 Task: Look for space in Tāl, Pakistan from 1st August, 2023 to 5th August, 2023 for 1 adult in price range Rs.6000 to Rs.15000. Place can be entire place with 1  bedroom having 1 bed and 1 bathroom. Property type can be house, flat, guest house. Amenities needed are: wifi. Booking option can be shelf check-in. Required host language is English.
Action: Mouse moved to (683, 469)
Screenshot: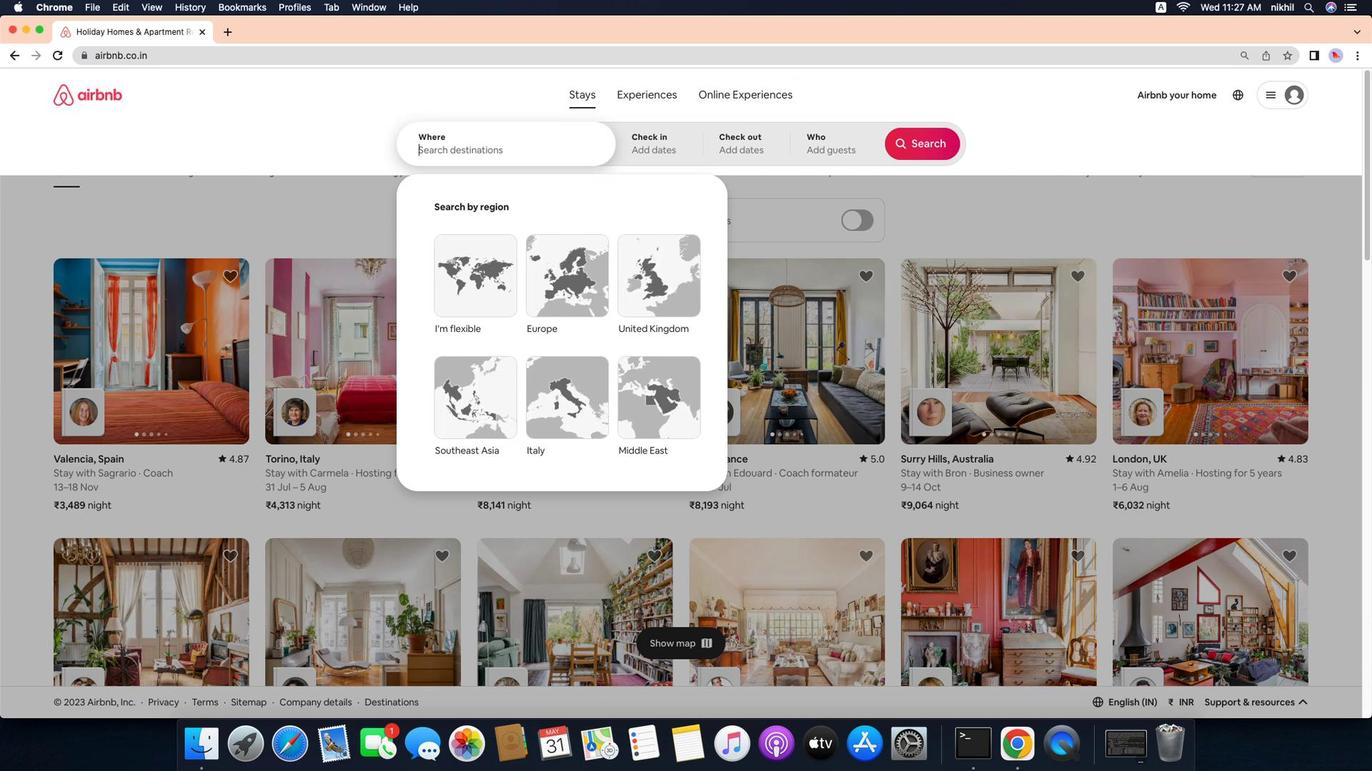 
Action: Mouse pressed left at (683, 469)
Screenshot: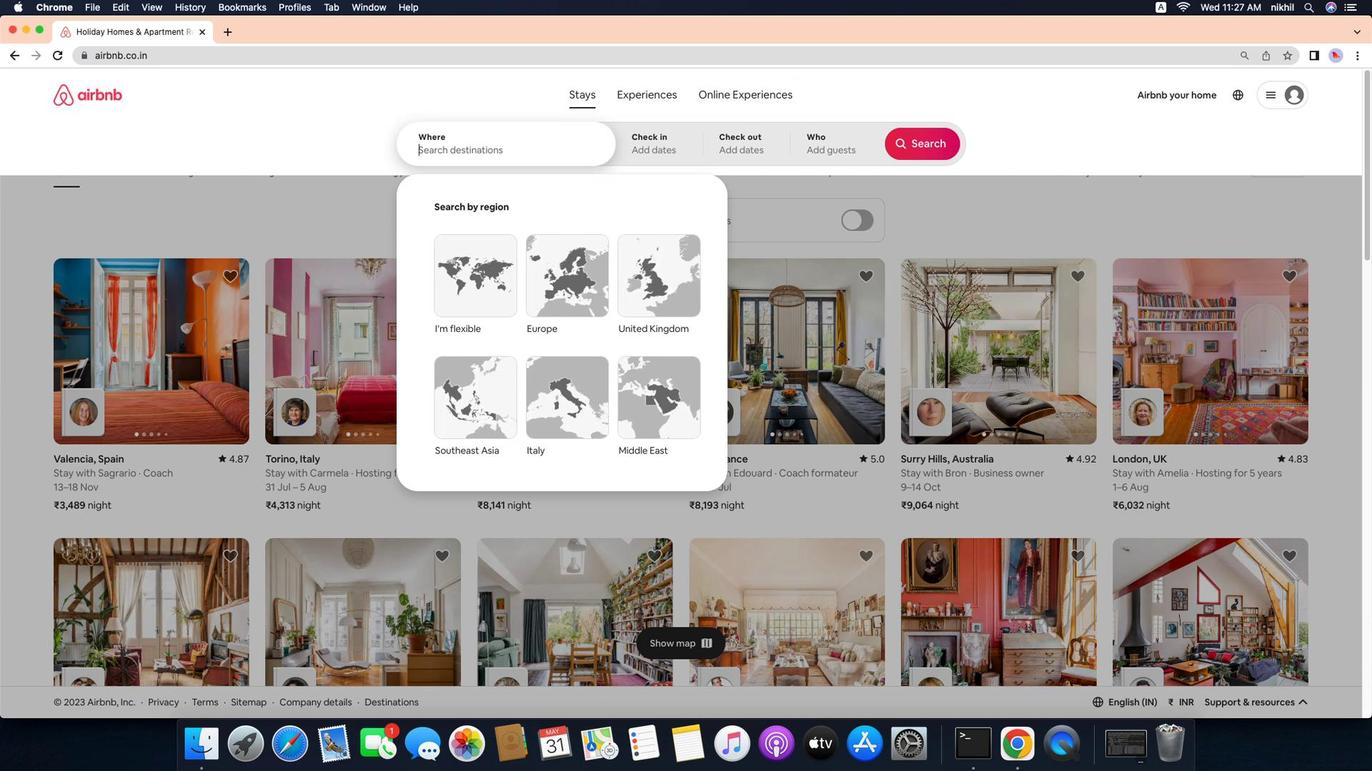 
Action: Mouse moved to (688, 468)
Screenshot: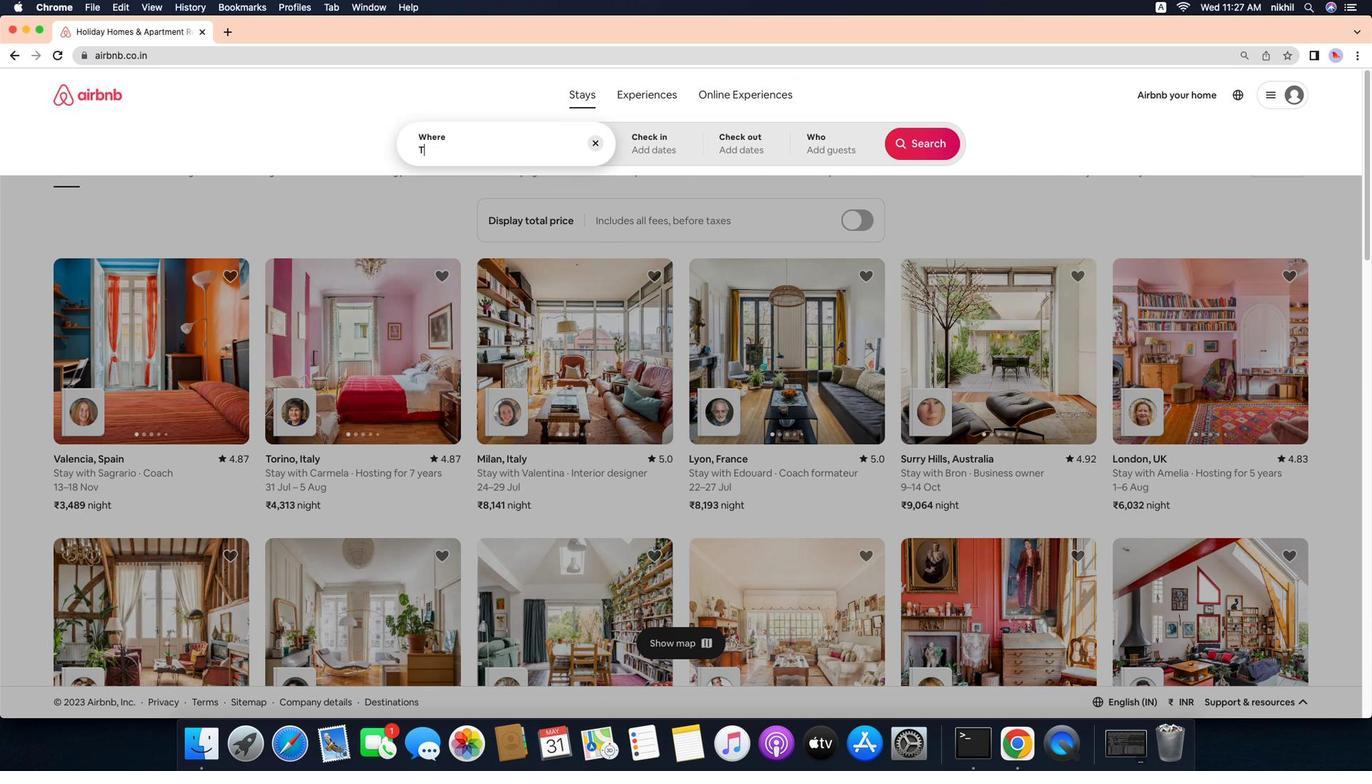 
Action: Mouse pressed left at (688, 468)
Screenshot: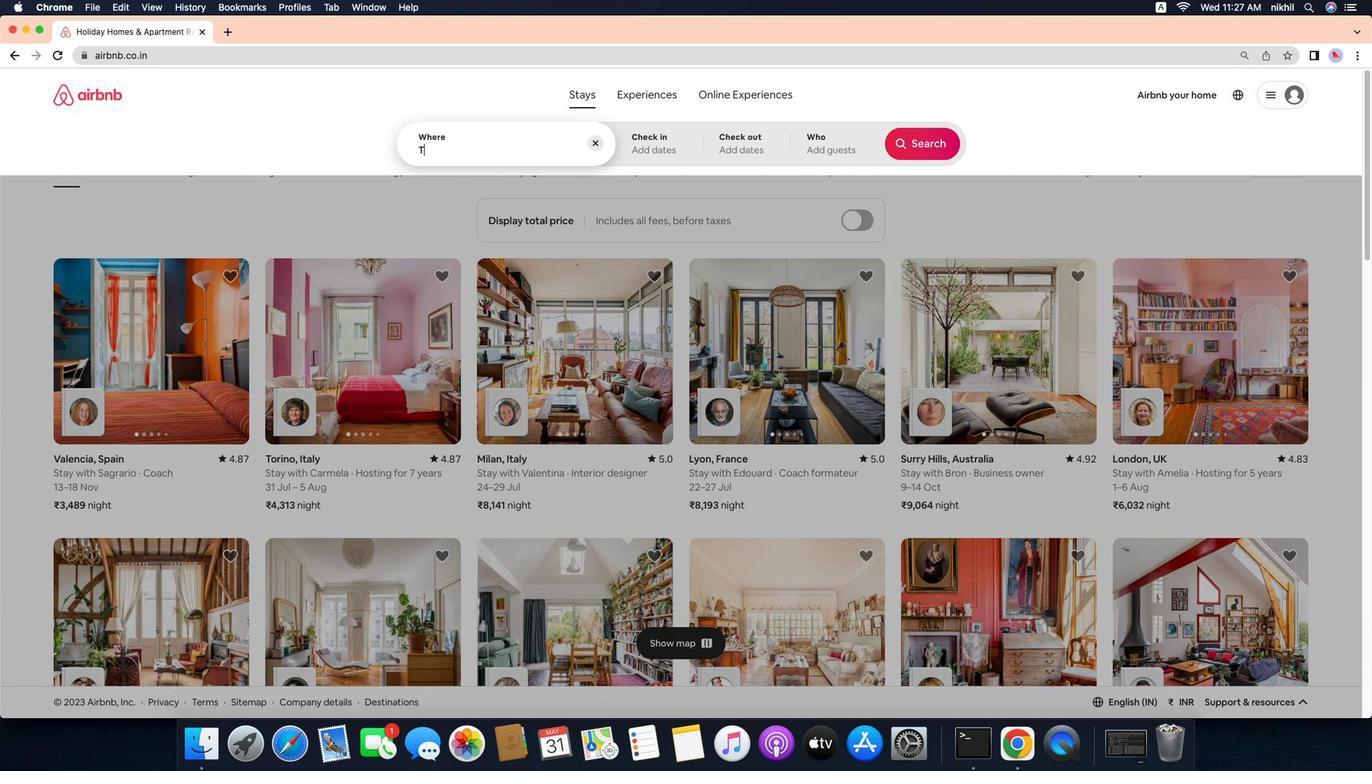 
Action: Mouse moved to (724, 476)
Screenshot: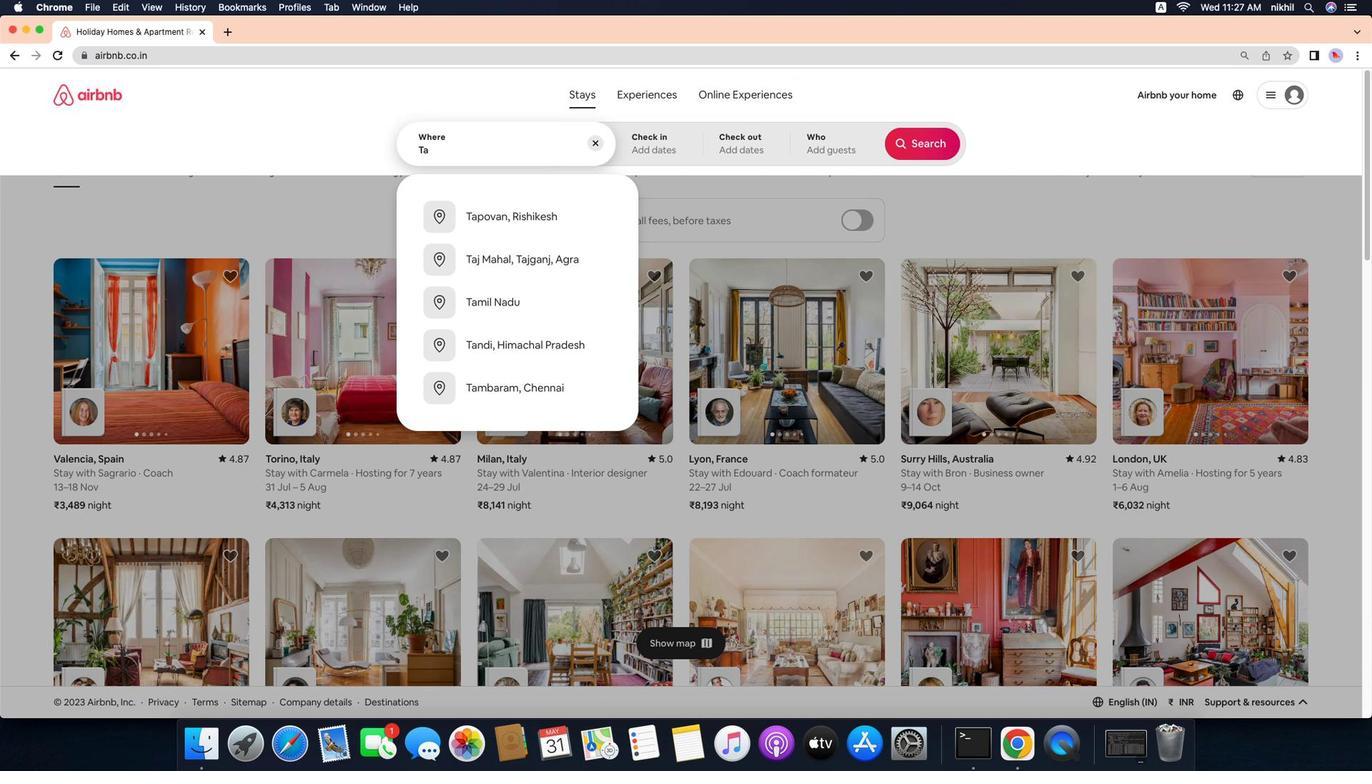 
Action: Mouse pressed left at (724, 476)
Screenshot: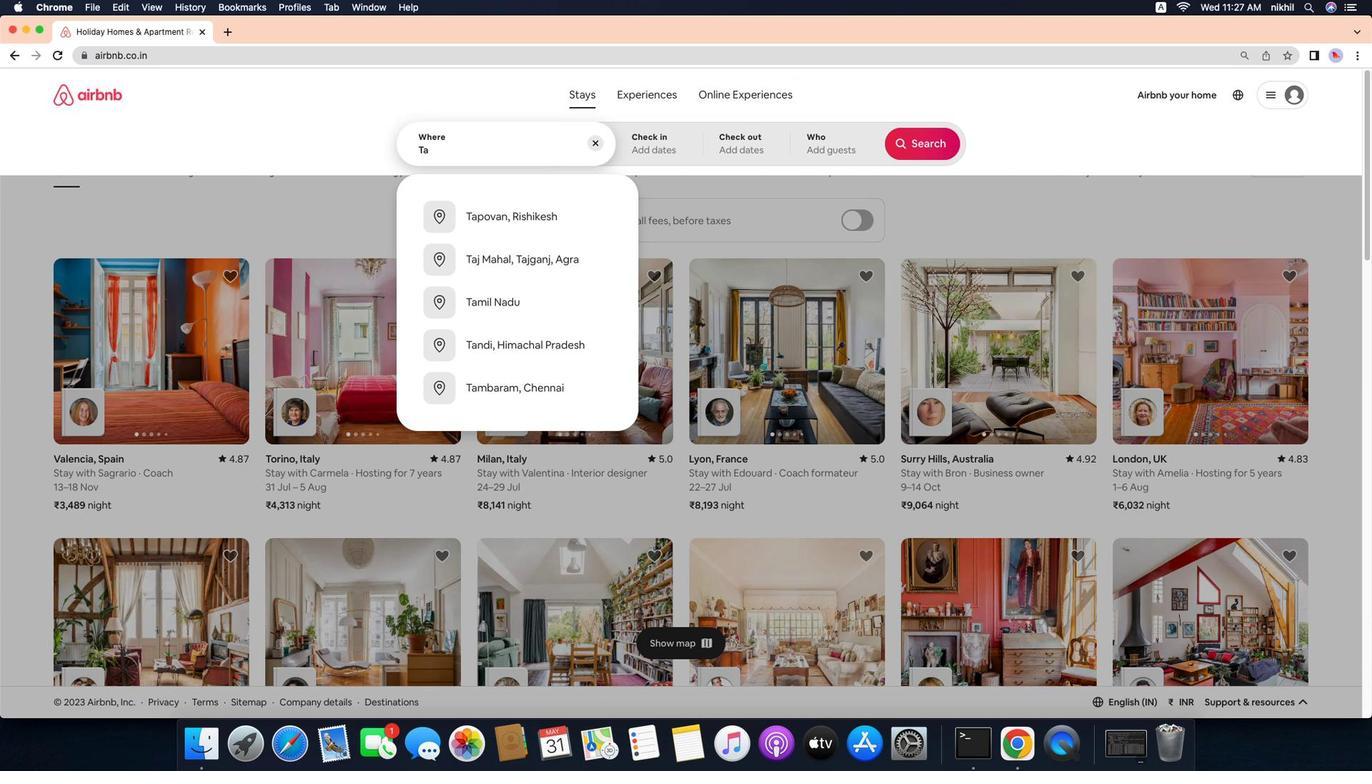 
Action: Mouse moved to (724, 476)
Screenshot: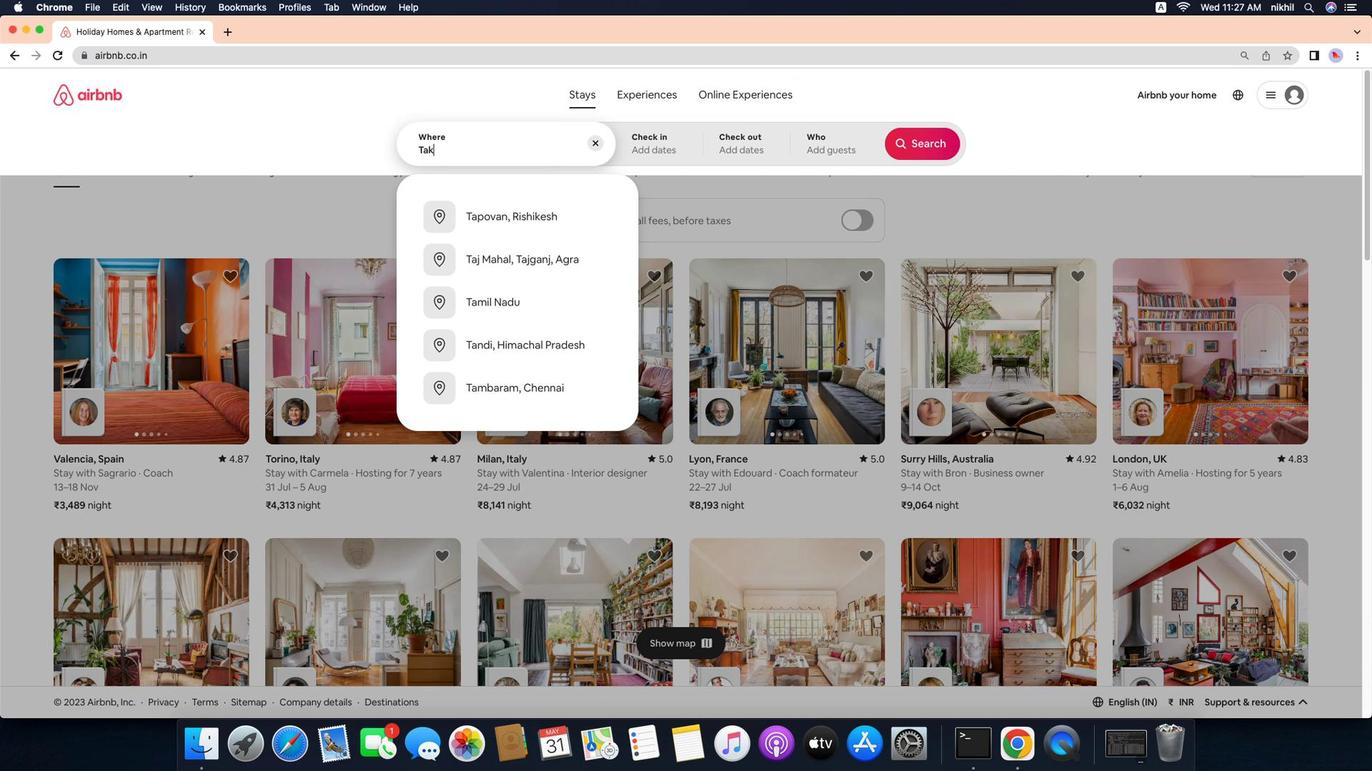 
Action: Key pressed Key.caps_lock'Y'Key.backspace'T'Key.caps_lock'a''k'Key.backspace'l'','Key.spaceKey.caps_lock'P'Key.caps_lock'a''k''i''s''t''a''n'
Screenshot: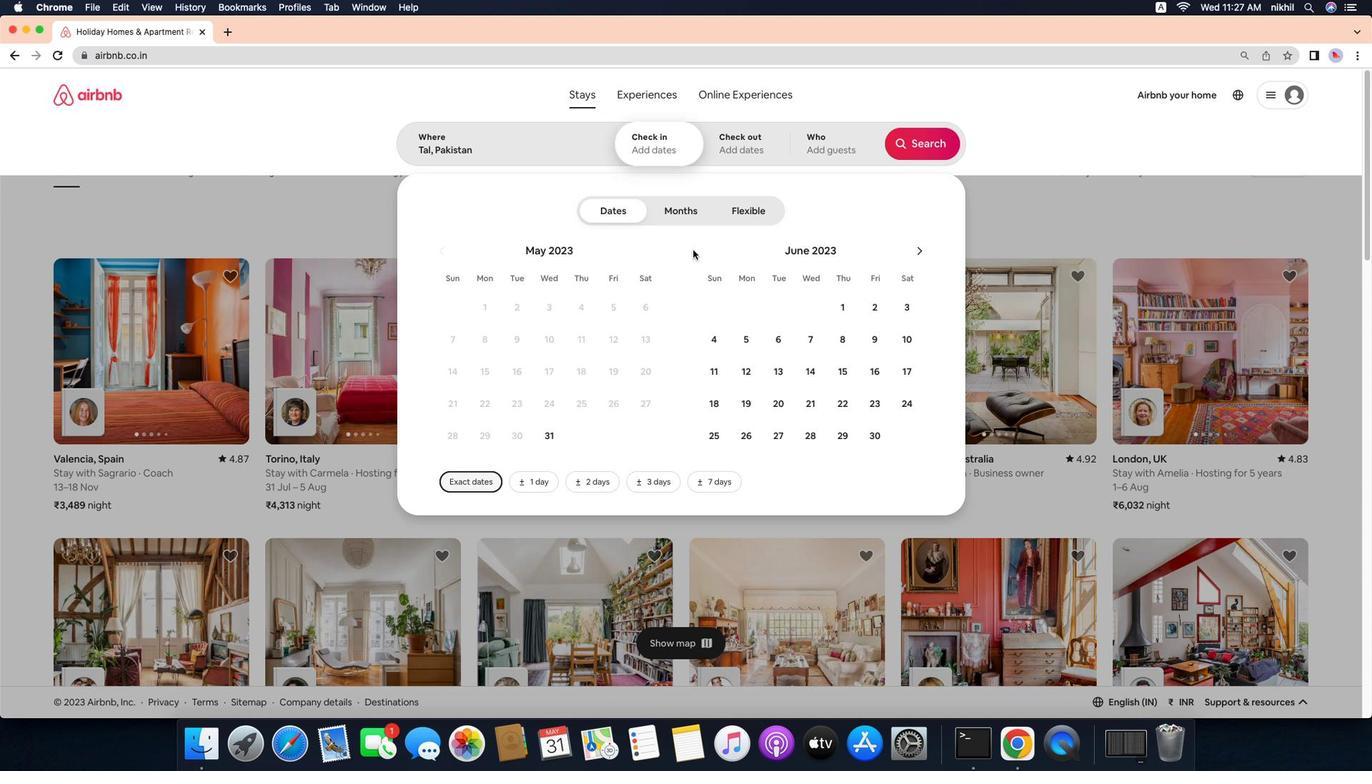 
Action: Mouse moved to (711, 486)
Screenshot: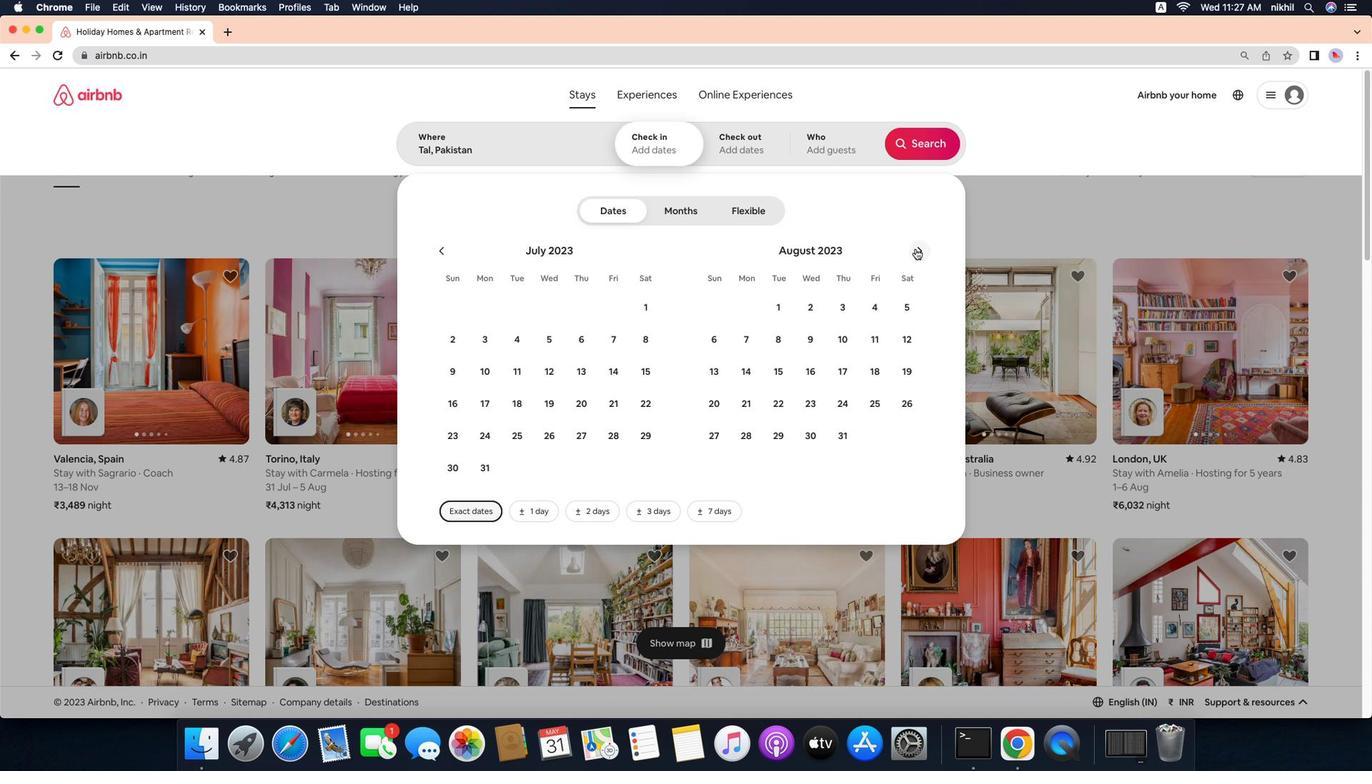 
Action: Mouse pressed left at (711, 486)
Screenshot: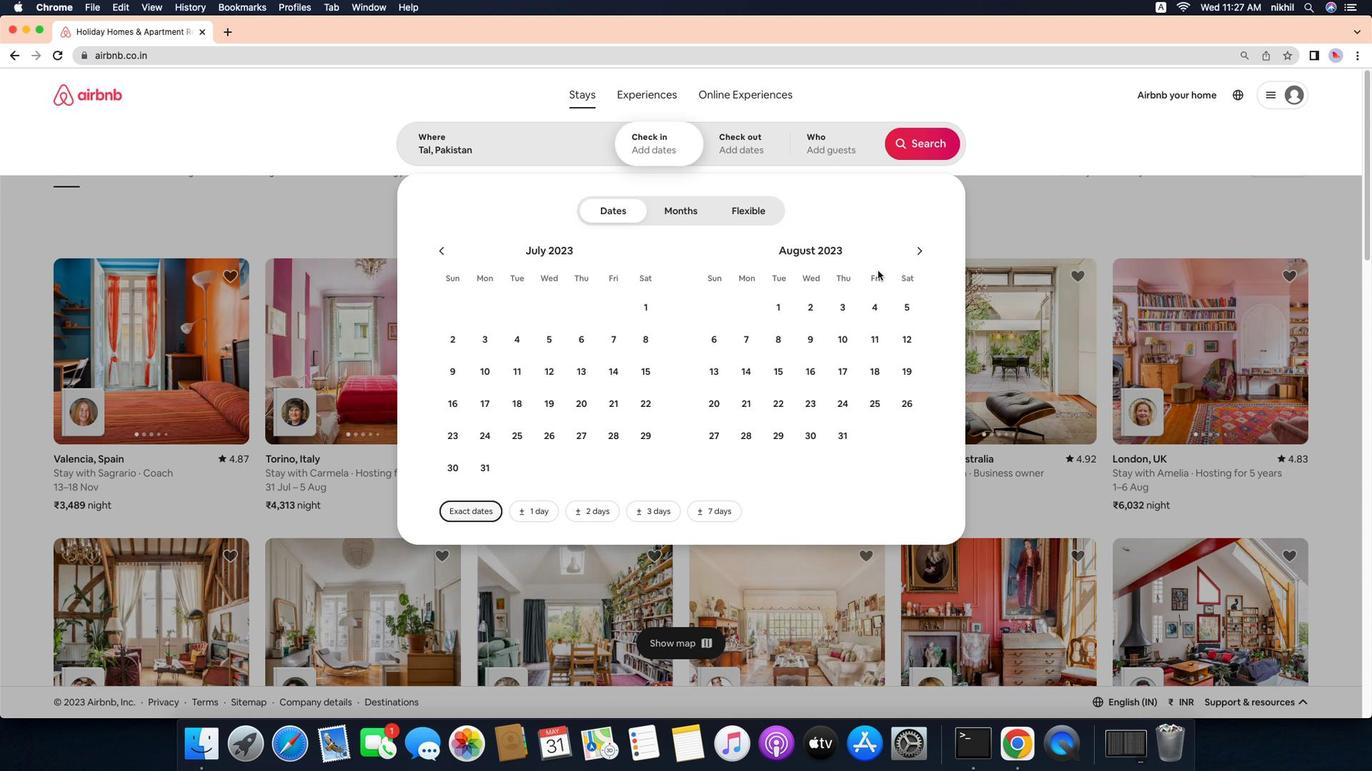 
Action: Mouse moved to (539, 490)
Screenshot: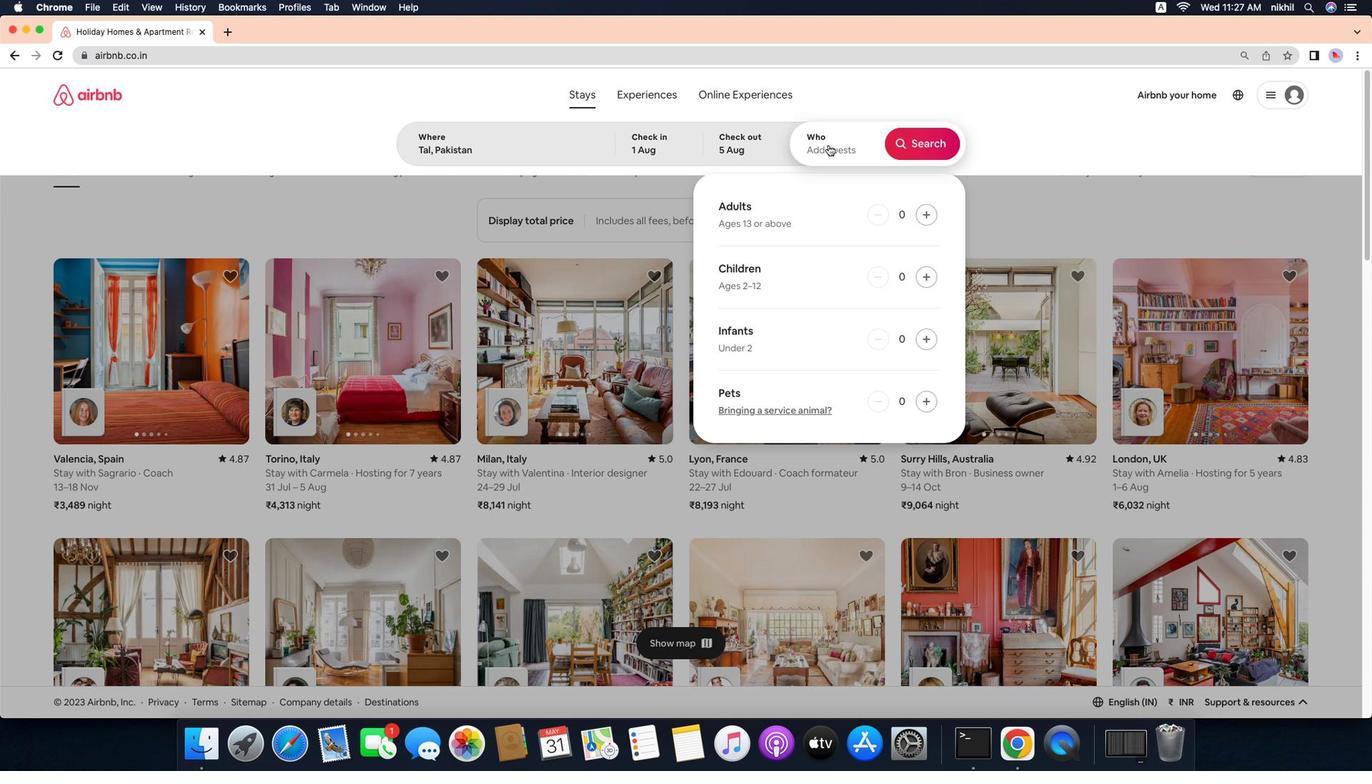 
Action: Mouse pressed left at (539, 490)
Screenshot: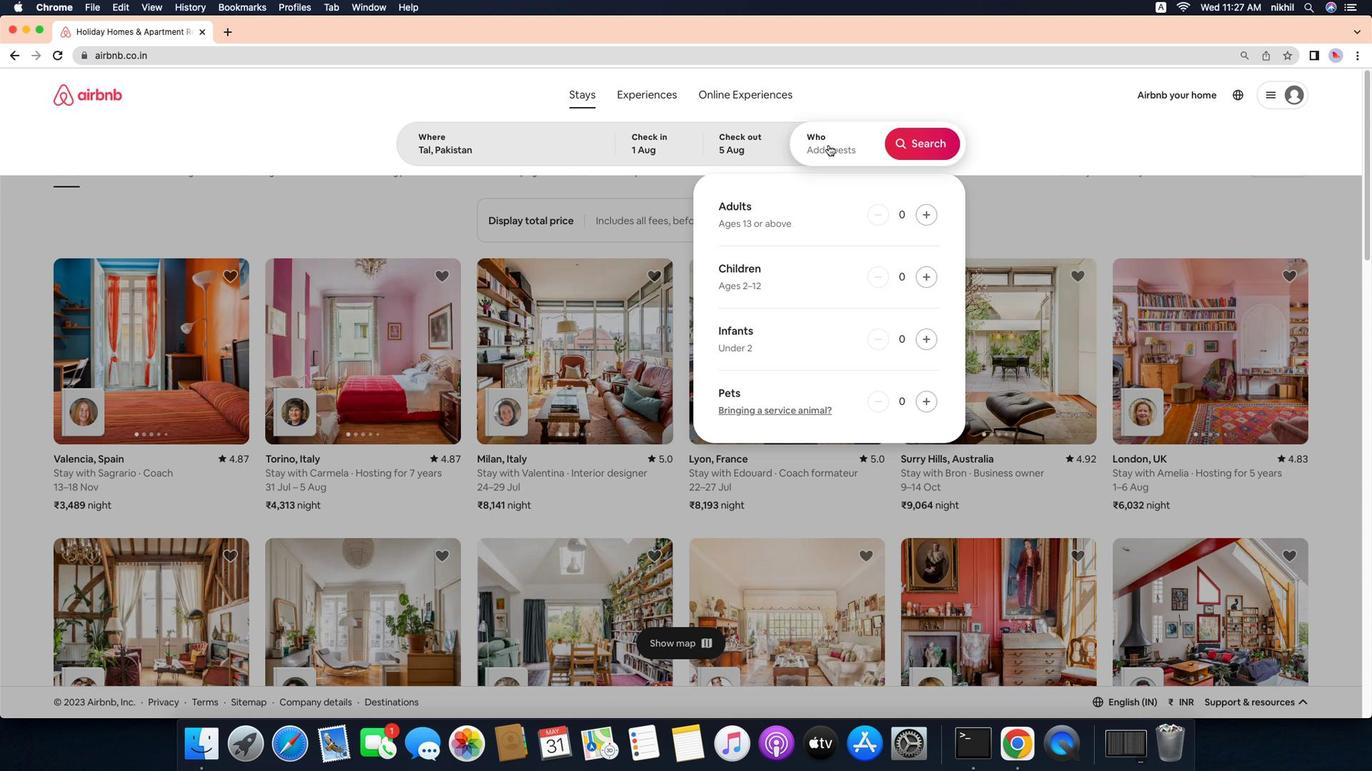 
Action: Mouse pressed left at (539, 490)
Screenshot: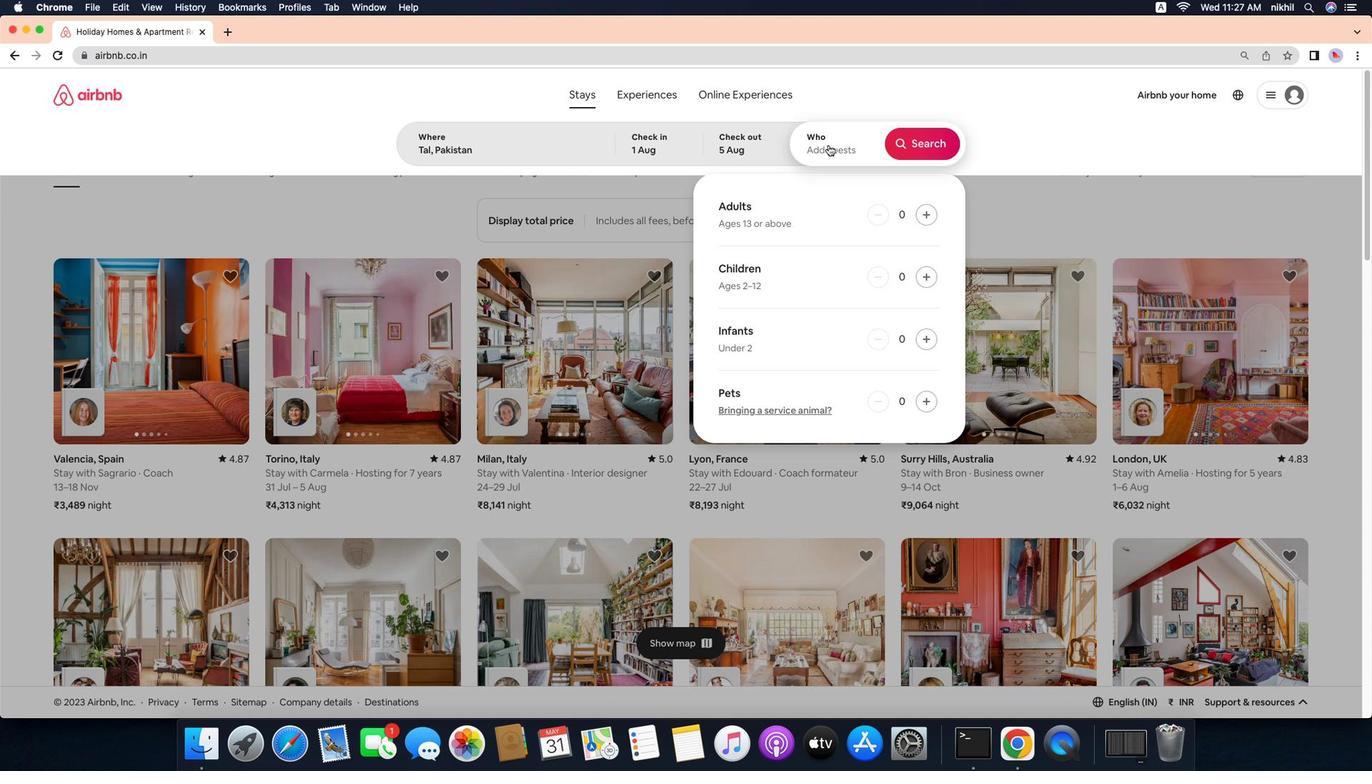 
Action: Mouse moved to (603, 497)
Screenshot: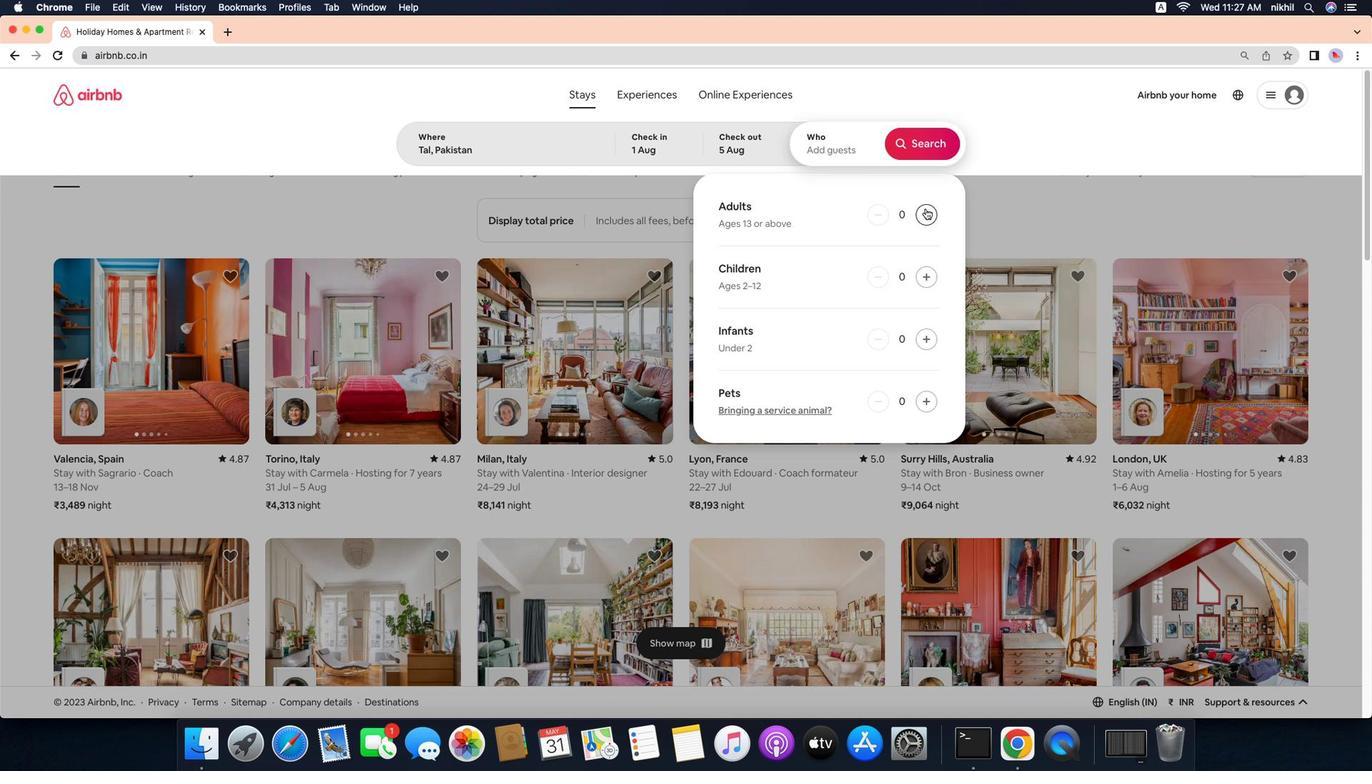 
Action: Mouse pressed left at (603, 497)
Screenshot: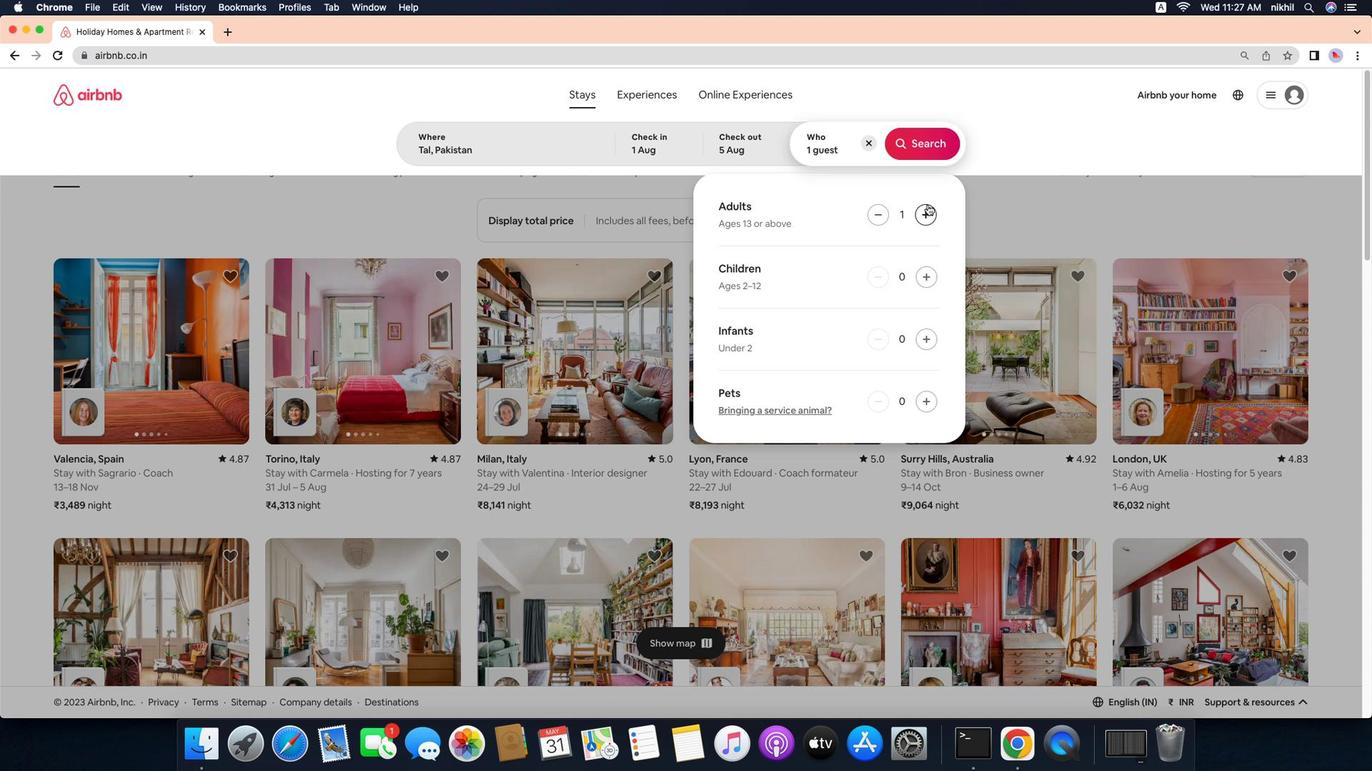 
Action: Mouse moved to (540, 498)
Screenshot: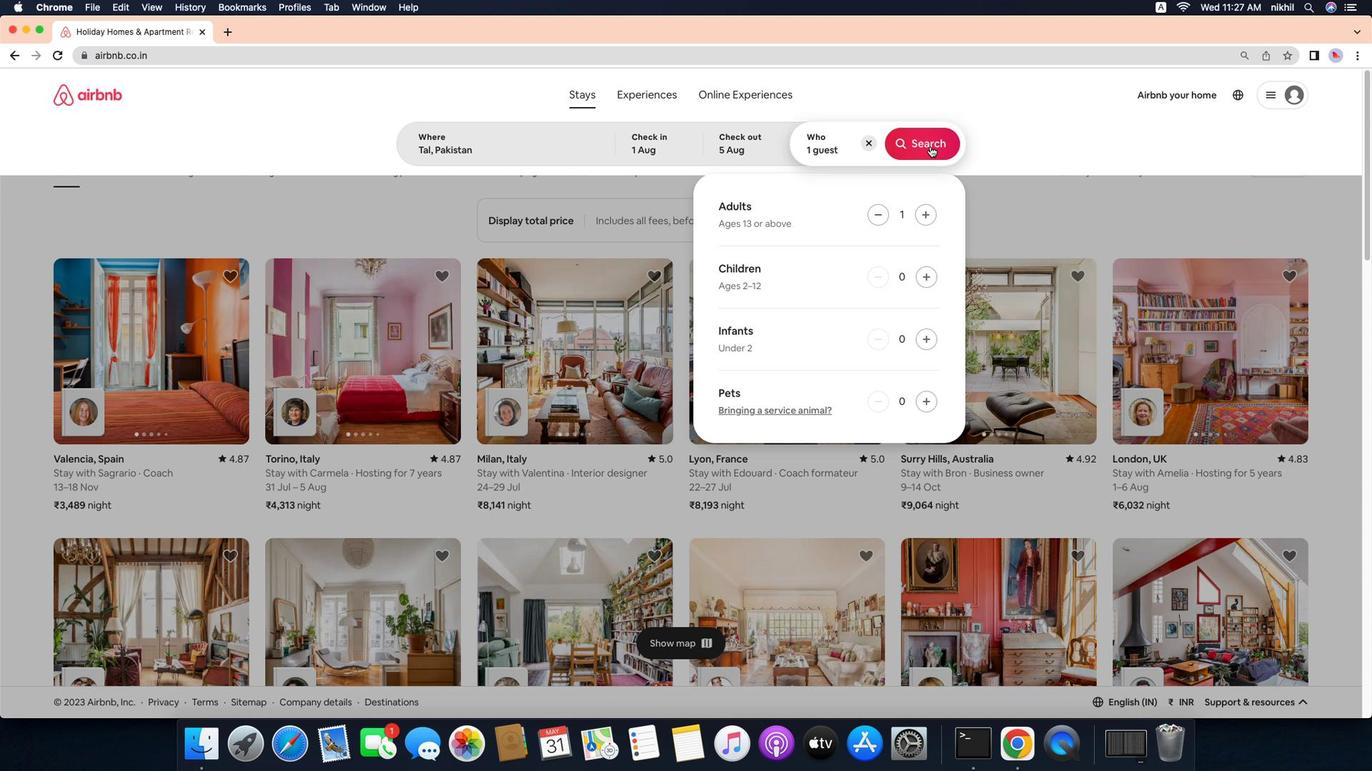 
Action: Mouse pressed left at (540, 498)
Screenshot: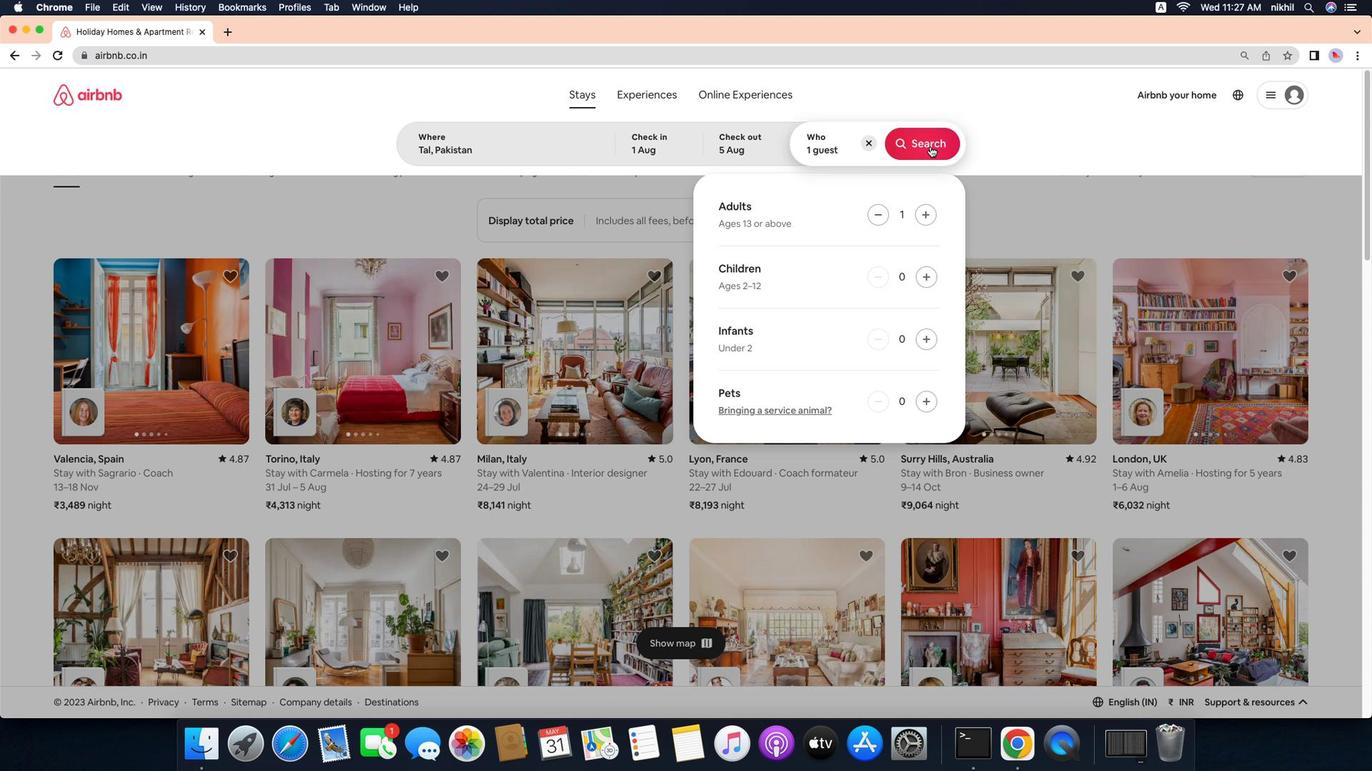 
Action: Mouse moved to (580, 476)
Screenshot: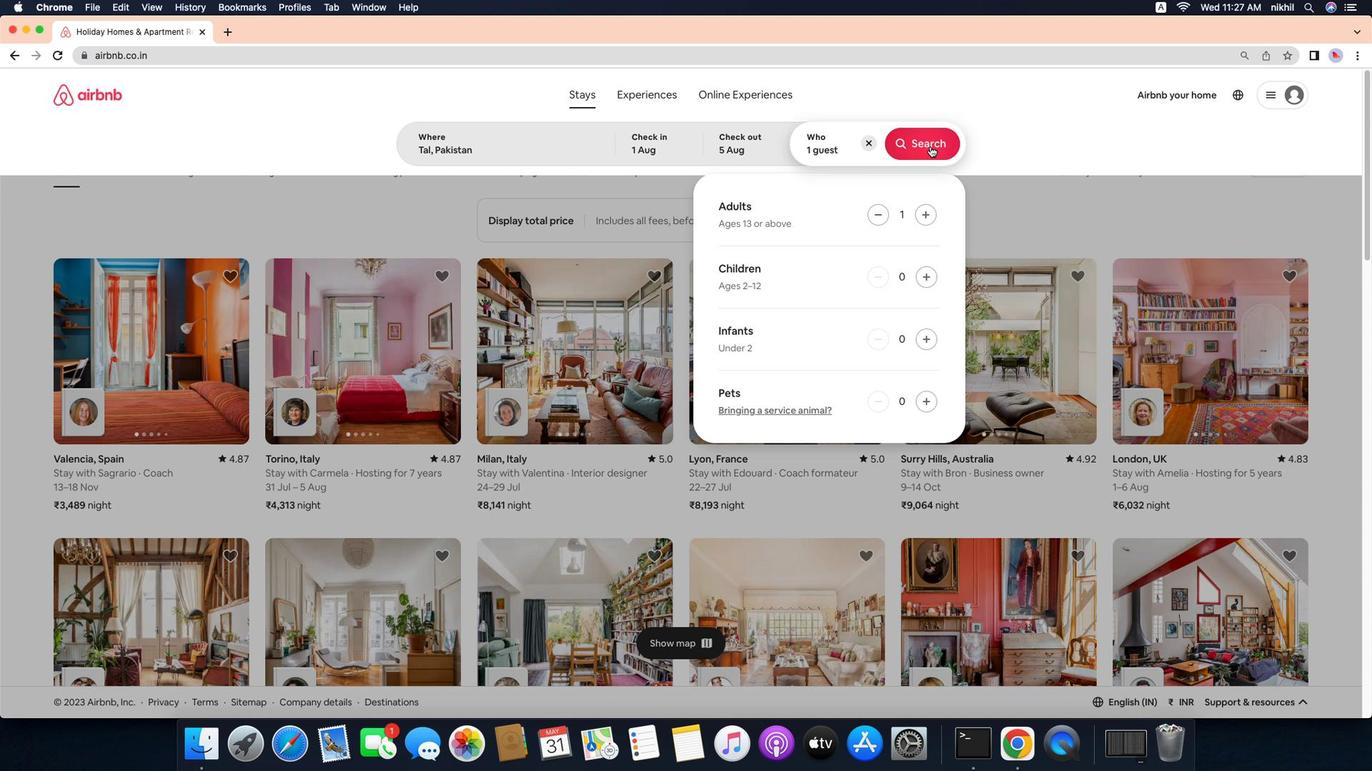 
Action: Mouse pressed left at (580, 476)
Screenshot: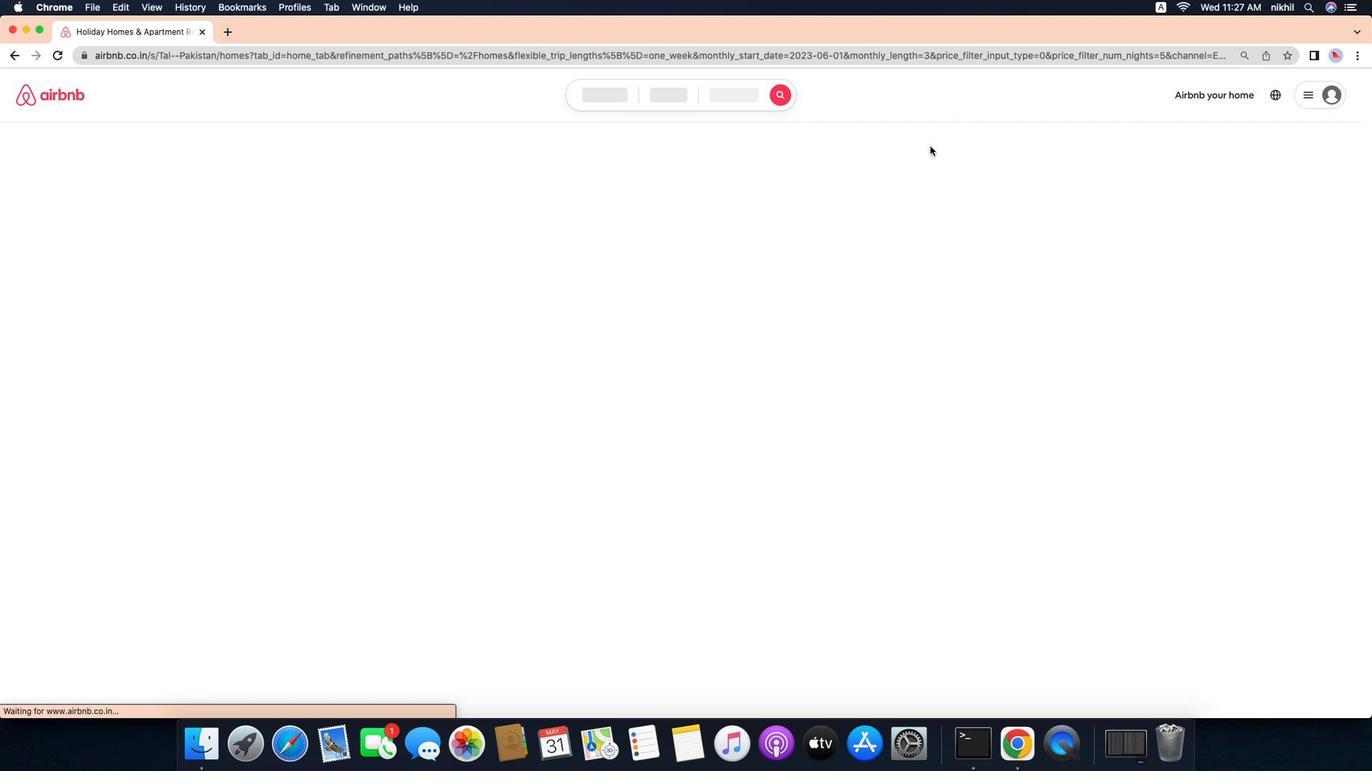 
Action: Mouse moved to (534, 484)
Screenshot: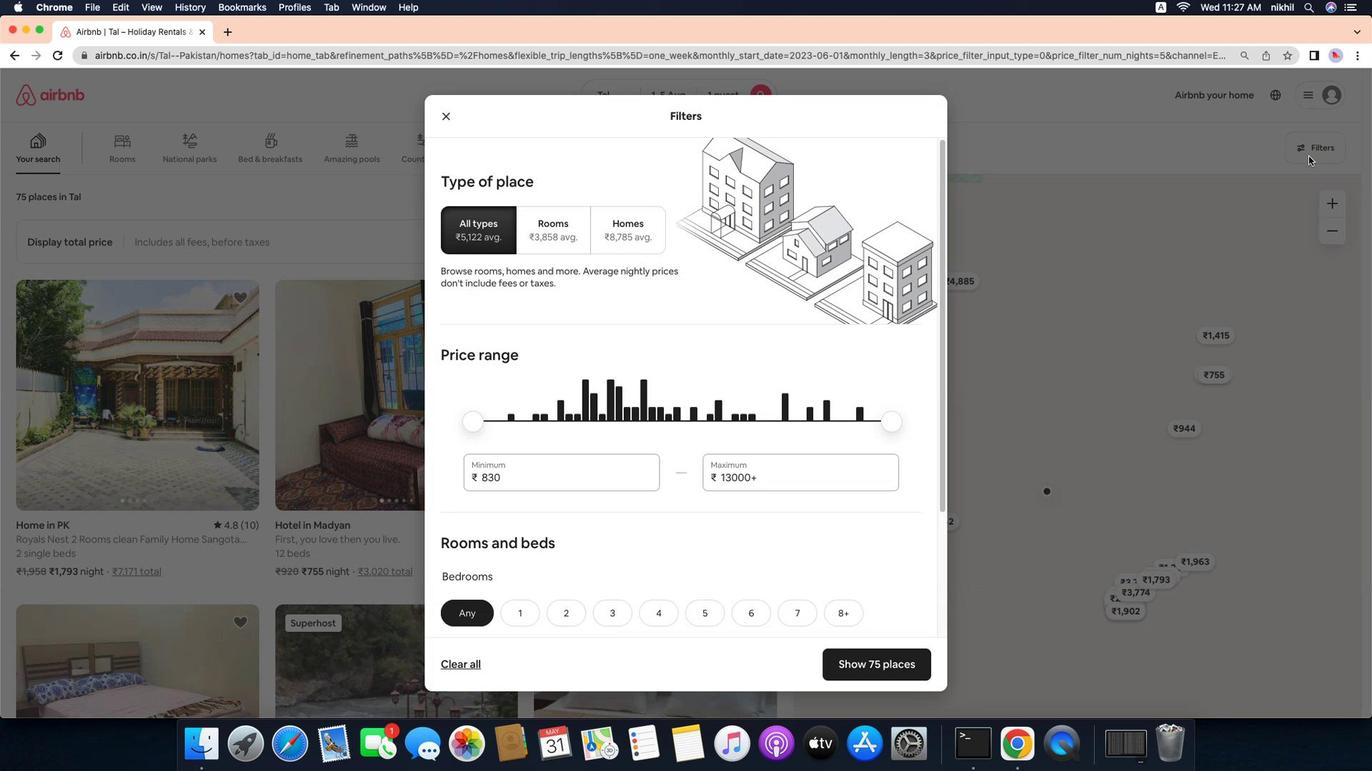 
Action: Mouse pressed left at (534, 484)
Screenshot: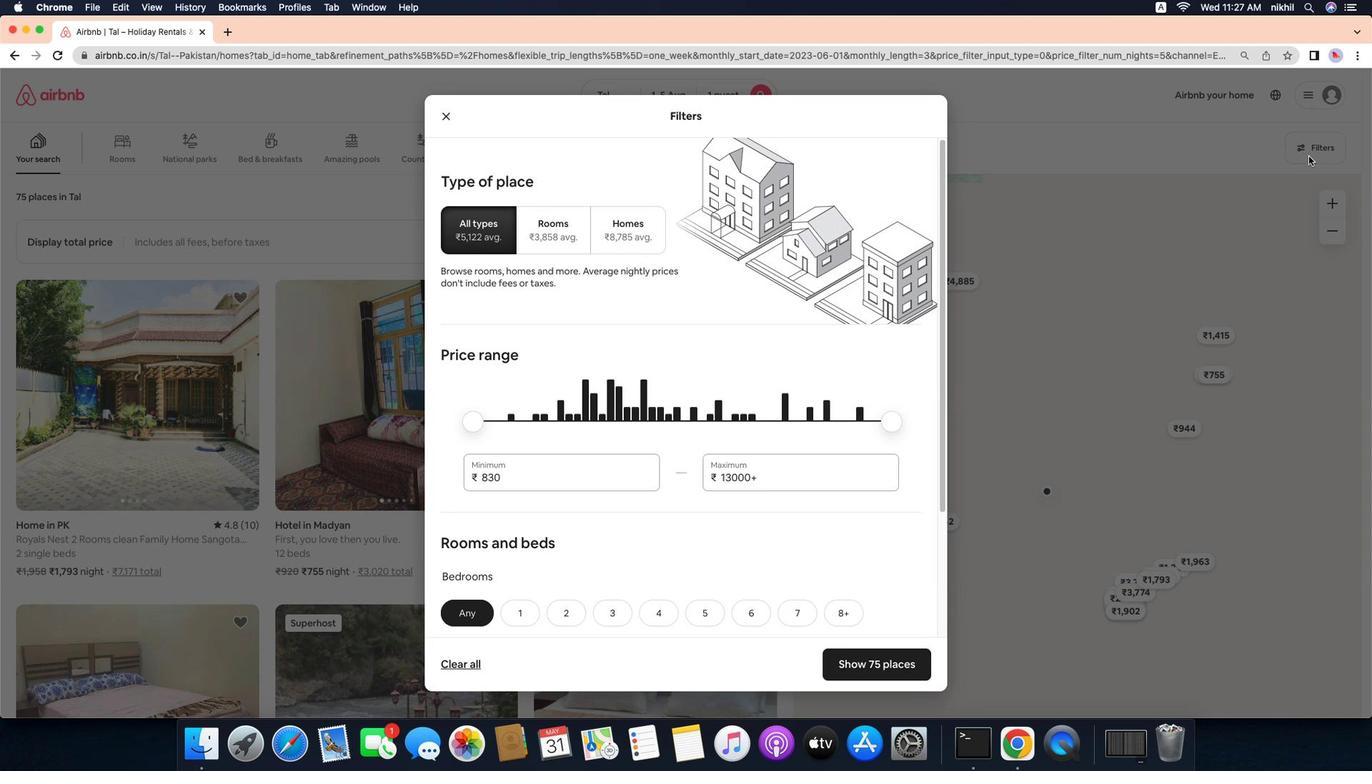 
Action: Mouse moved to (533, 476)
Screenshot: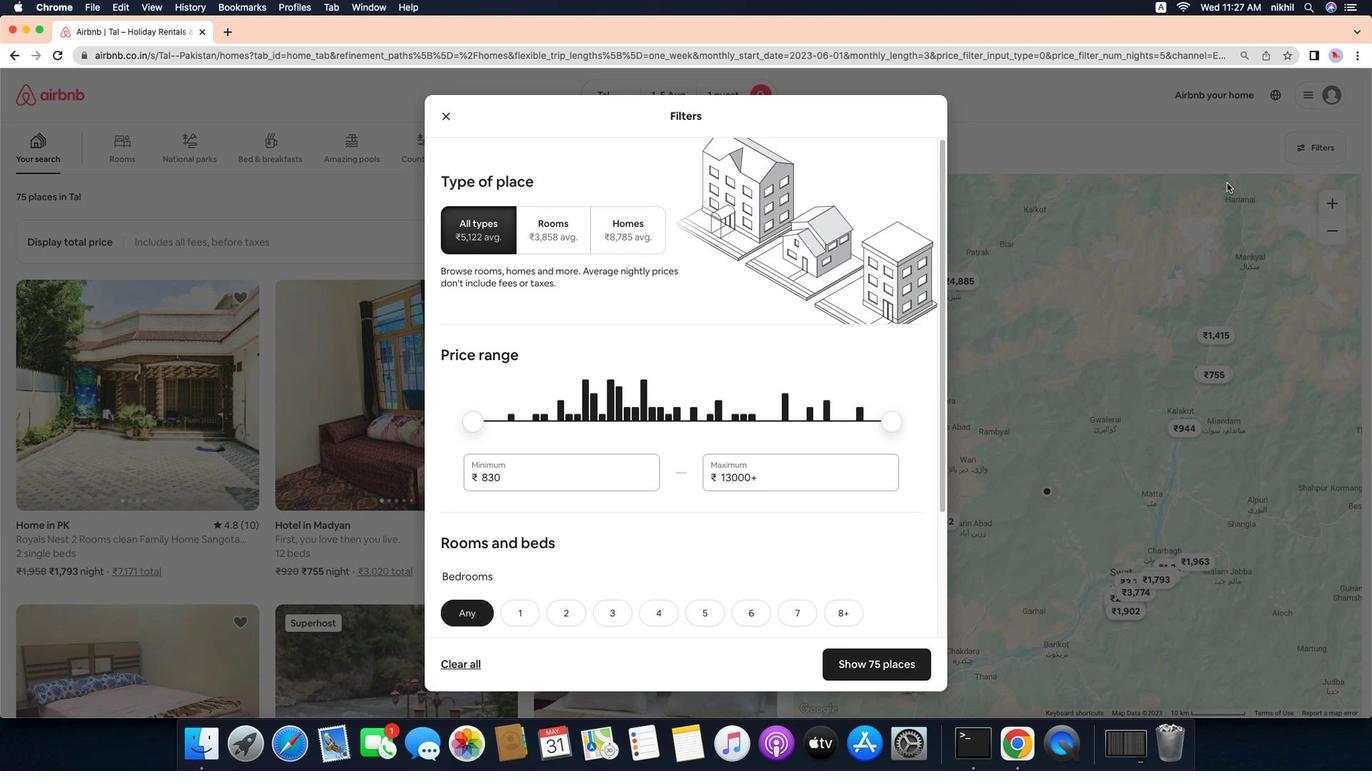 
Action: Mouse pressed left at (533, 476)
Screenshot: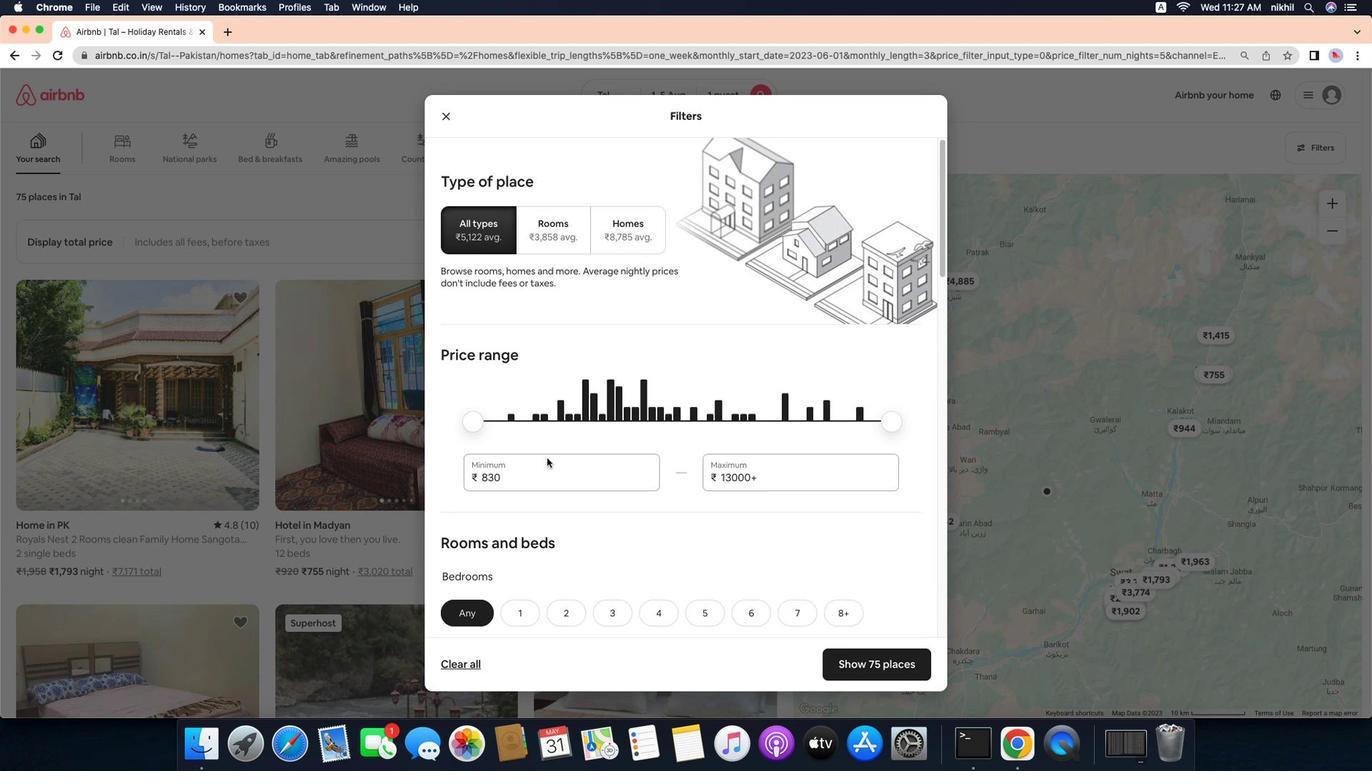 
Action: Mouse moved to (355, 477)
Screenshot: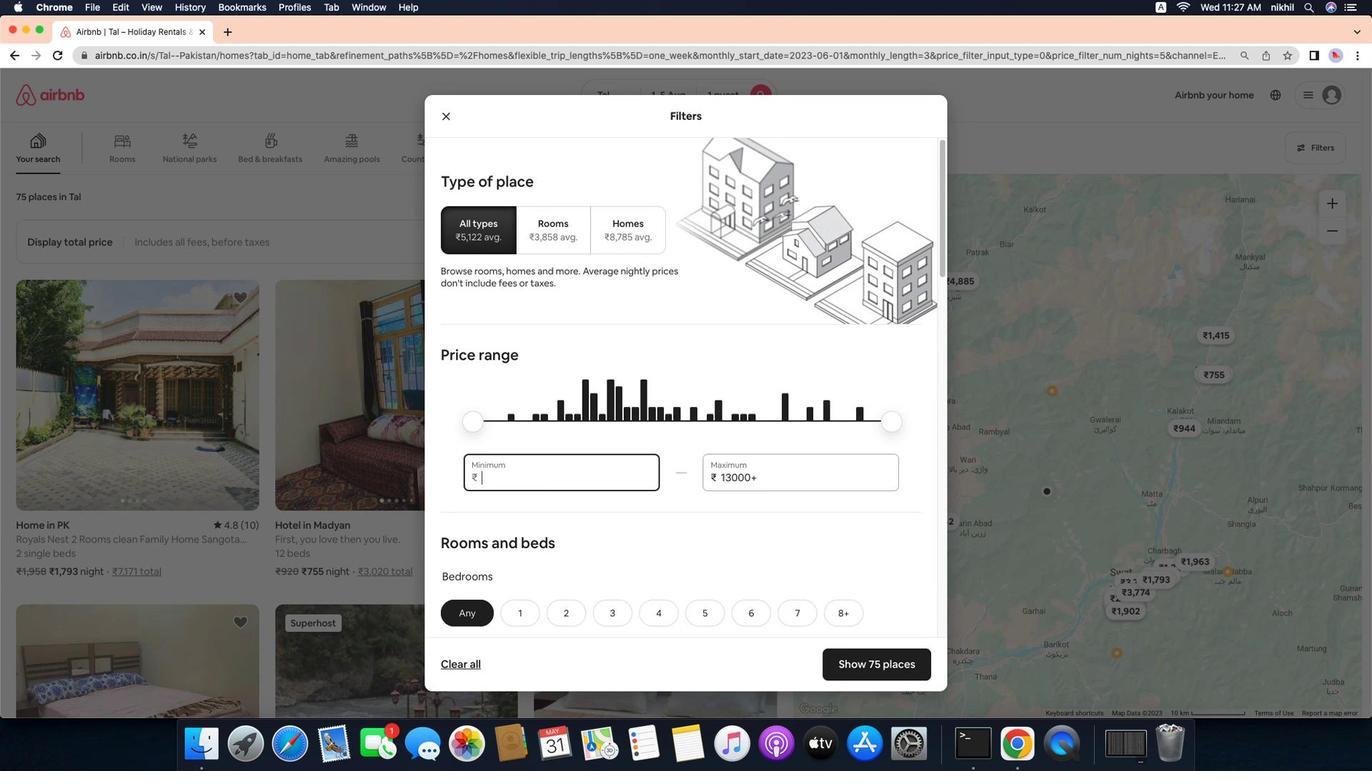 
Action: Mouse pressed left at (355, 477)
Screenshot: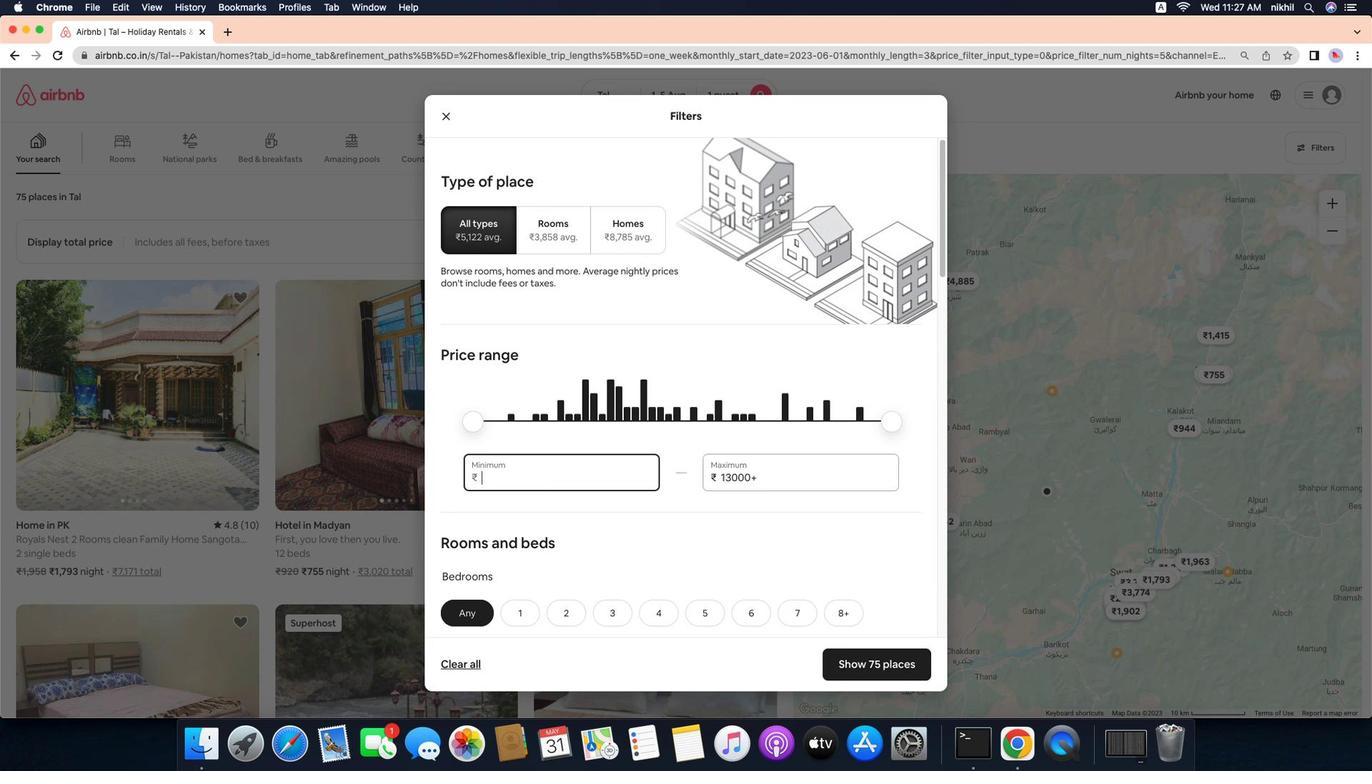 
Action: Mouse moved to (716, 522)
Screenshot: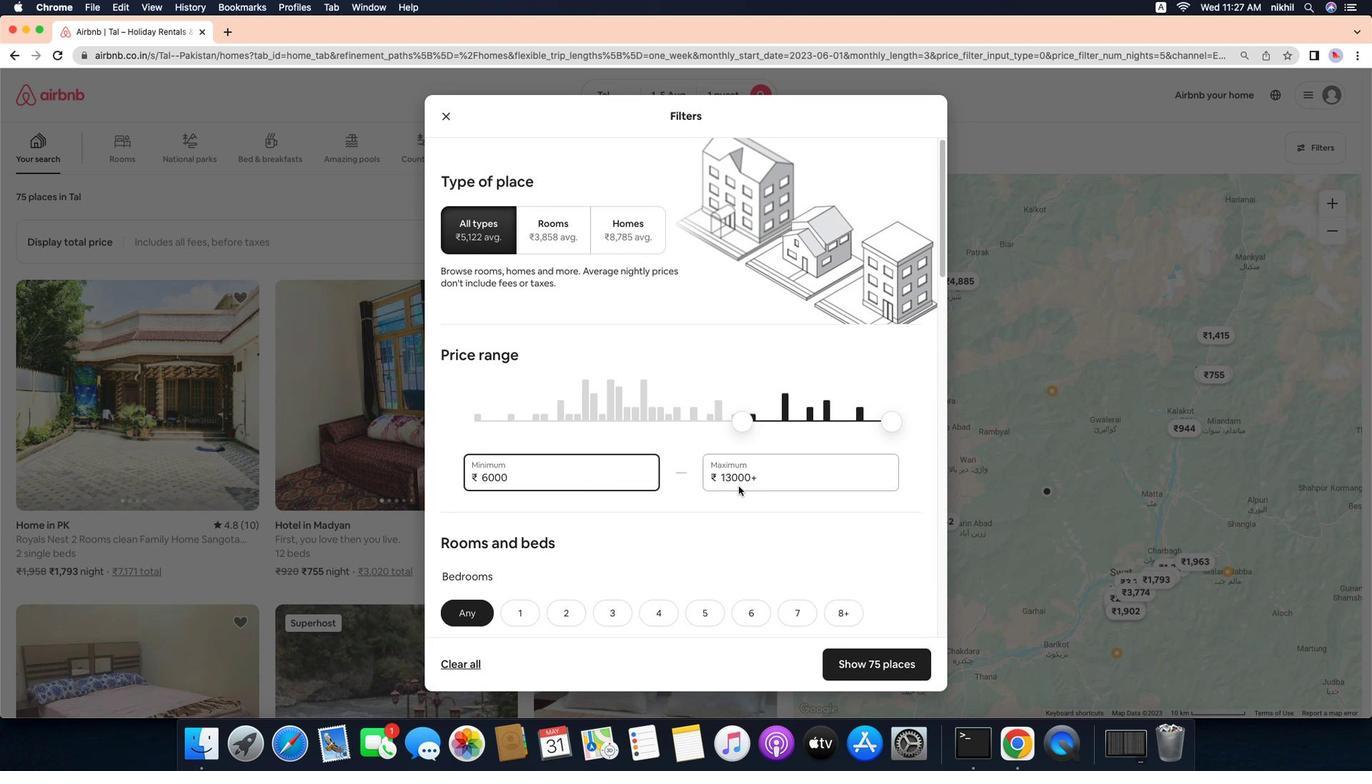 
Action: Mouse pressed left at (716, 522)
Screenshot: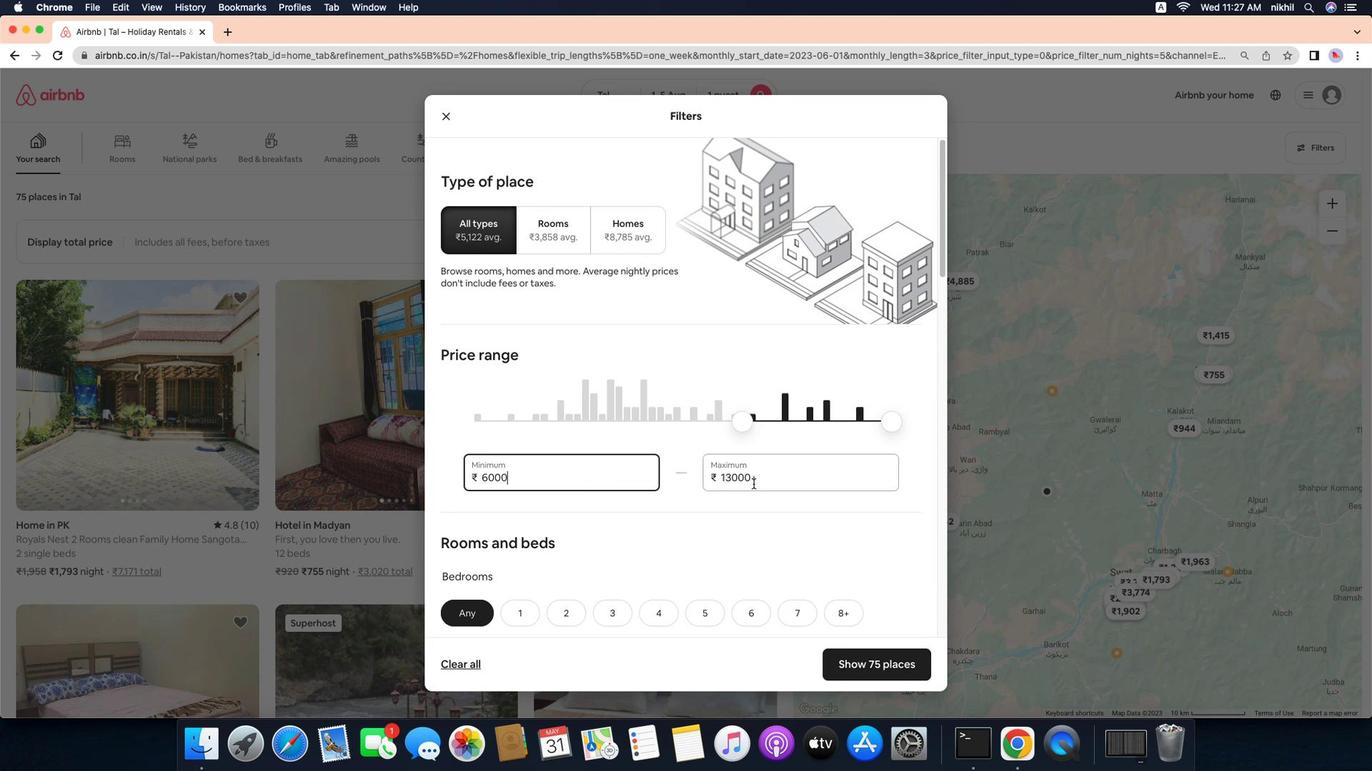 
Action: Mouse moved to (716, 522)
Screenshot: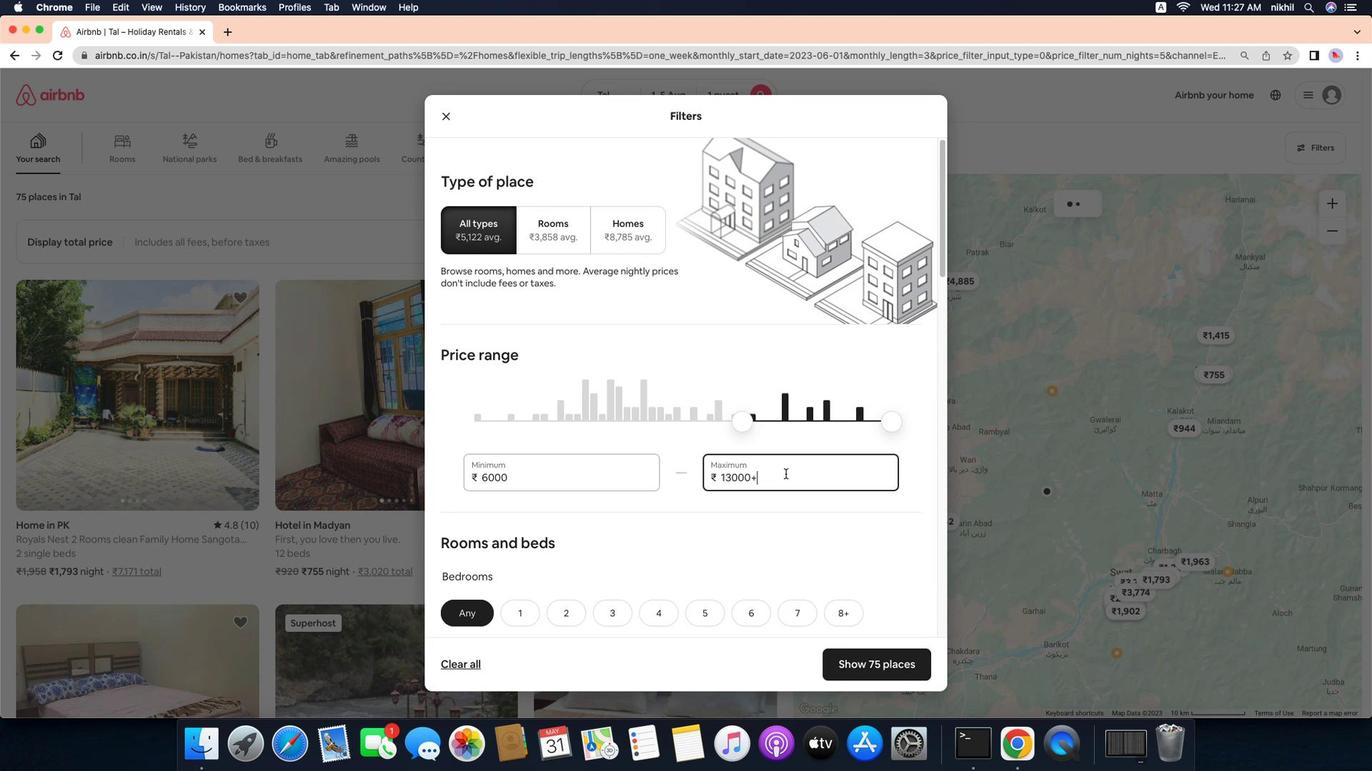
Action: Key pressed Key.backspaceKey.backspaceKey.backspaceKey.backspace'6''0''0''0'
Screenshot: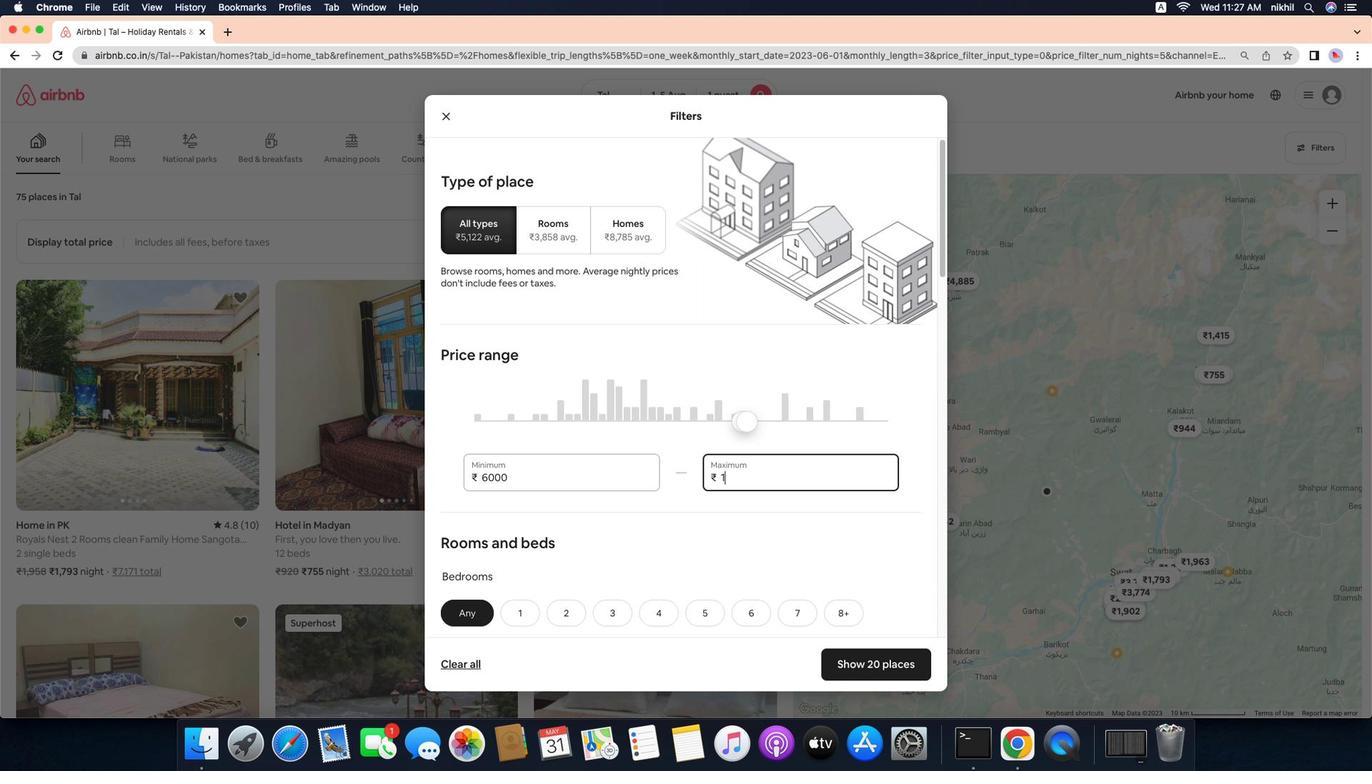 
Action: Mouse moved to (600, 521)
Screenshot: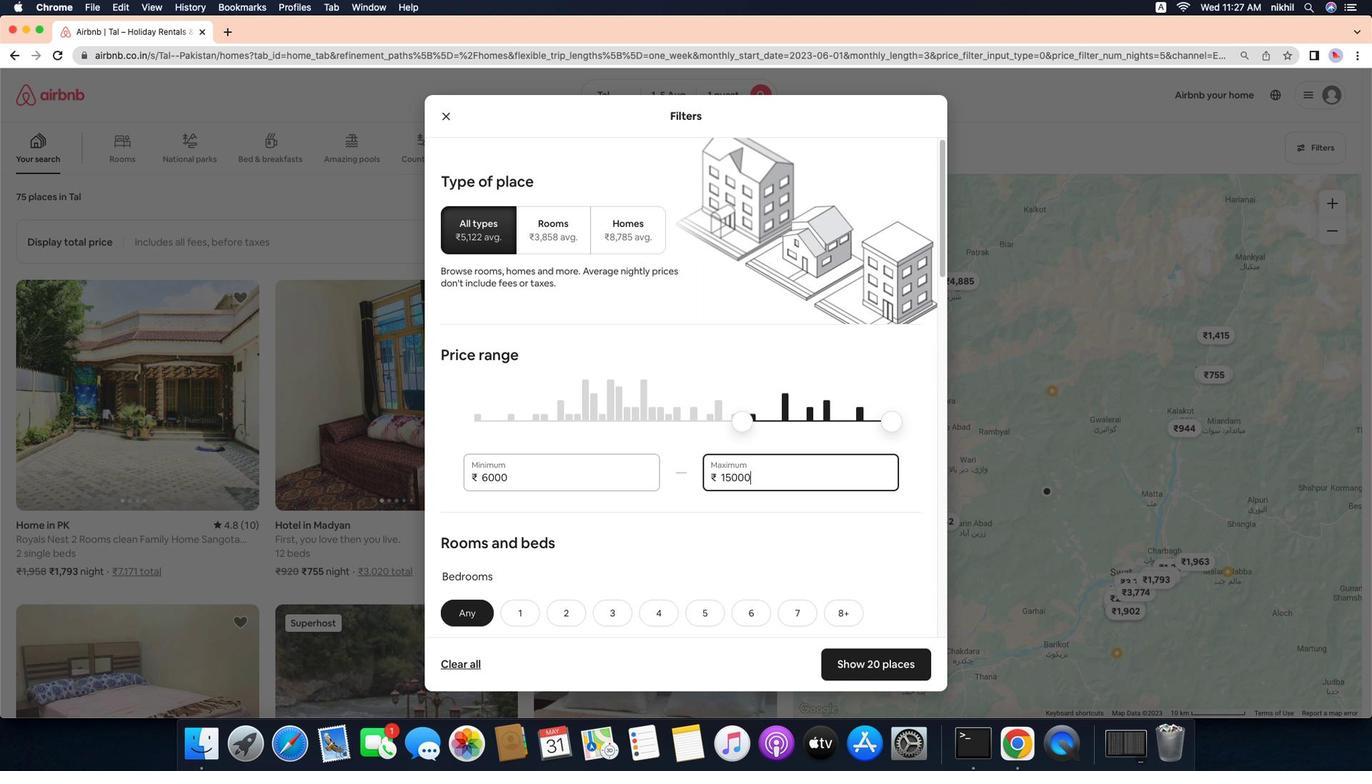 
Action: Mouse pressed left at (600, 521)
Screenshot: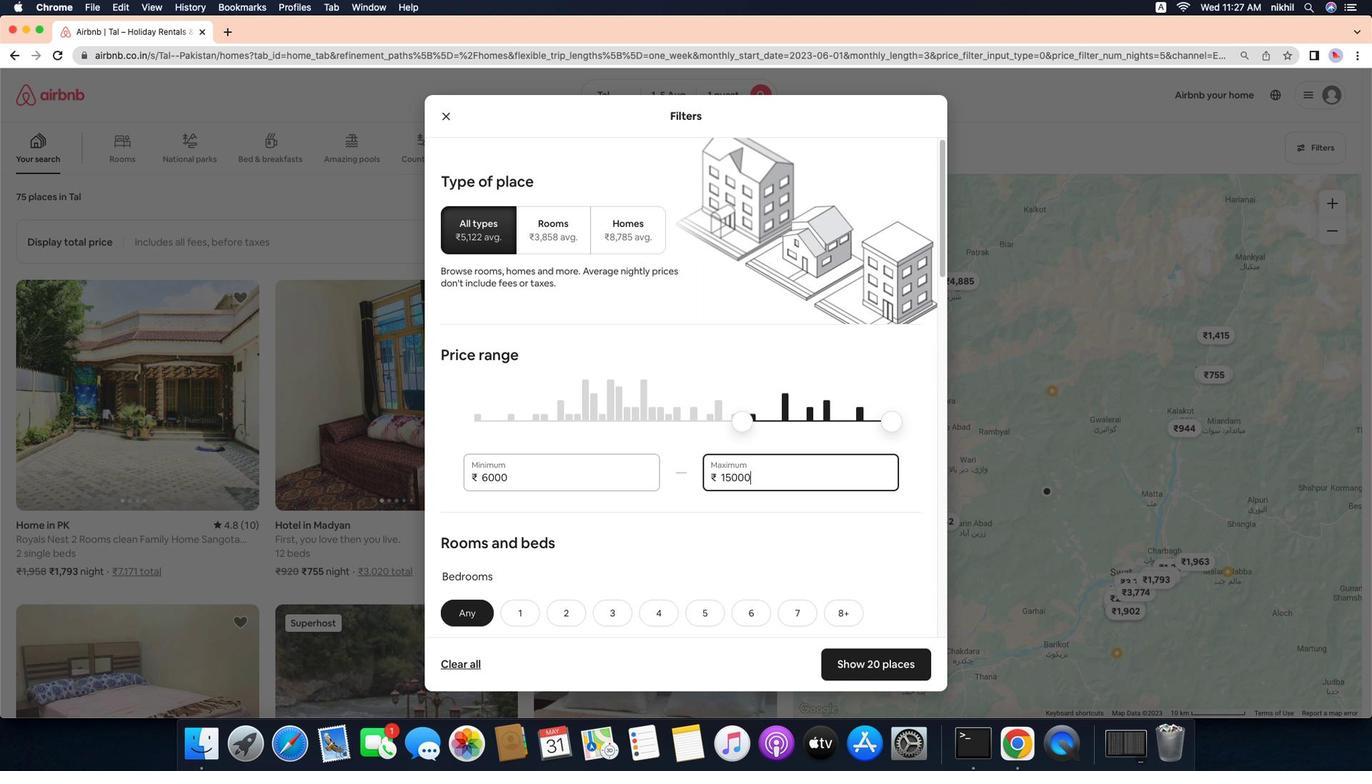 
Action: Key pressed Key.backspaceKey.backspaceKey.backspaceKey.backspaceKey.backspaceKey.backspaceKey.backspaceKey.backspace'1''5''0''0''0'
Screenshot: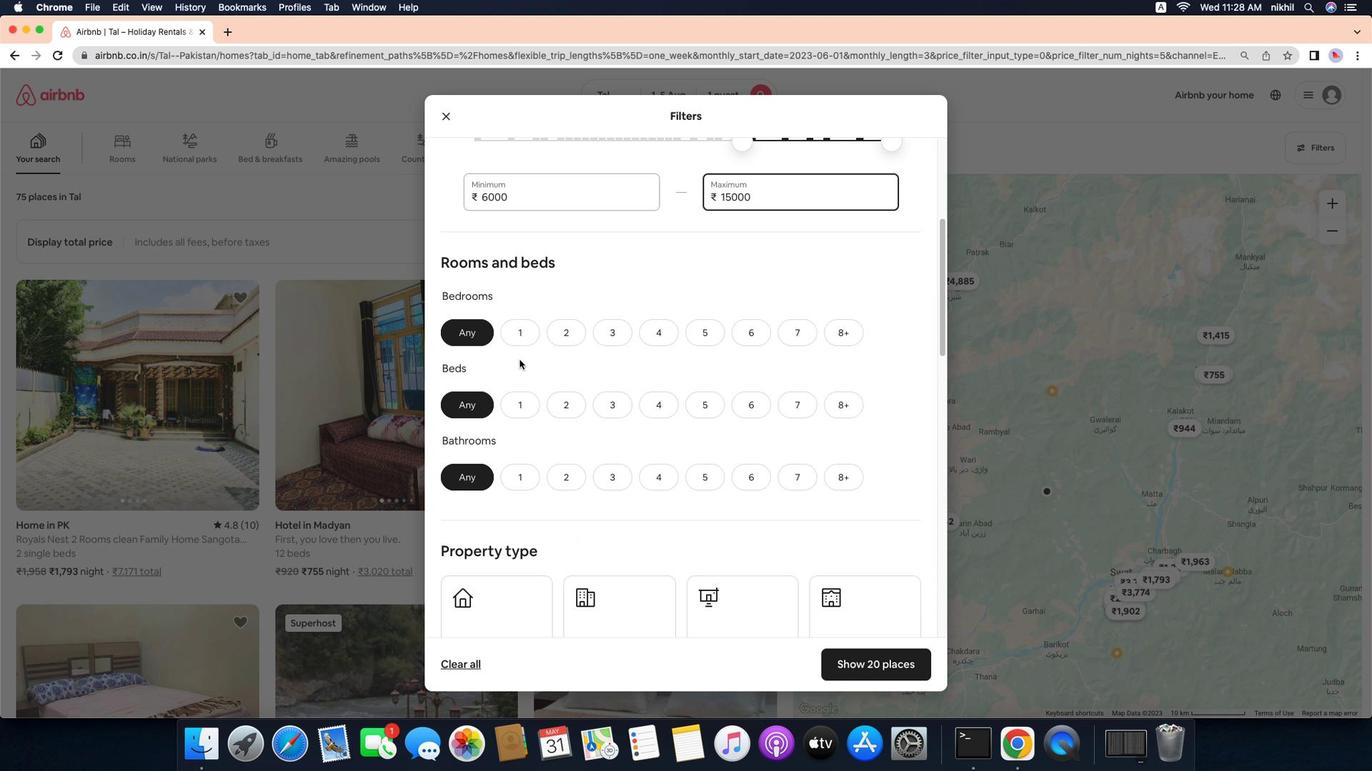 
Action: Mouse moved to (652, 524)
Screenshot: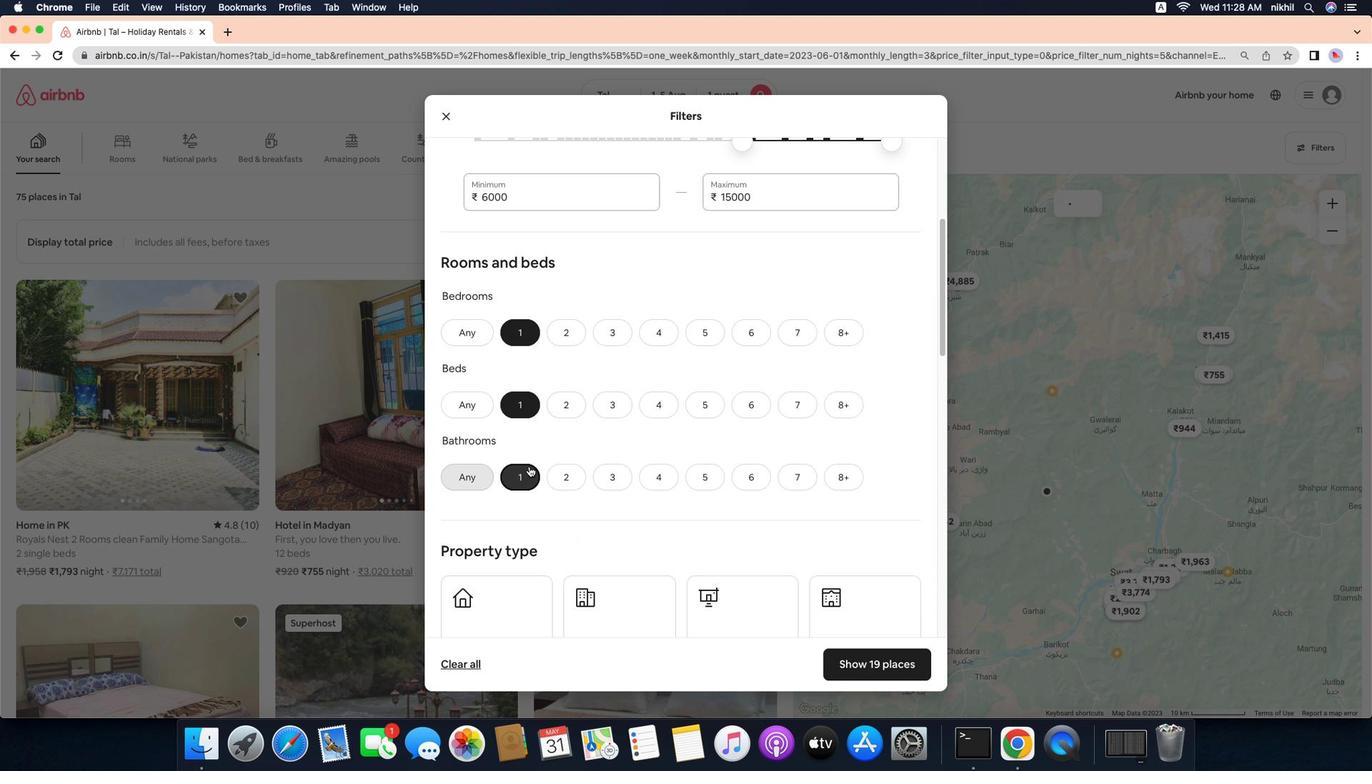 
Action: Mouse scrolled (652, 524) with delta (967, 455)
Screenshot: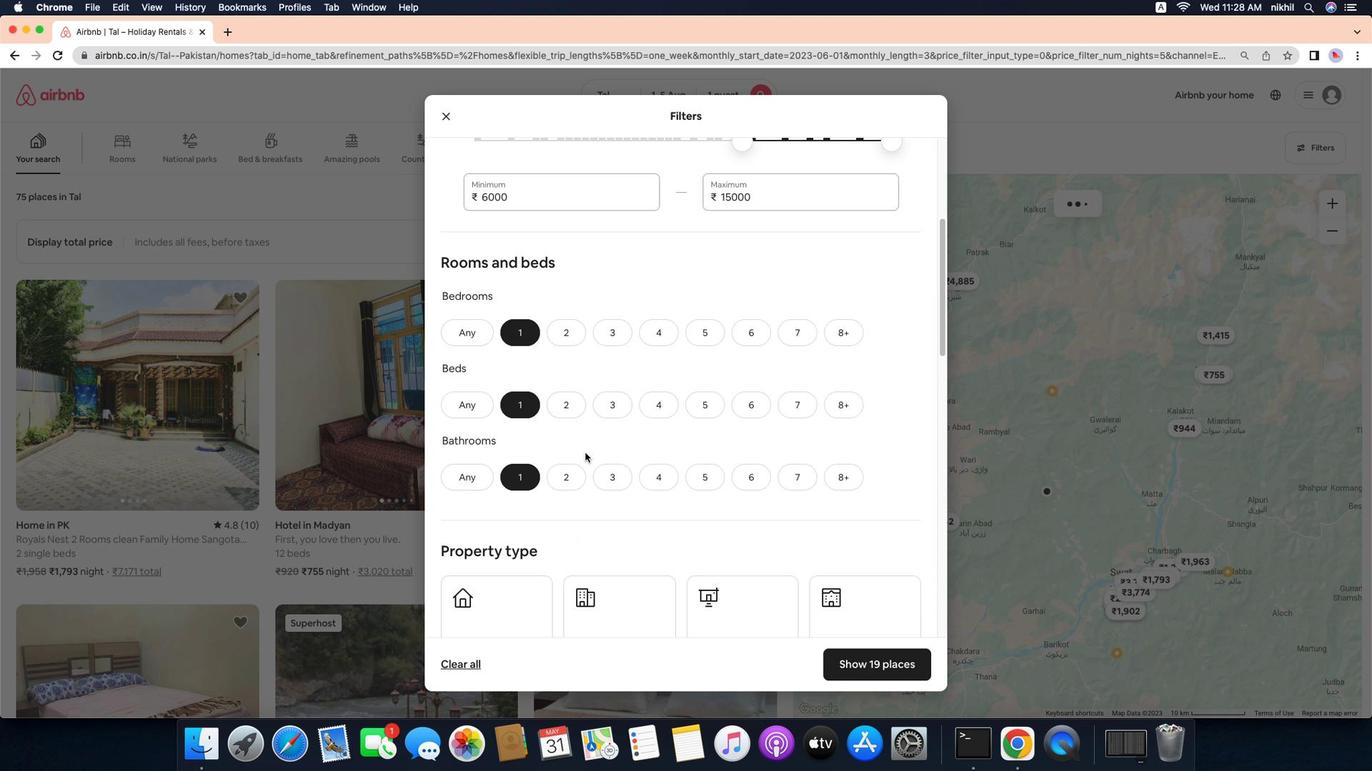 
Action: Mouse scrolled (652, 524) with delta (967, 455)
Screenshot: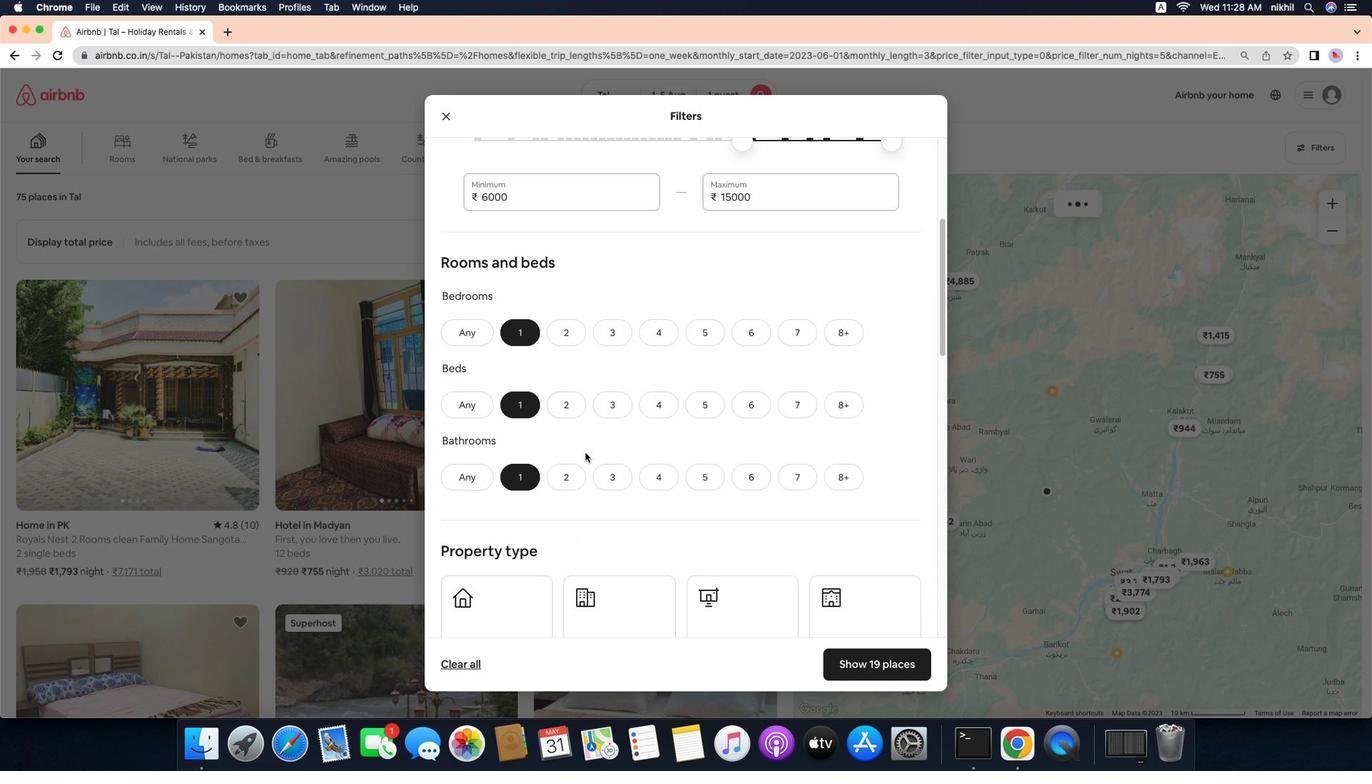 
Action: Mouse scrolled (652, 524) with delta (967, 455)
Screenshot: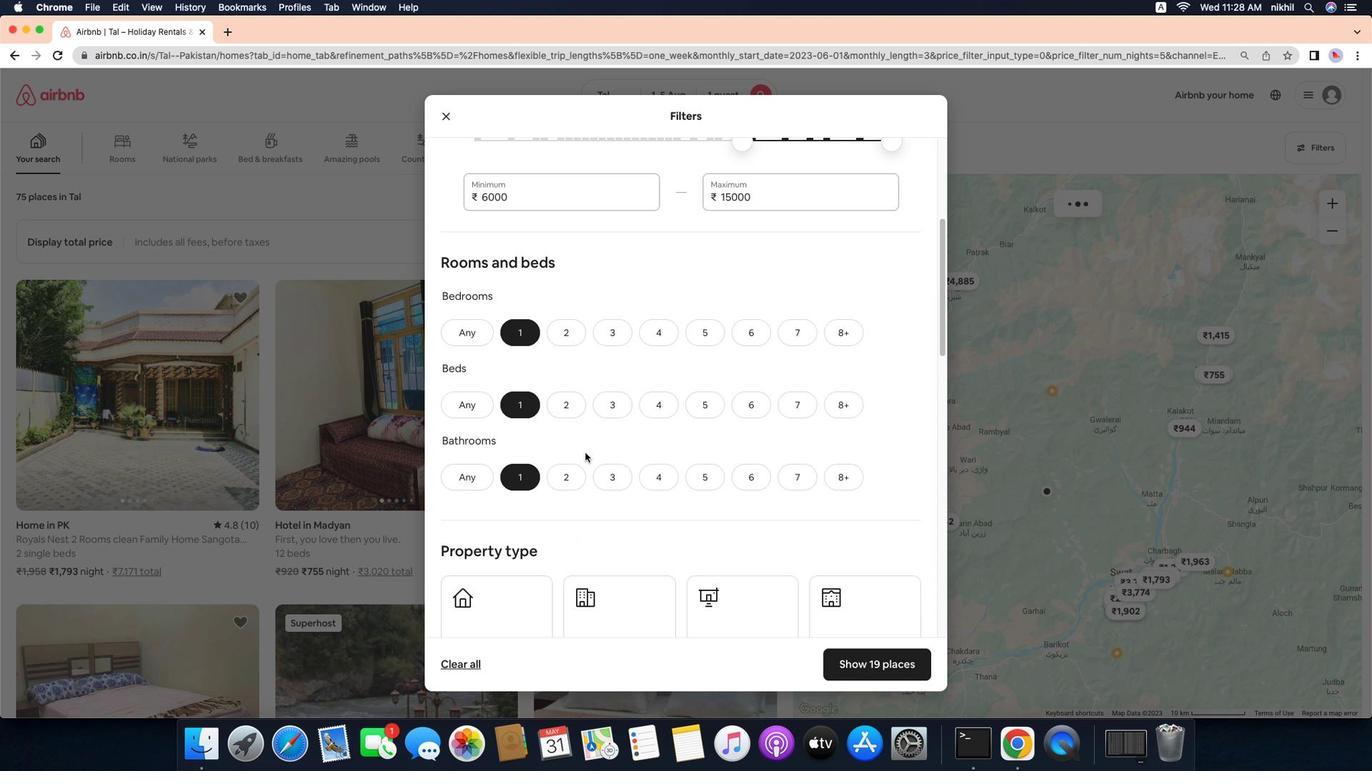 
Action: Mouse scrolled (652, 524) with delta (967, 455)
Screenshot: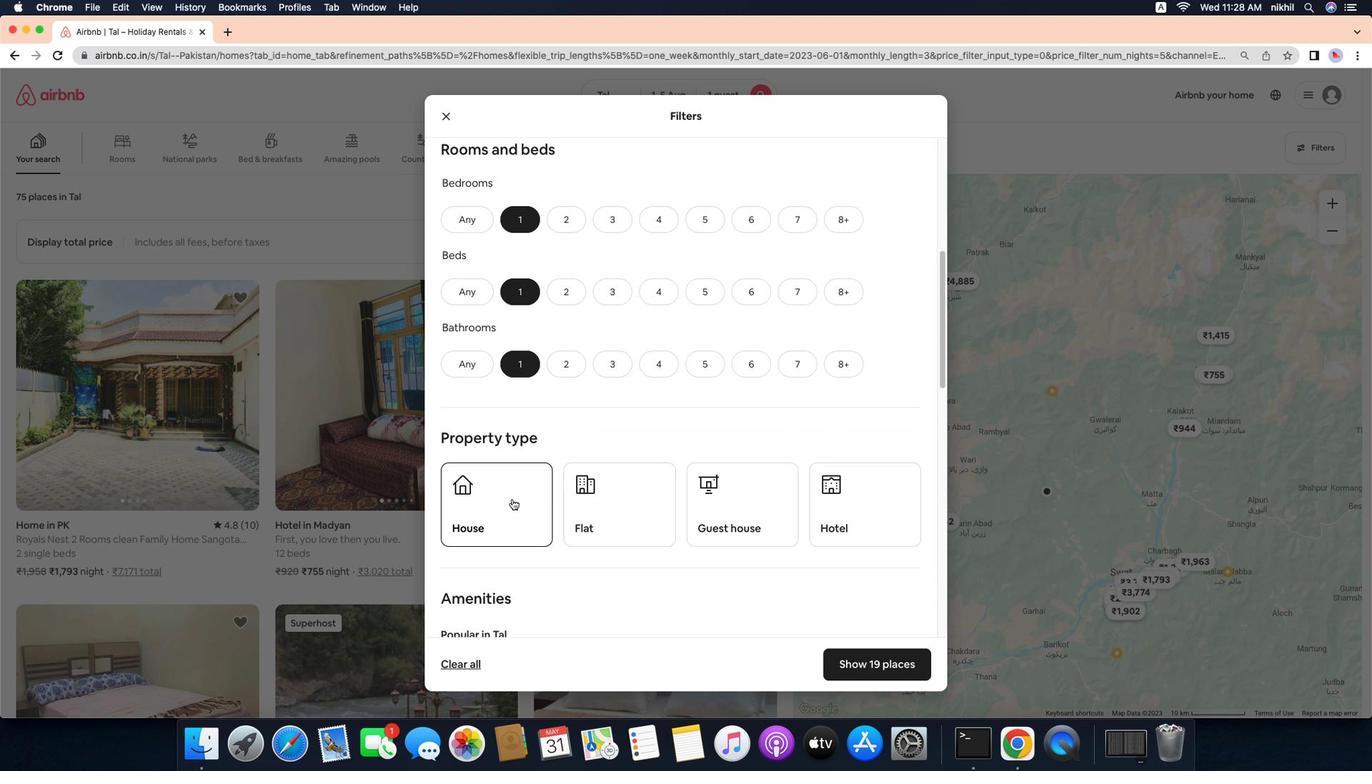 
Action: Mouse scrolled (652, 524) with delta (967, 455)
Screenshot: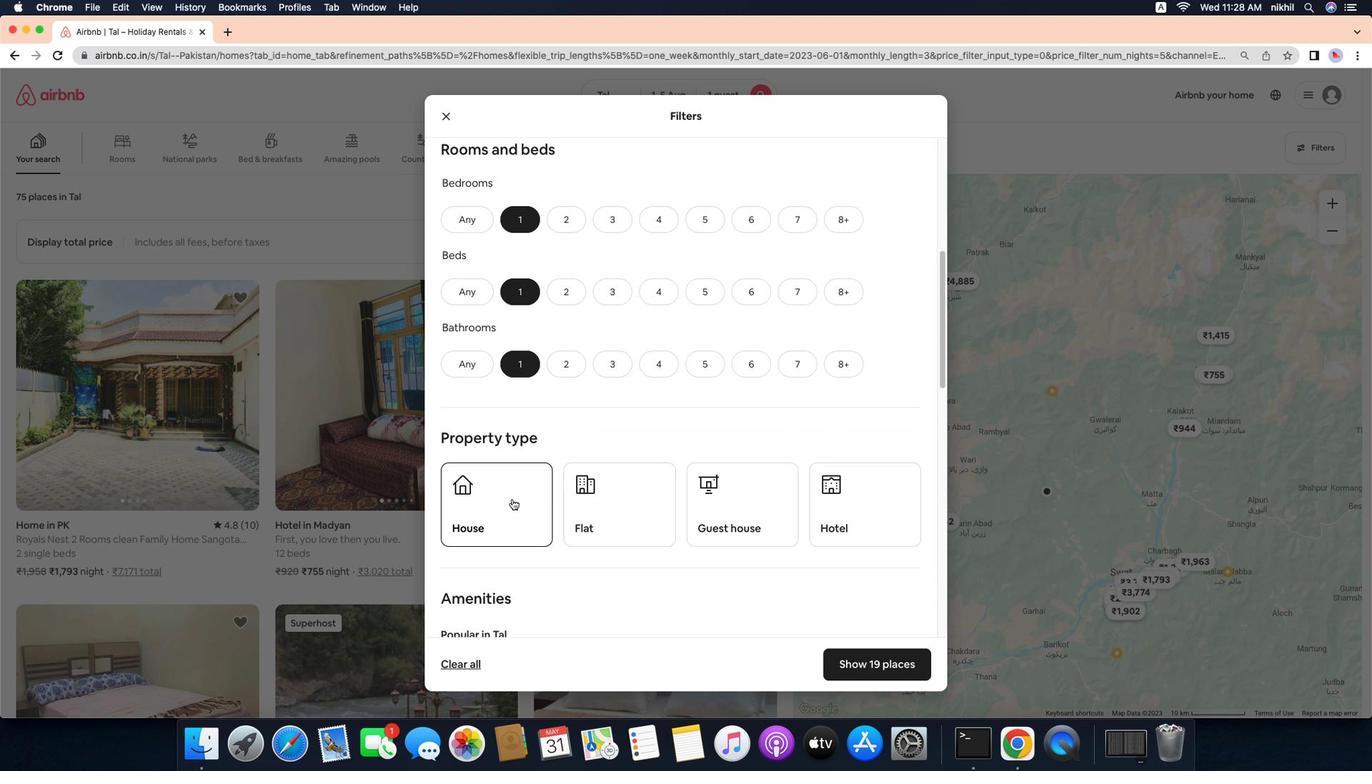 
Action: Mouse scrolled (652, 524) with delta (967, 455)
Screenshot: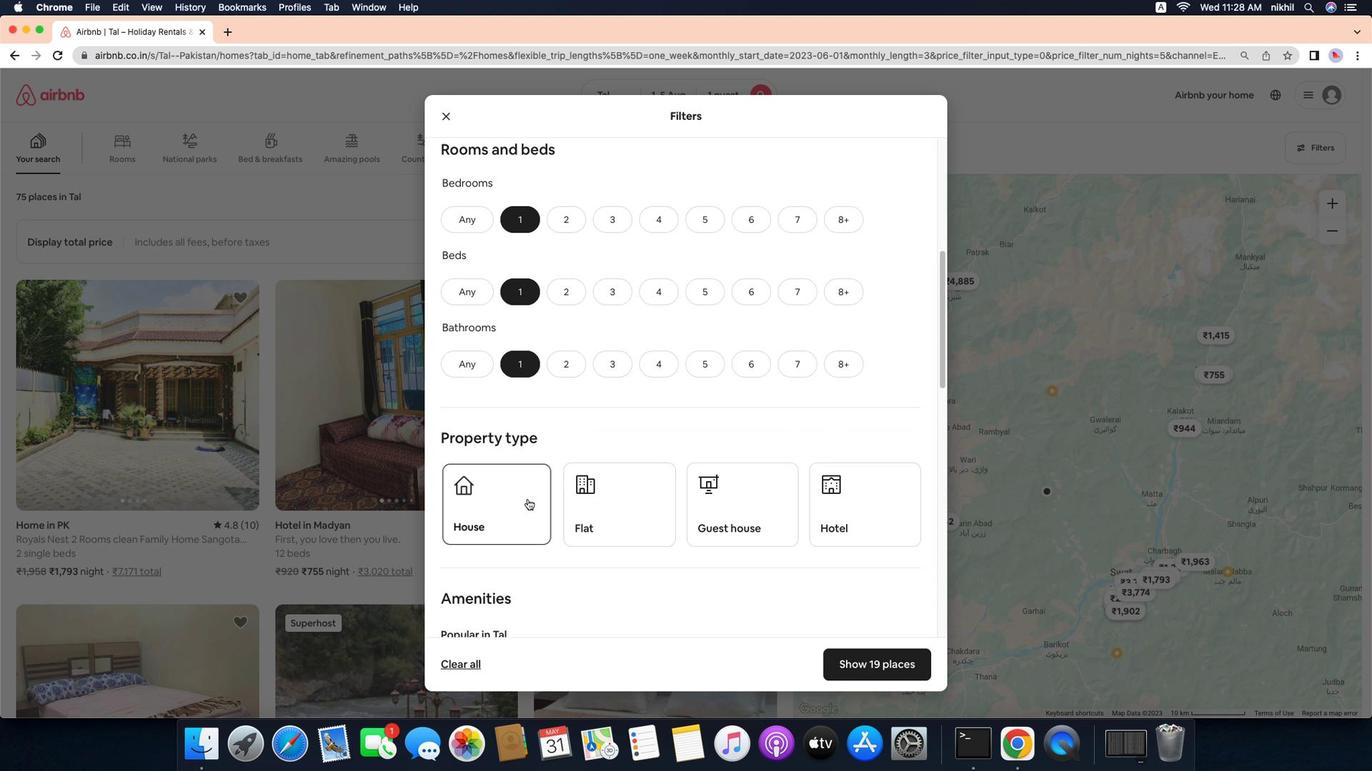 
Action: Mouse scrolled (652, 524) with delta (967, 455)
Screenshot: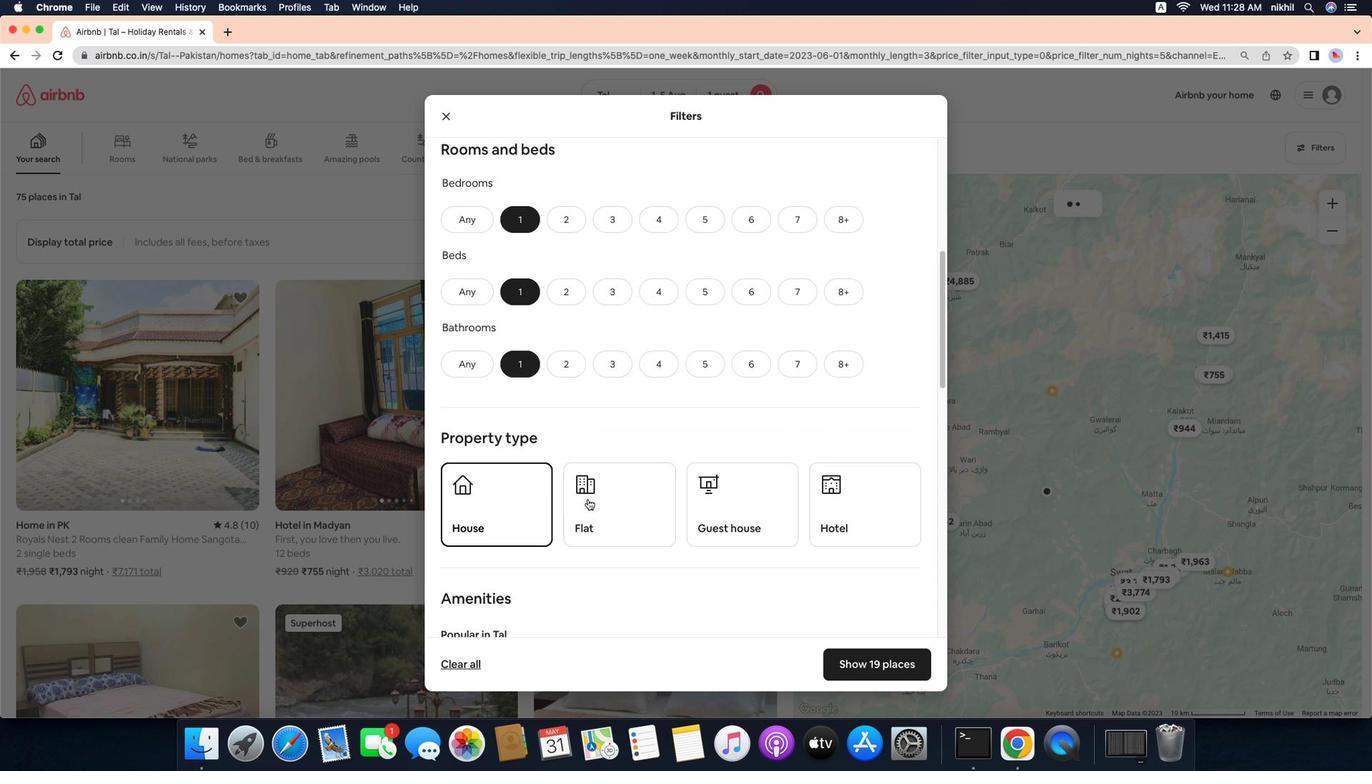 
Action: Mouse moved to (726, 502)
Screenshot: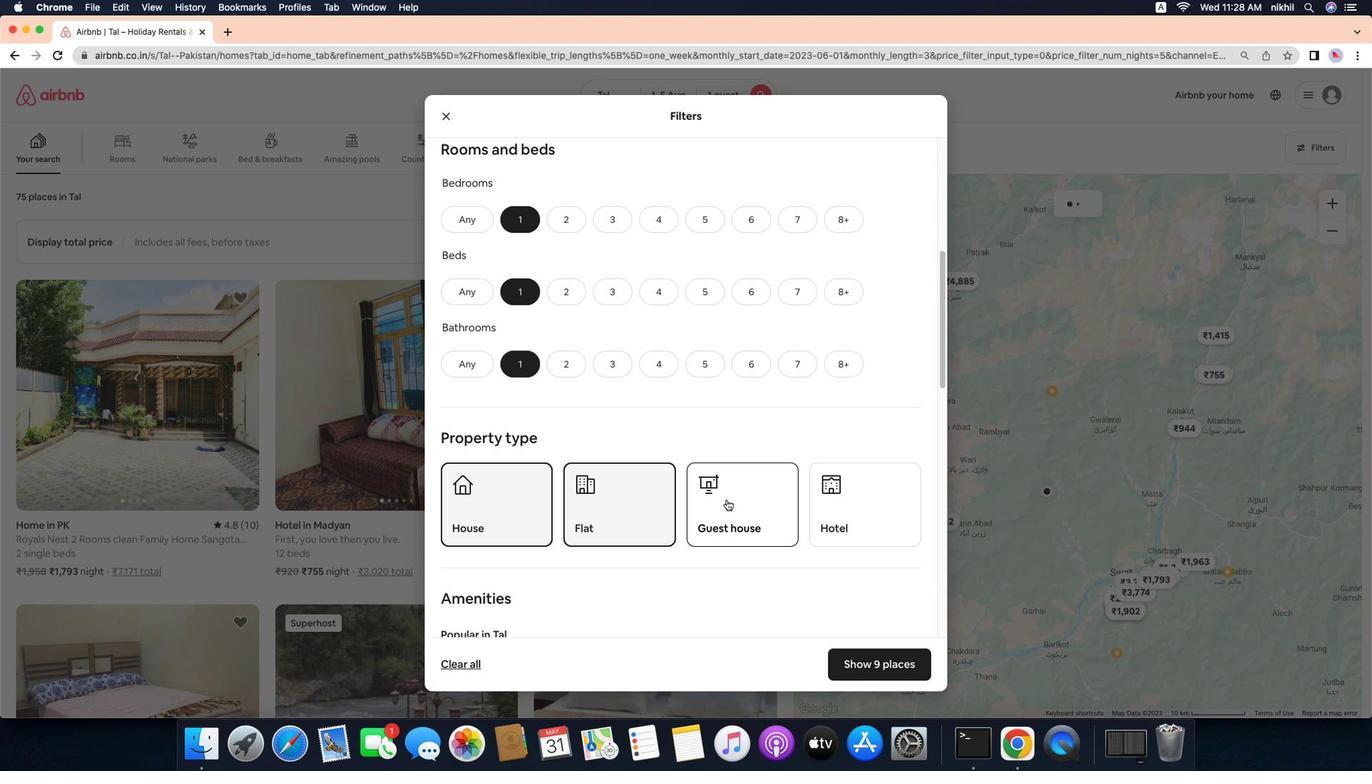 
Action: Mouse pressed left at (726, 502)
Screenshot: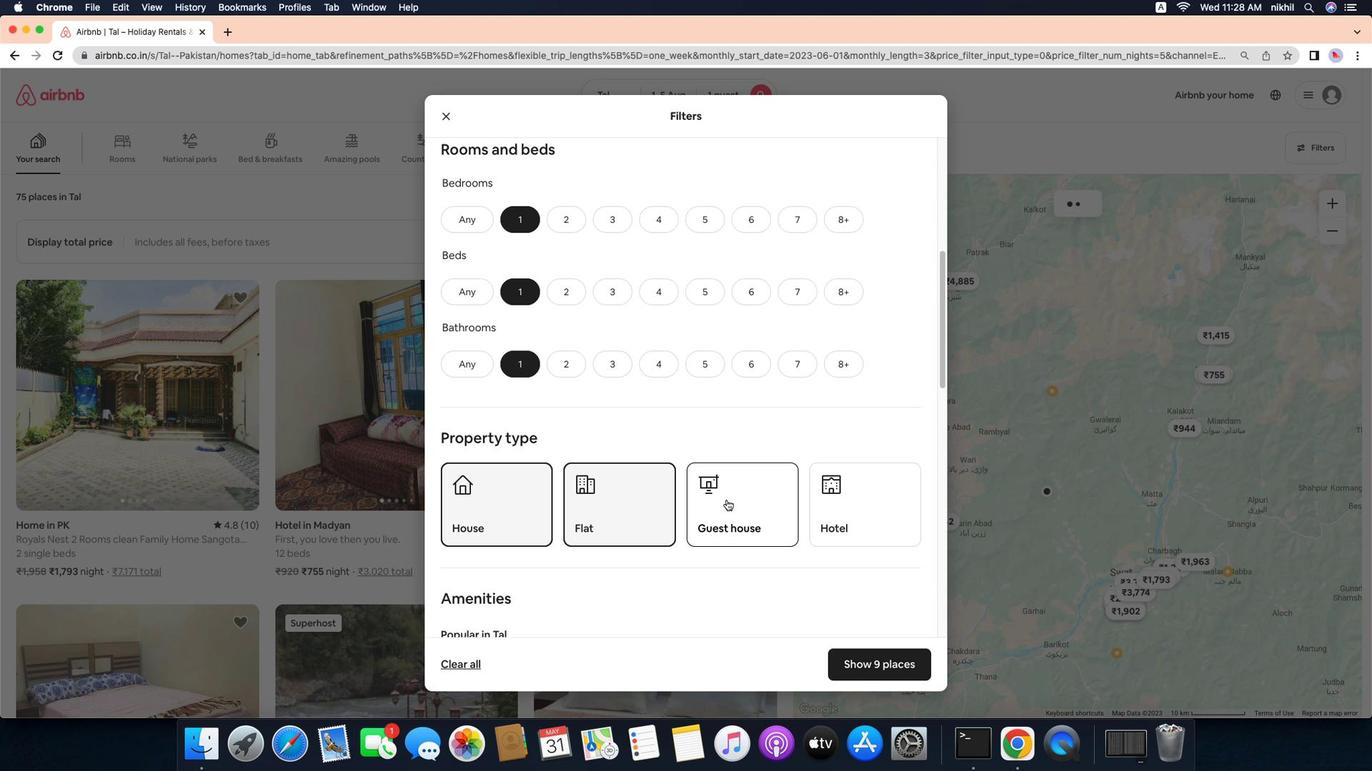
Action: Mouse moved to (724, 511)
Screenshot: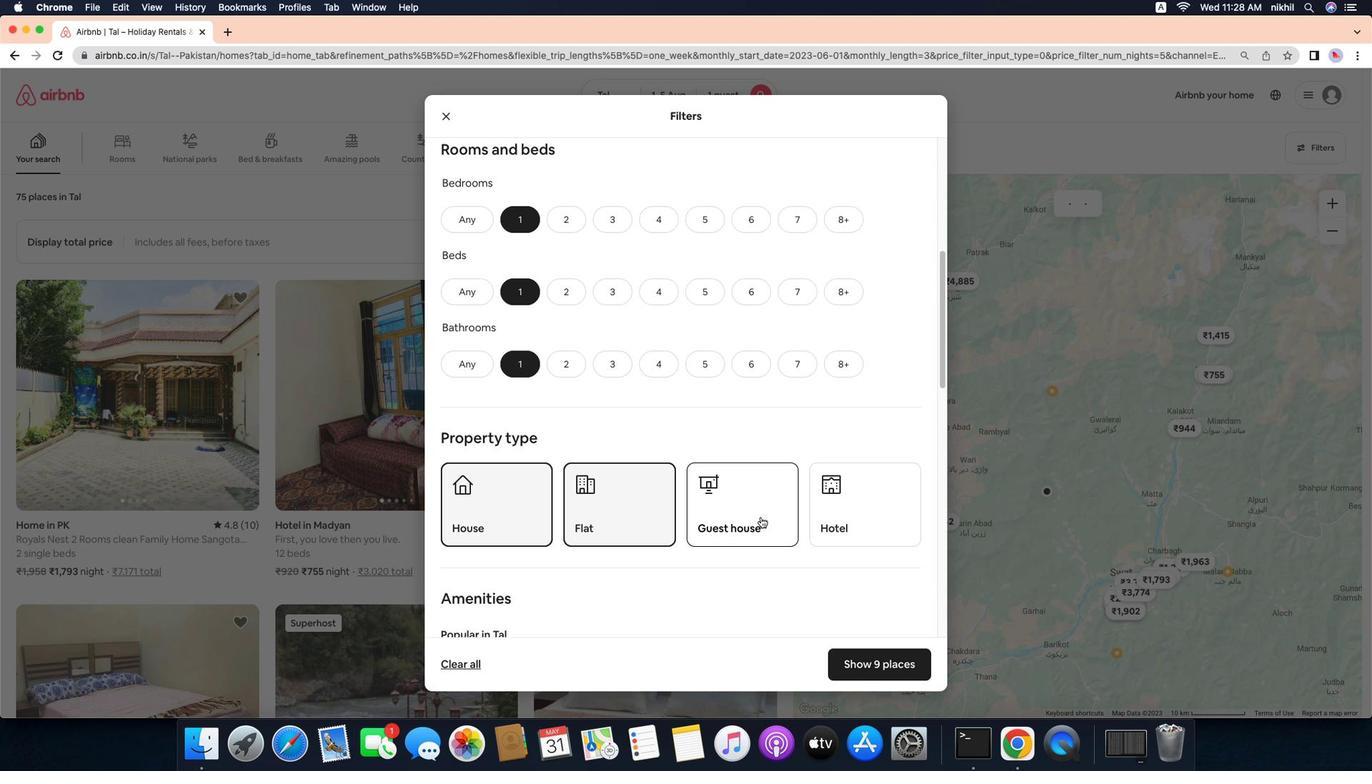 
Action: Mouse pressed left at (724, 511)
Screenshot: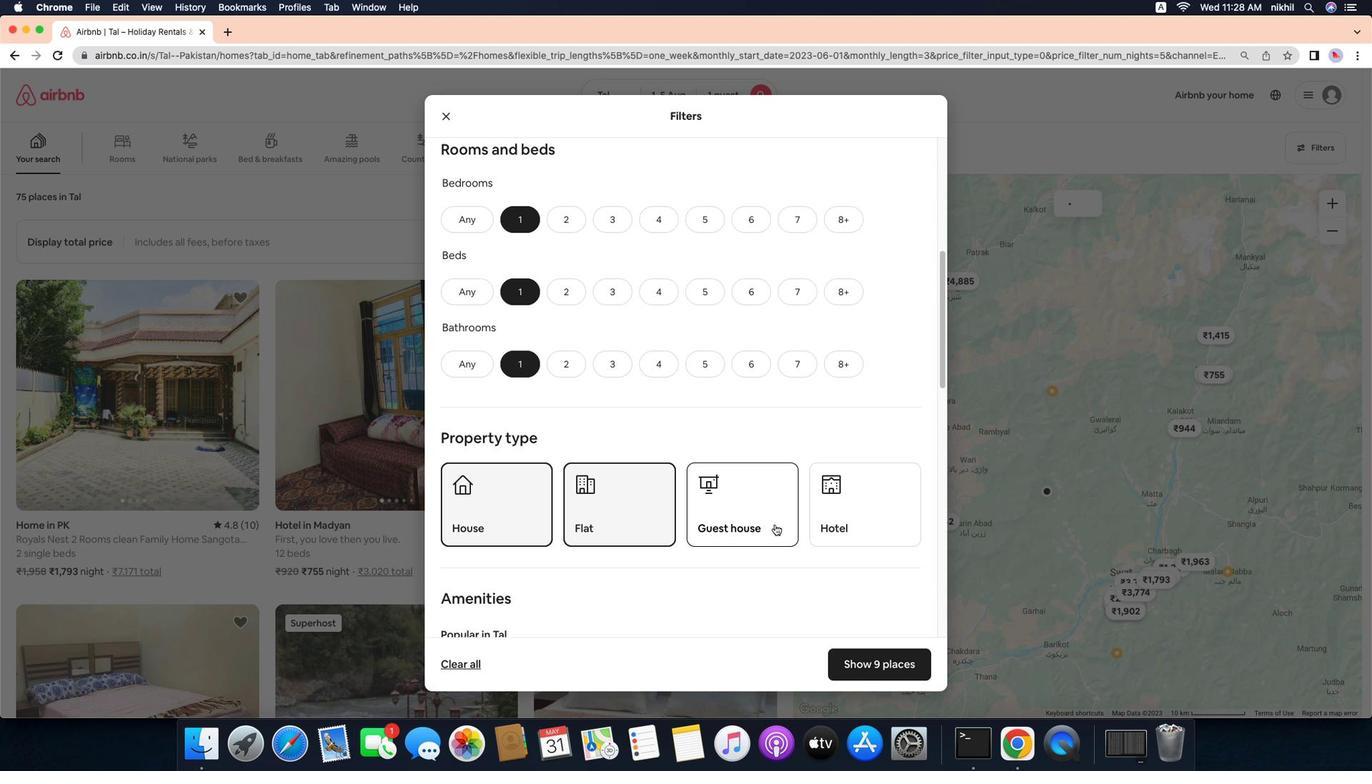 
Action: Mouse moved to (726, 521)
Screenshot: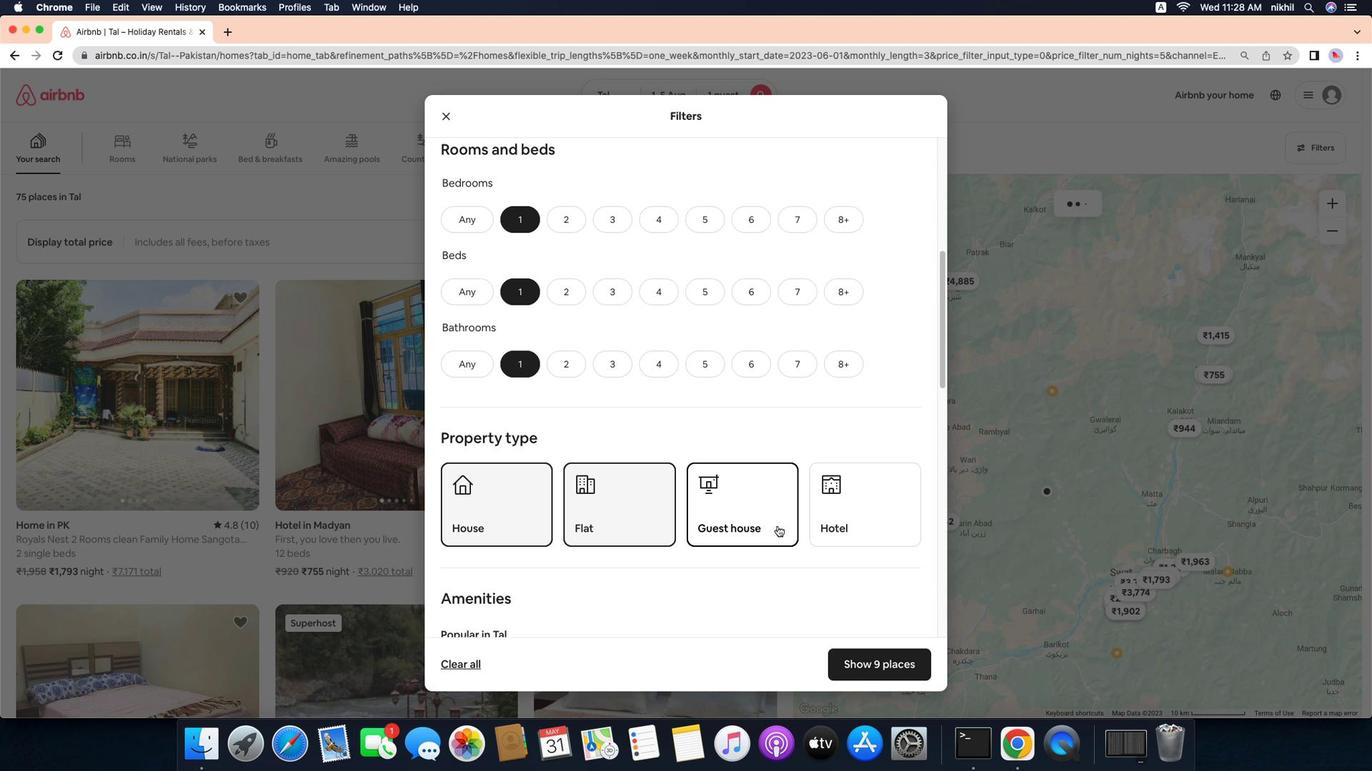 
Action: Mouse pressed left at (726, 521)
Screenshot: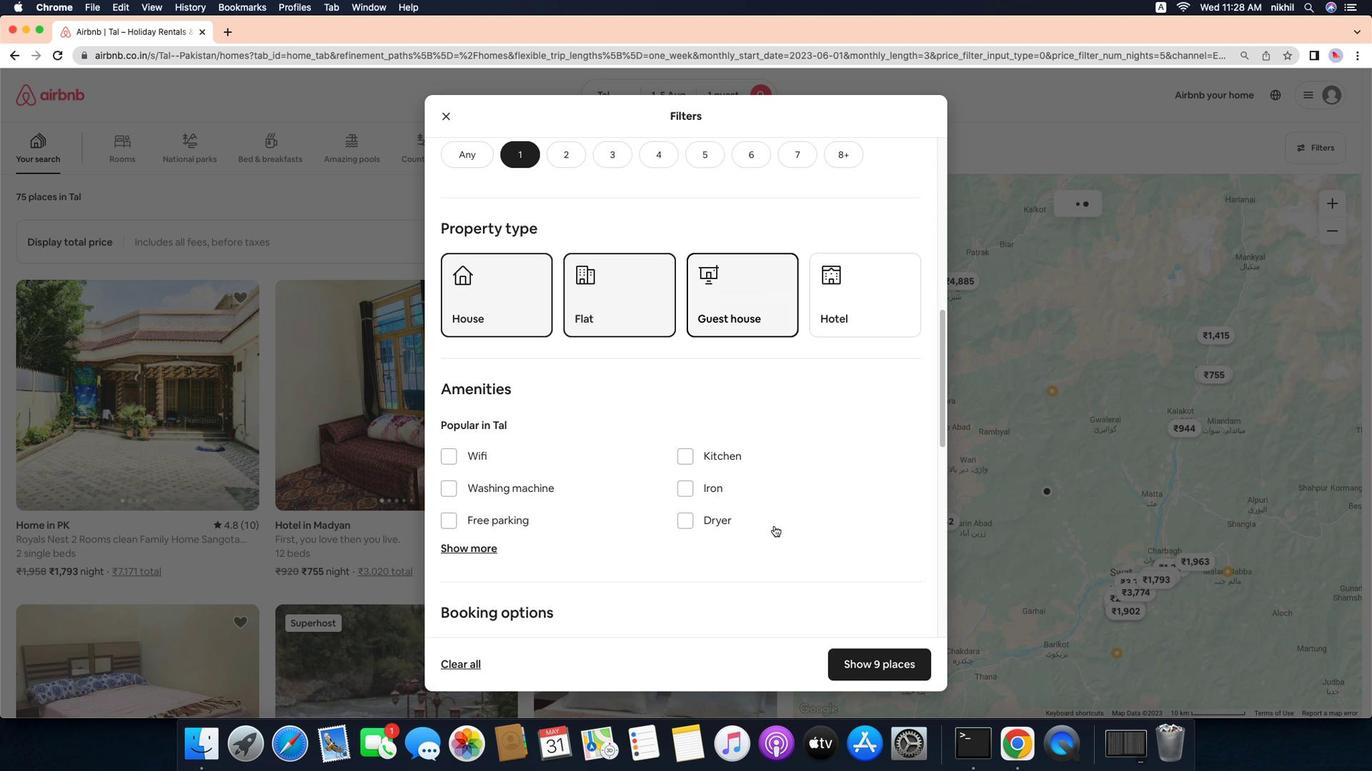 
Action: Mouse moved to (693, 518)
Screenshot: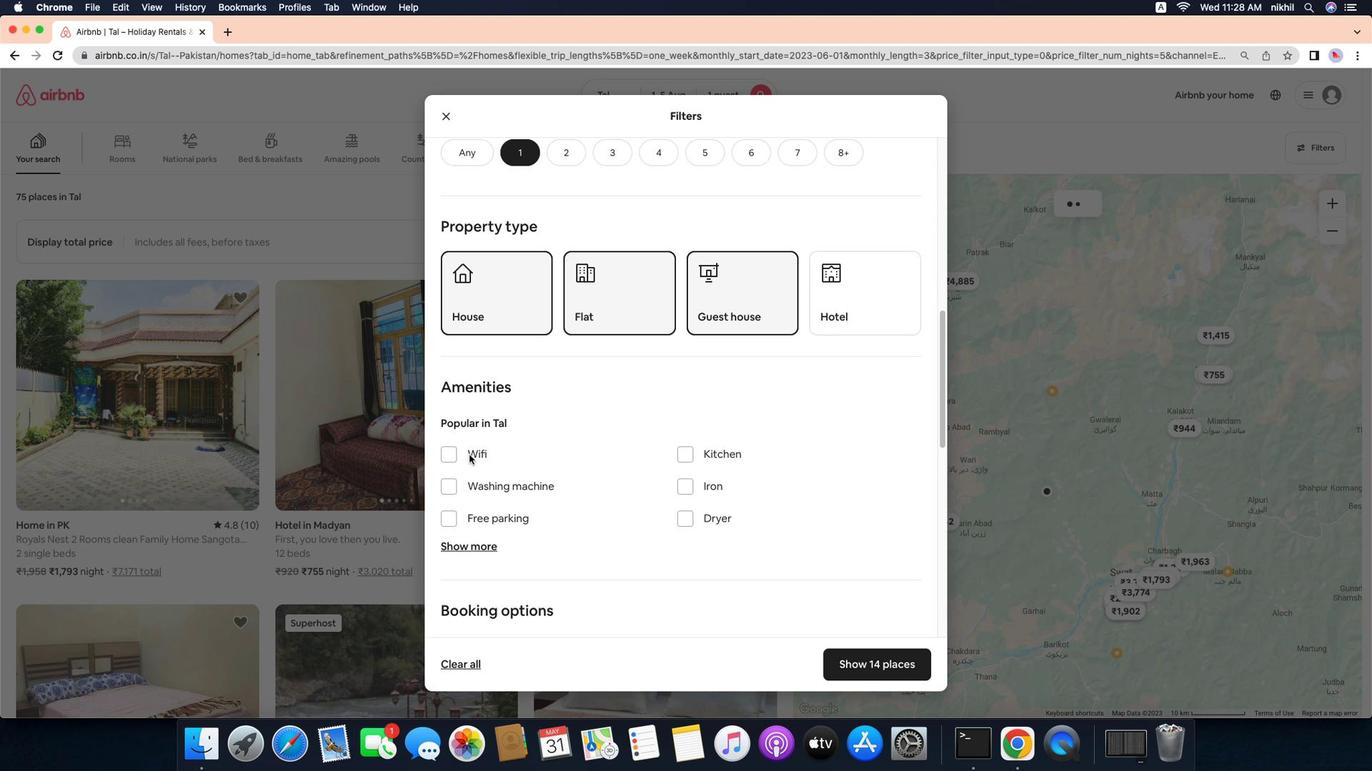 
Action: Mouse scrolled (693, 518) with delta (967, 455)
Screenshot: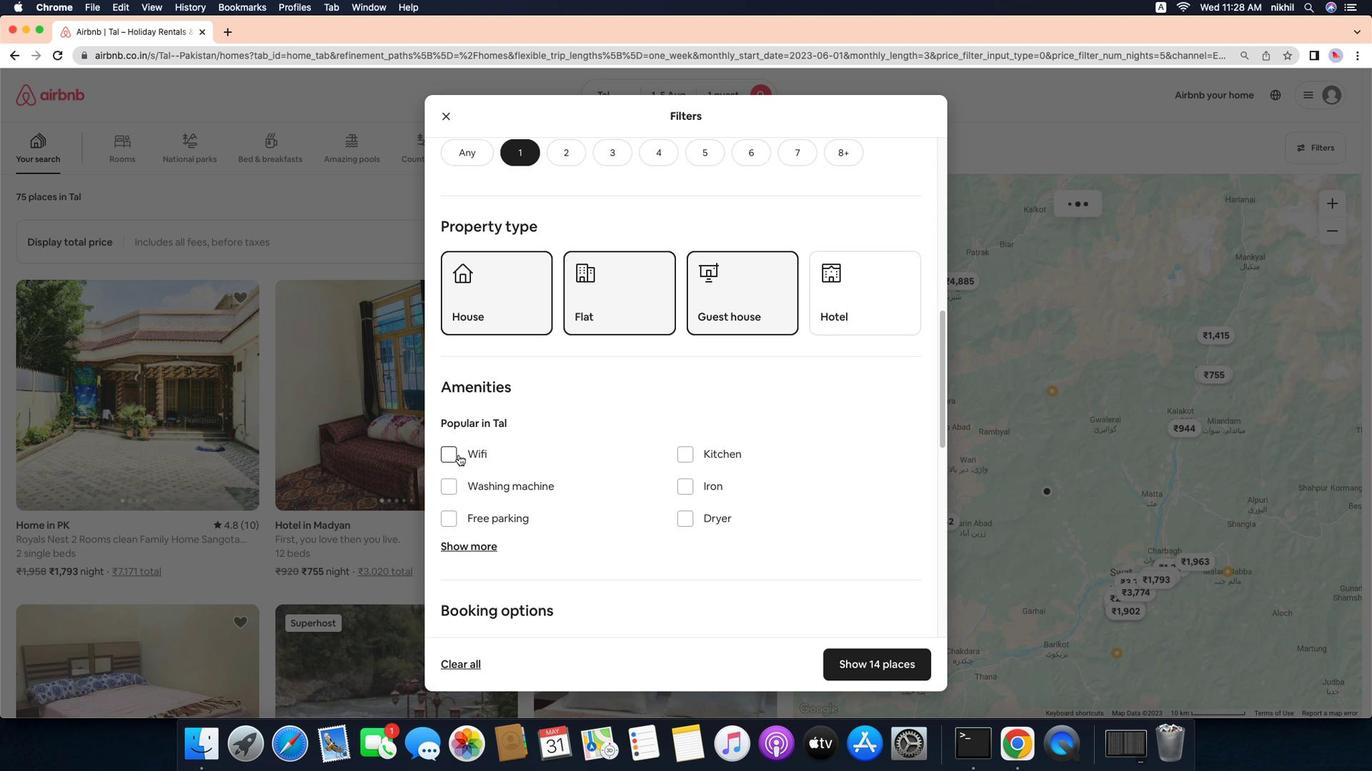 
Action: Mouse scrolled (693, 518) with delta (967, 455)
Screenshot: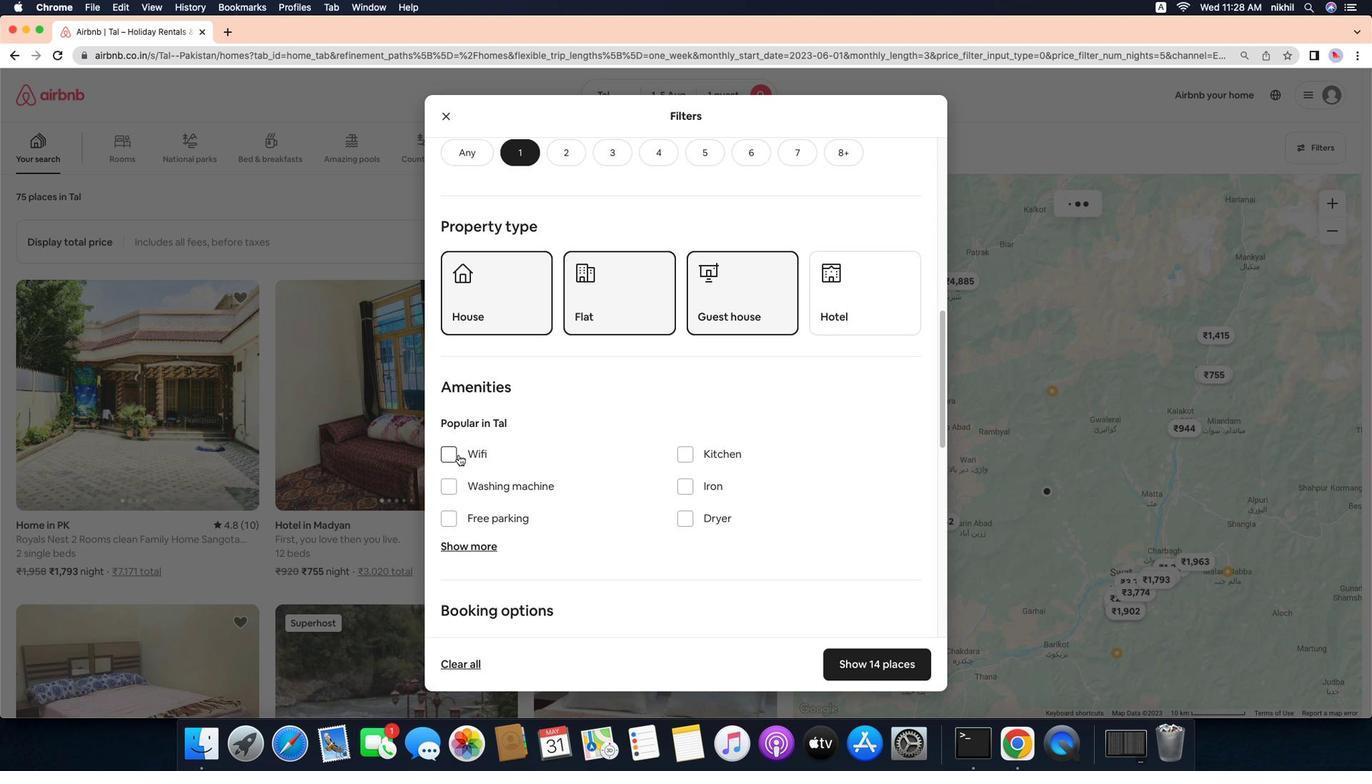 
Action: Mouse scrolled (693, 518) with delta (967, 455)
Screenshot: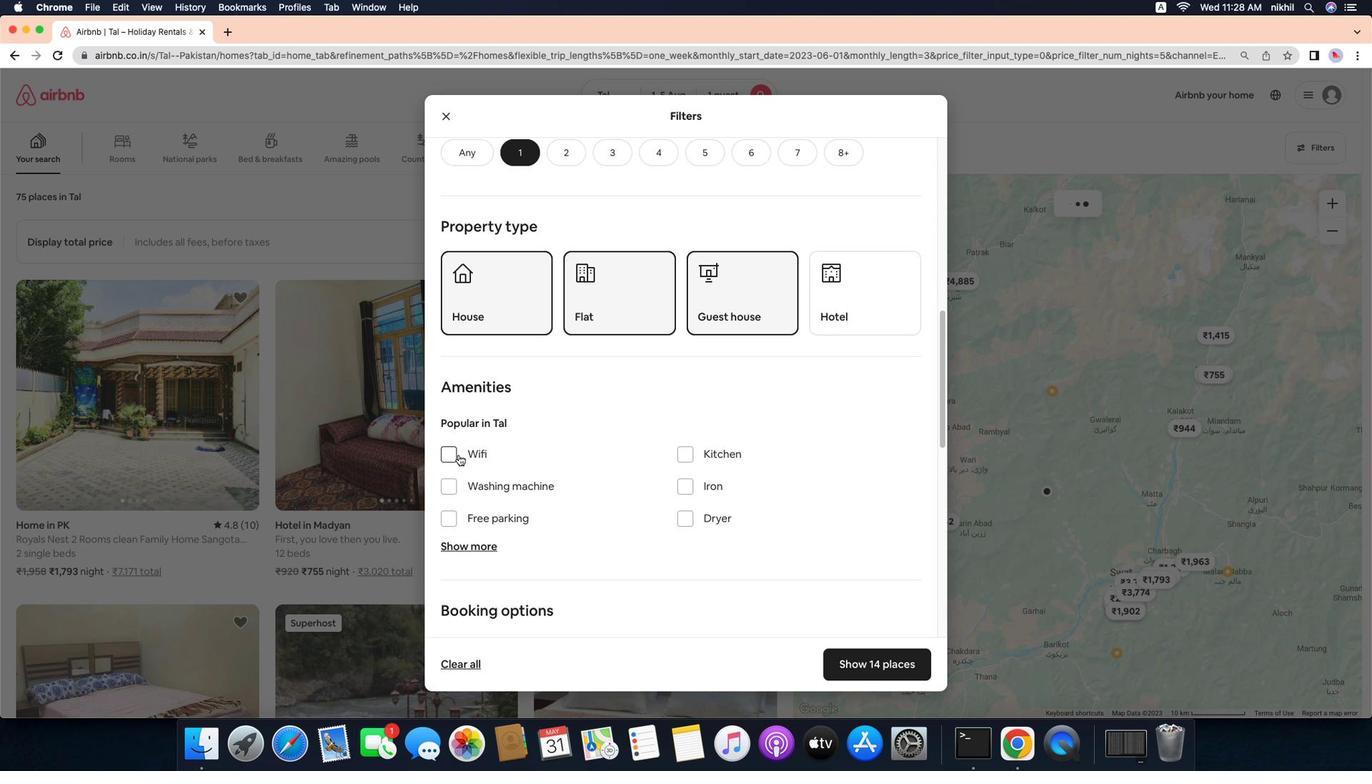 
Action: Mouse moved to (727, 525)
Screenshot: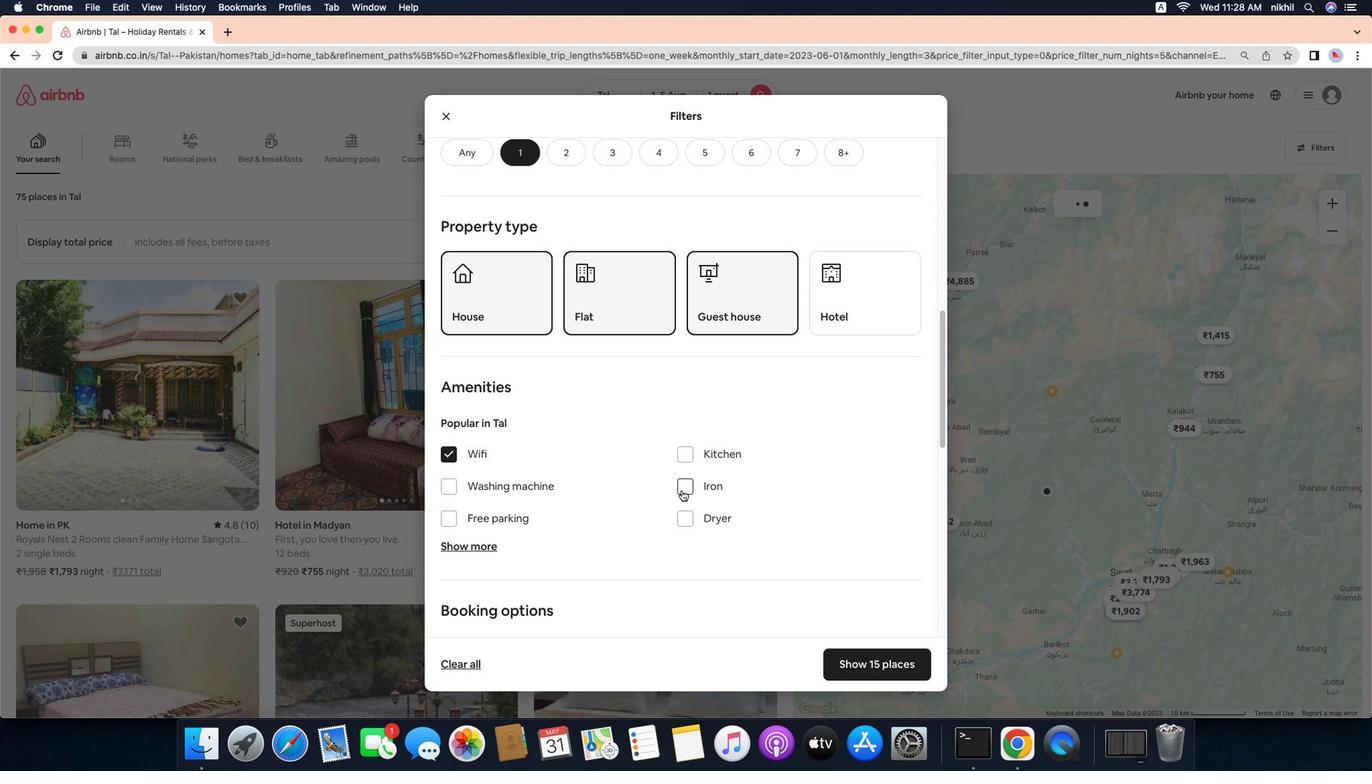 
Action: Mouse pressed left at (727, 525)
Screenshot: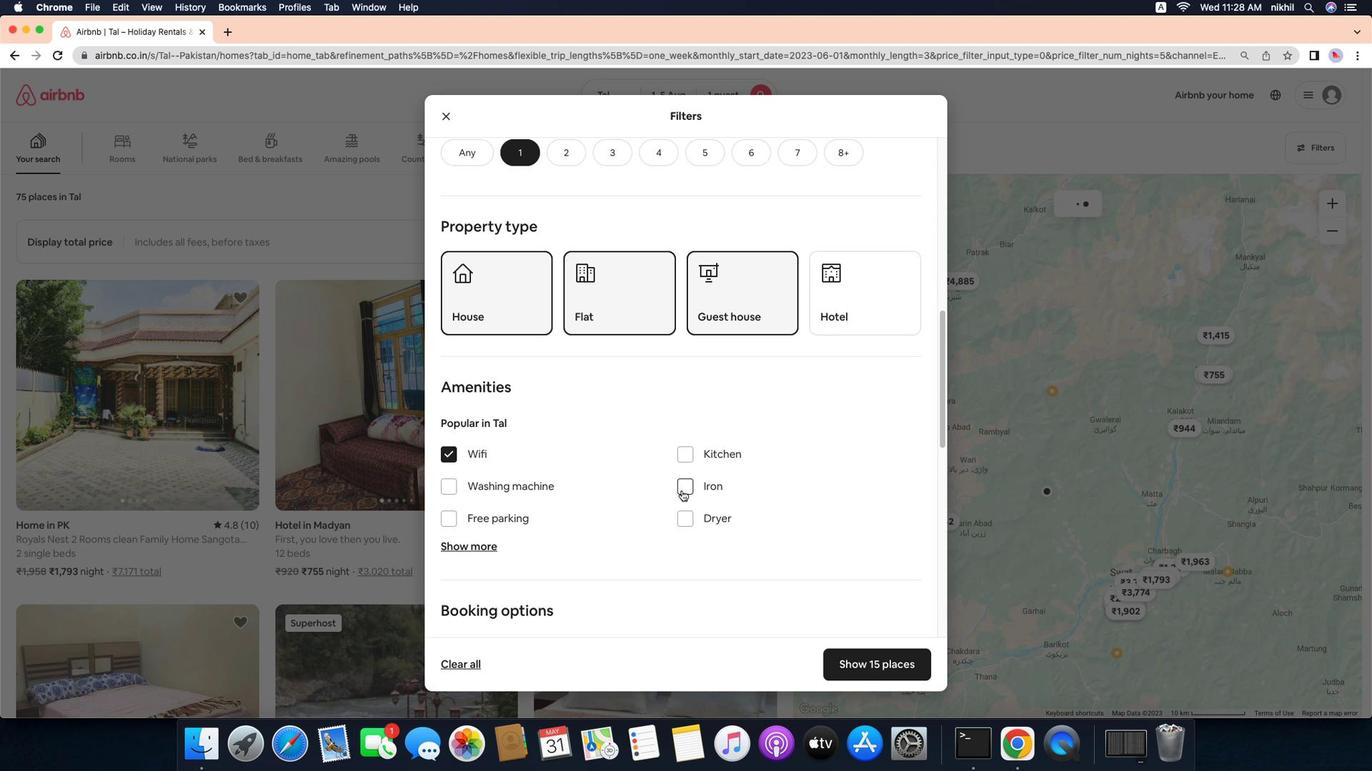 
Action: Mouse moved to (679, 524)
Screenshot: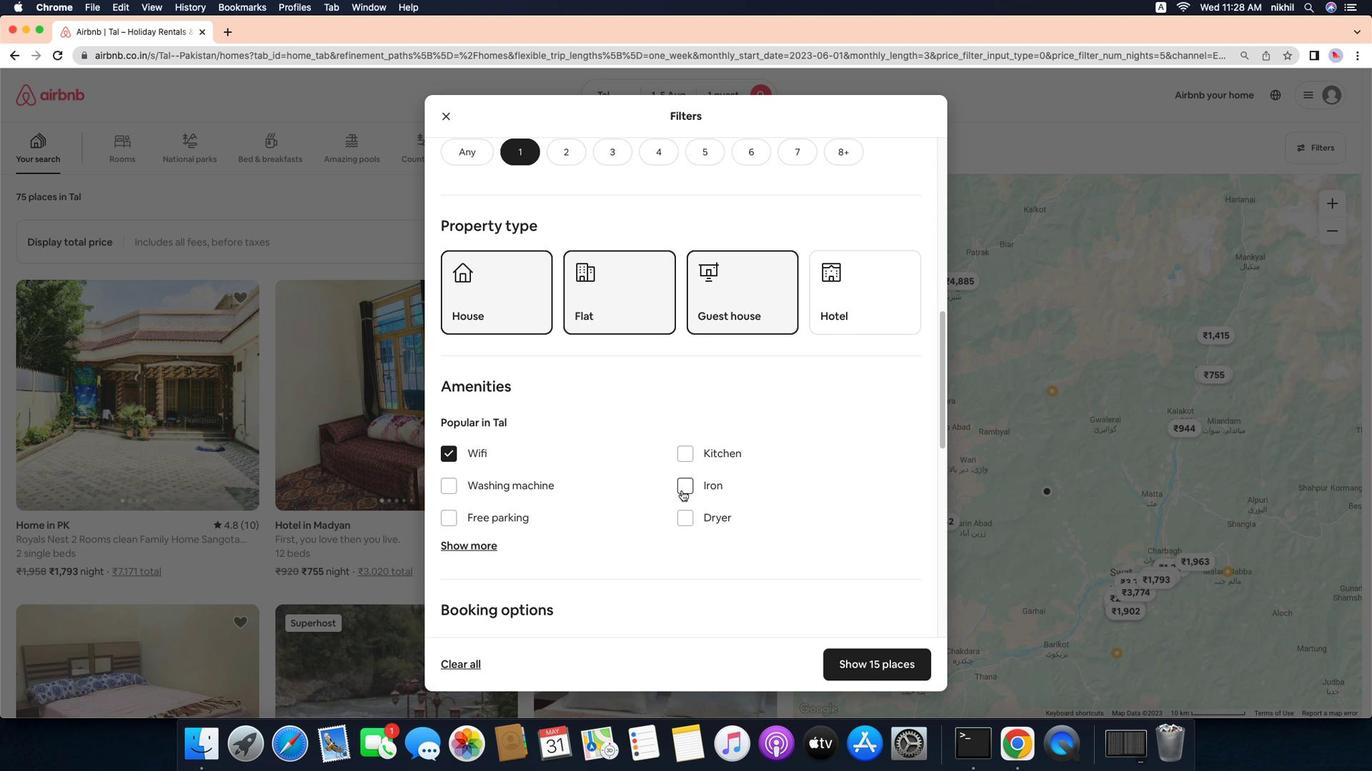 
Action: Mouse pressed left at (679, 524)
Screenshot: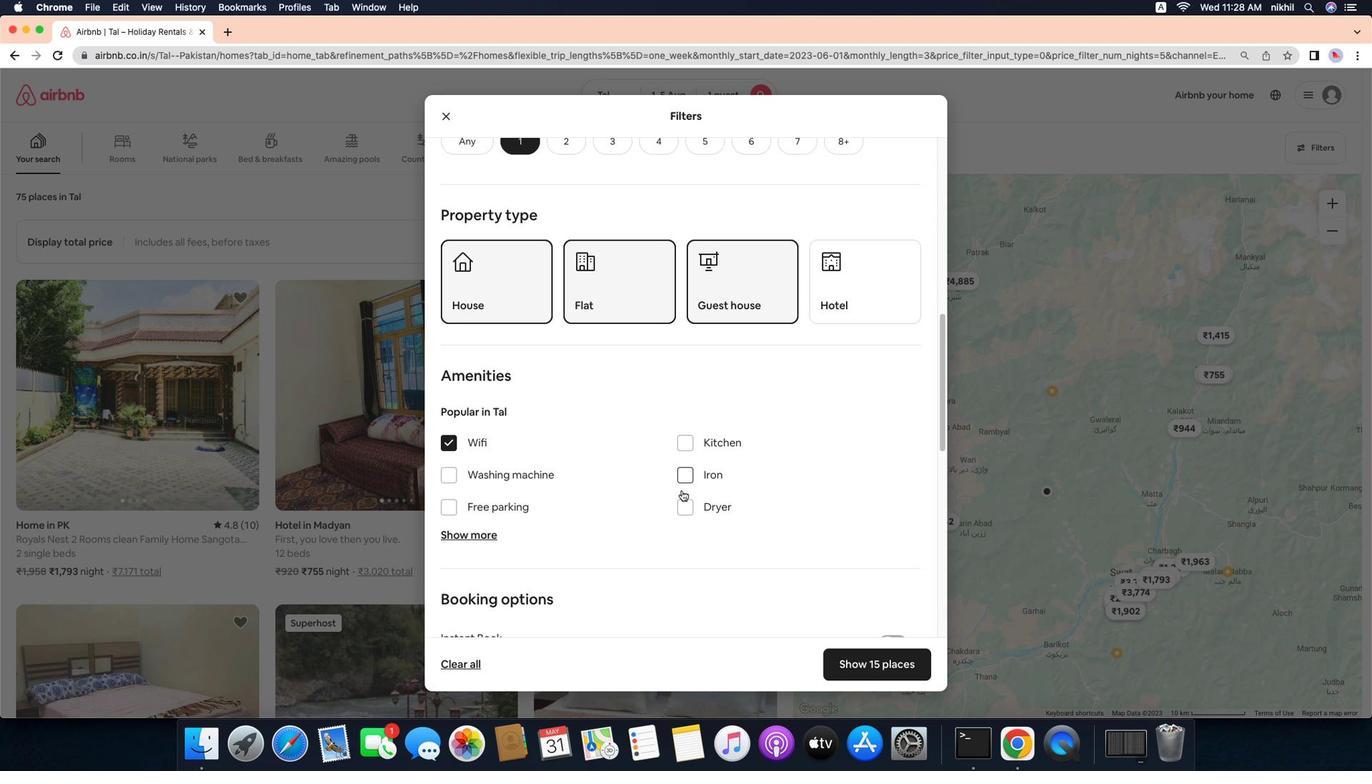 
Action: Mouse moved to (628, 525)
Screenshot: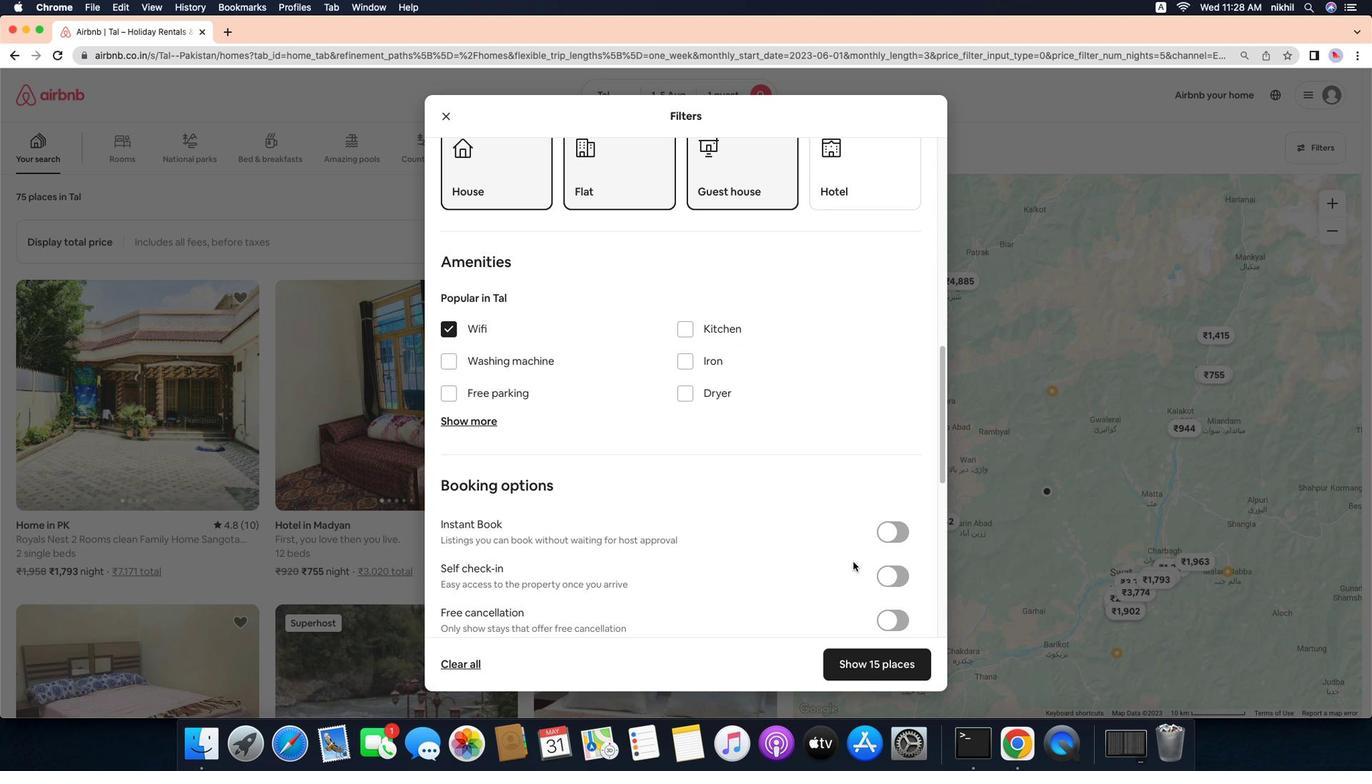 
Action: Mouse pressed left at (628, 525)
Screenshot: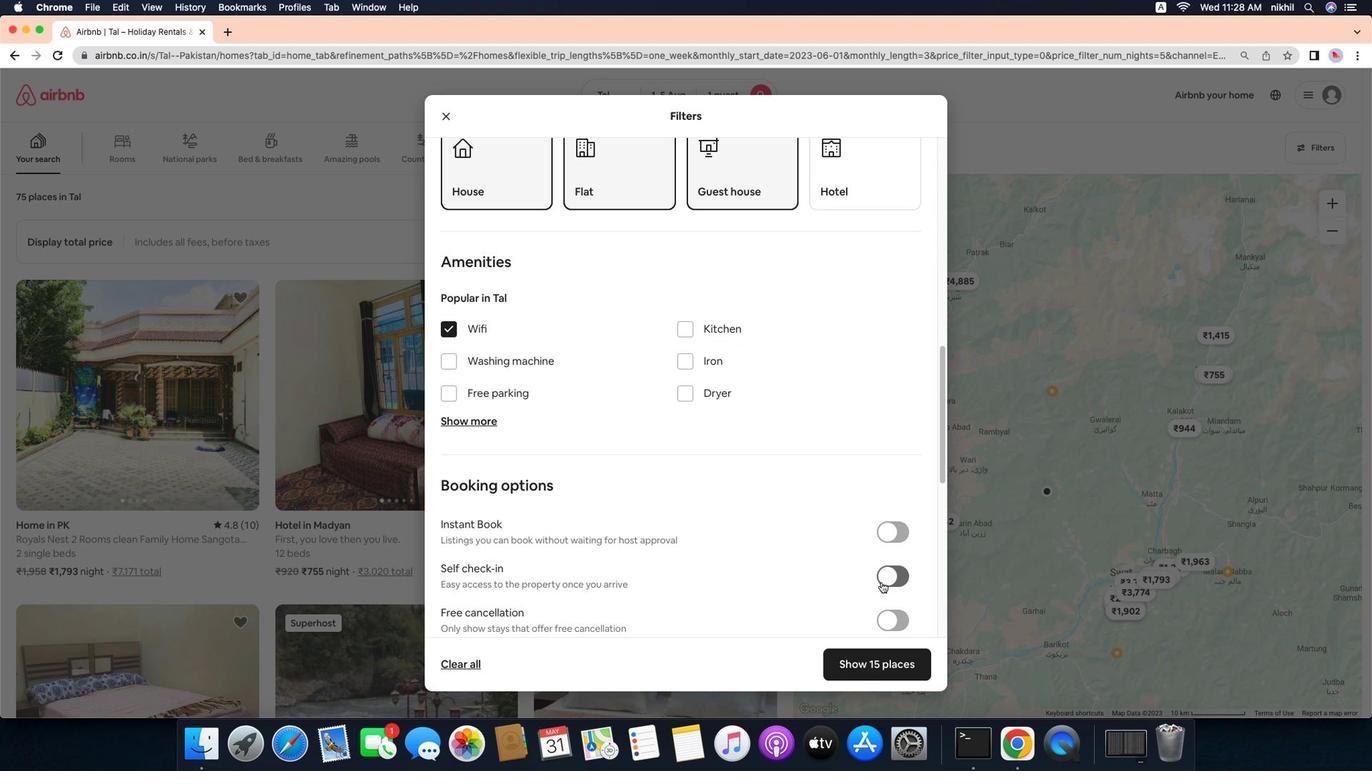 
Action: Mouse moved to (604, 528)
Screenshot: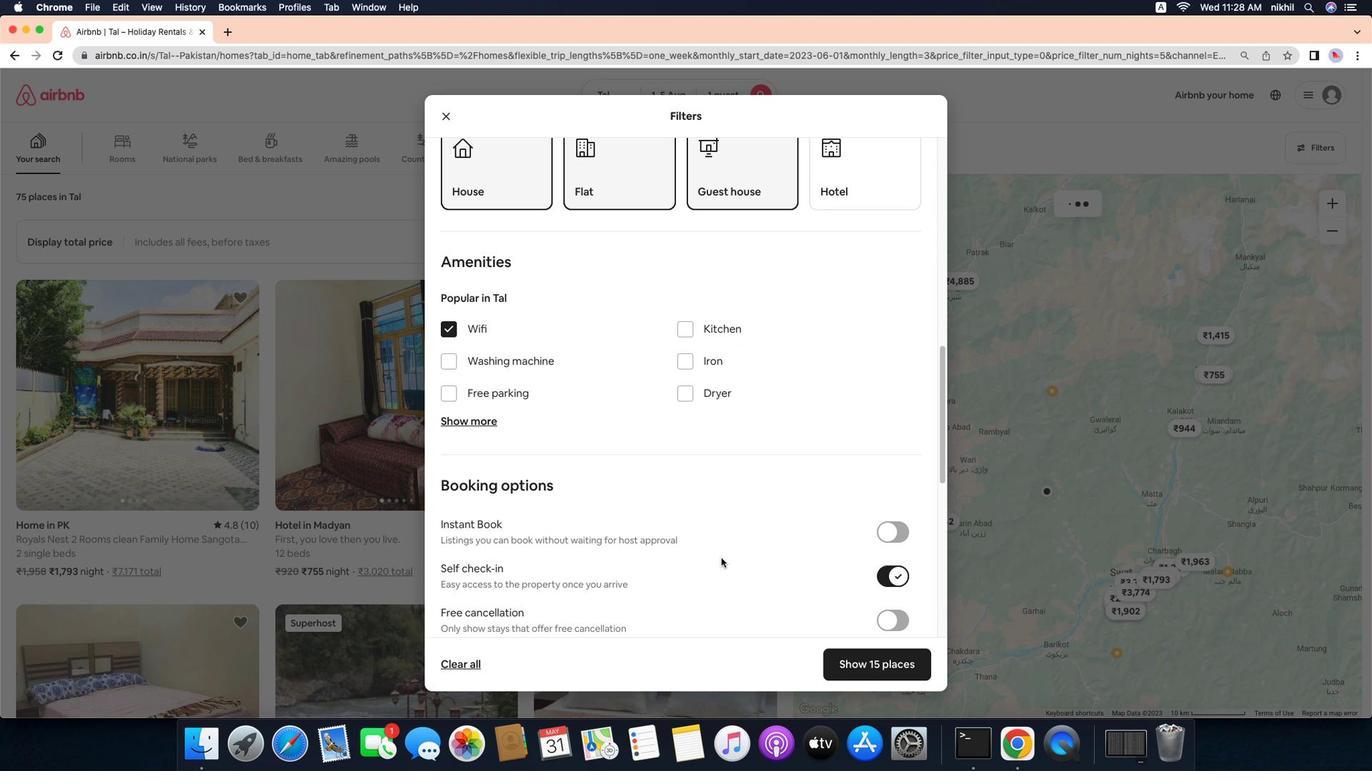 
Action: Mouse scrolled (604, 528) with delta (967, 455)
Screenshot: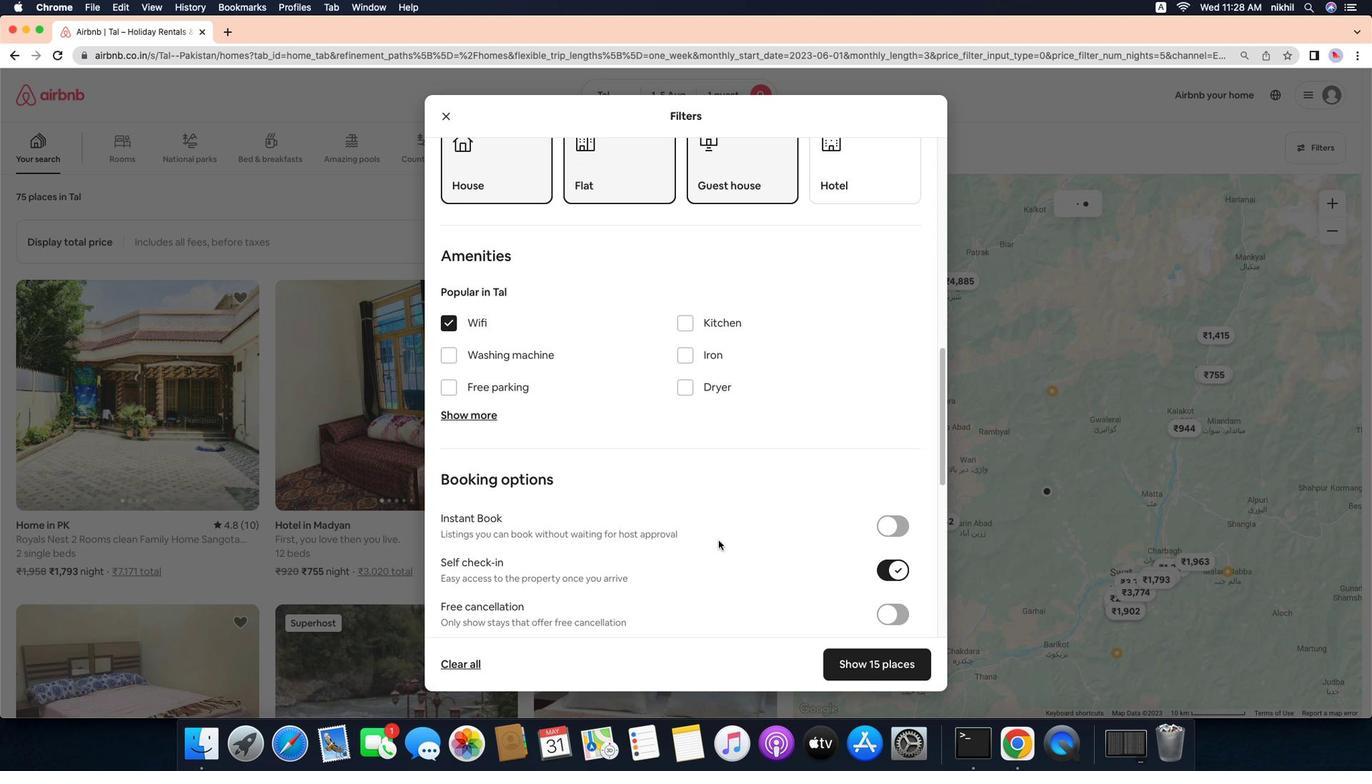 
Action: Mouse scrolled (604, 528) with delta (967, 455)
Screenshot: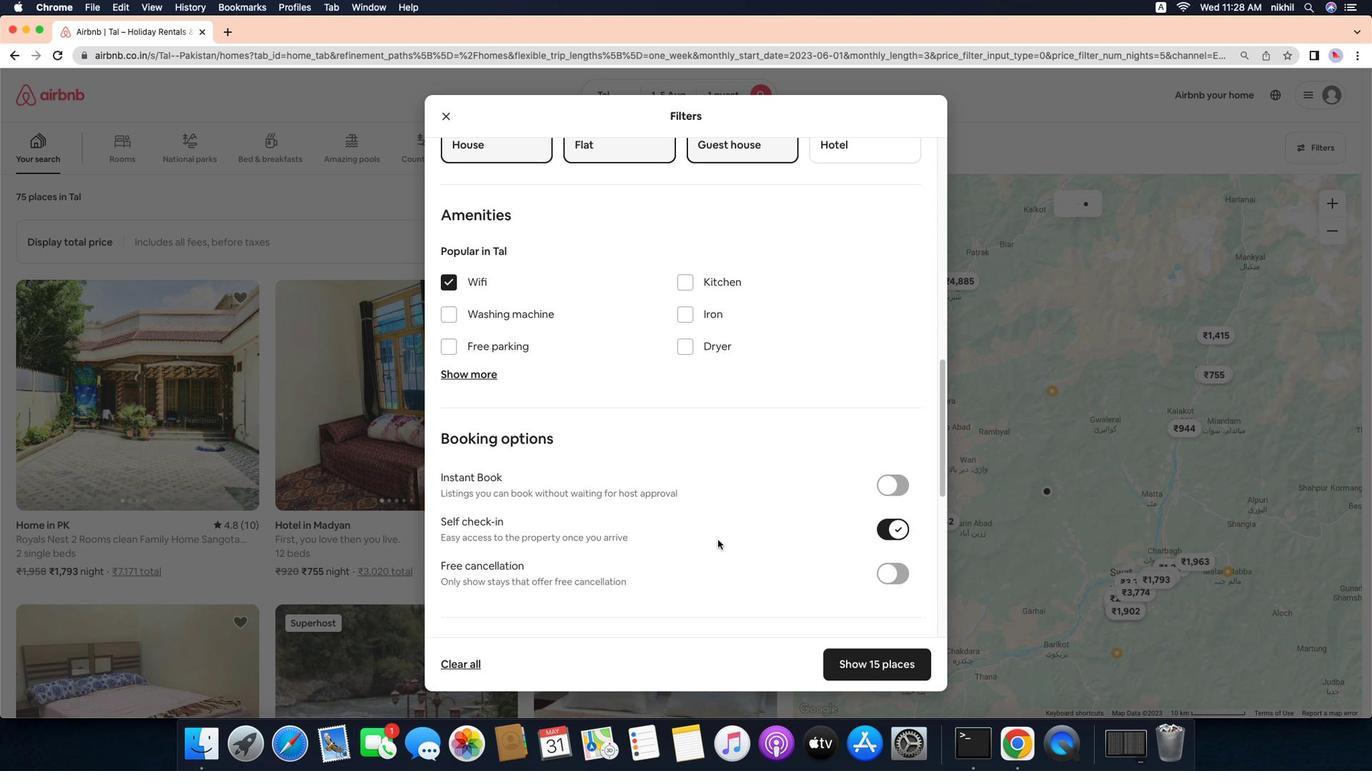 
Action: Mouse scrolled (604, 528) with delta (967, 455)
Screenshot: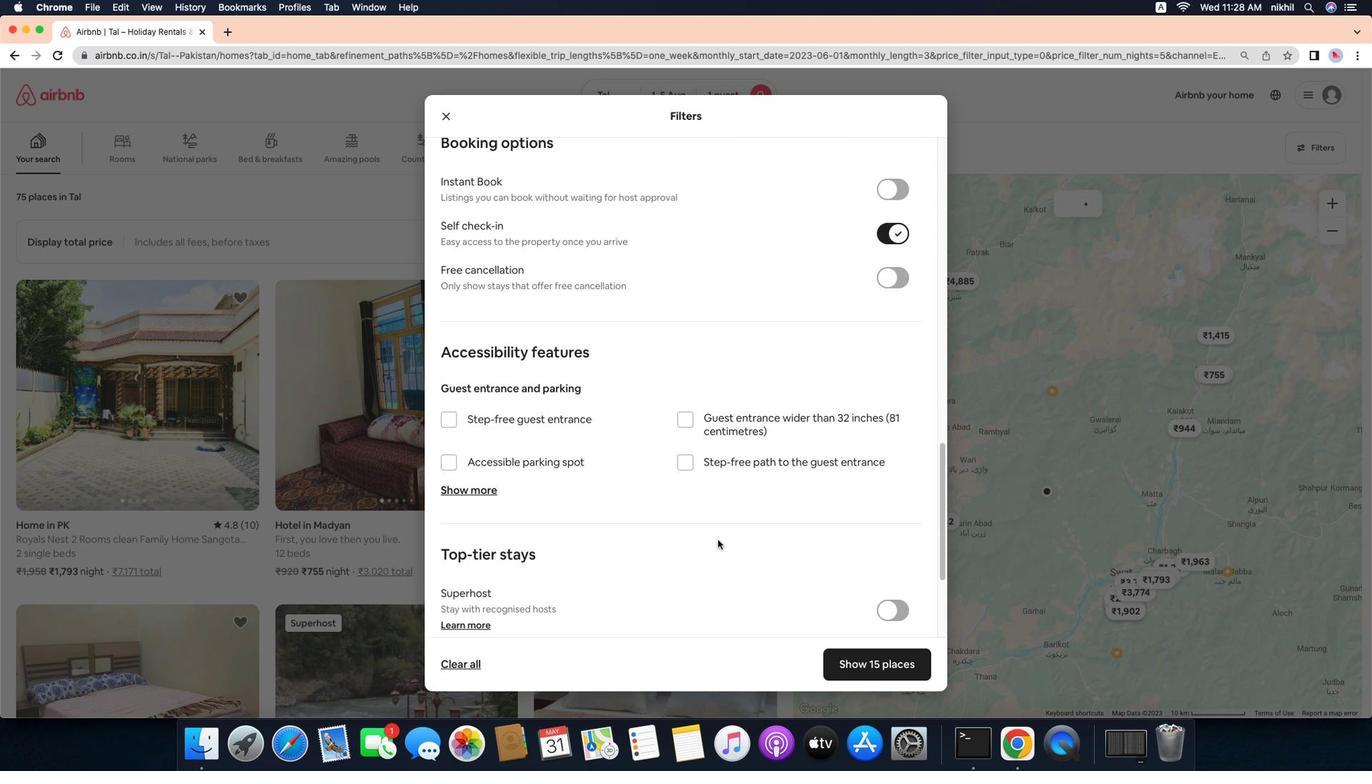 
Action: Mouse scrolled (604, 528) with delta (967, 455)
Screenshot: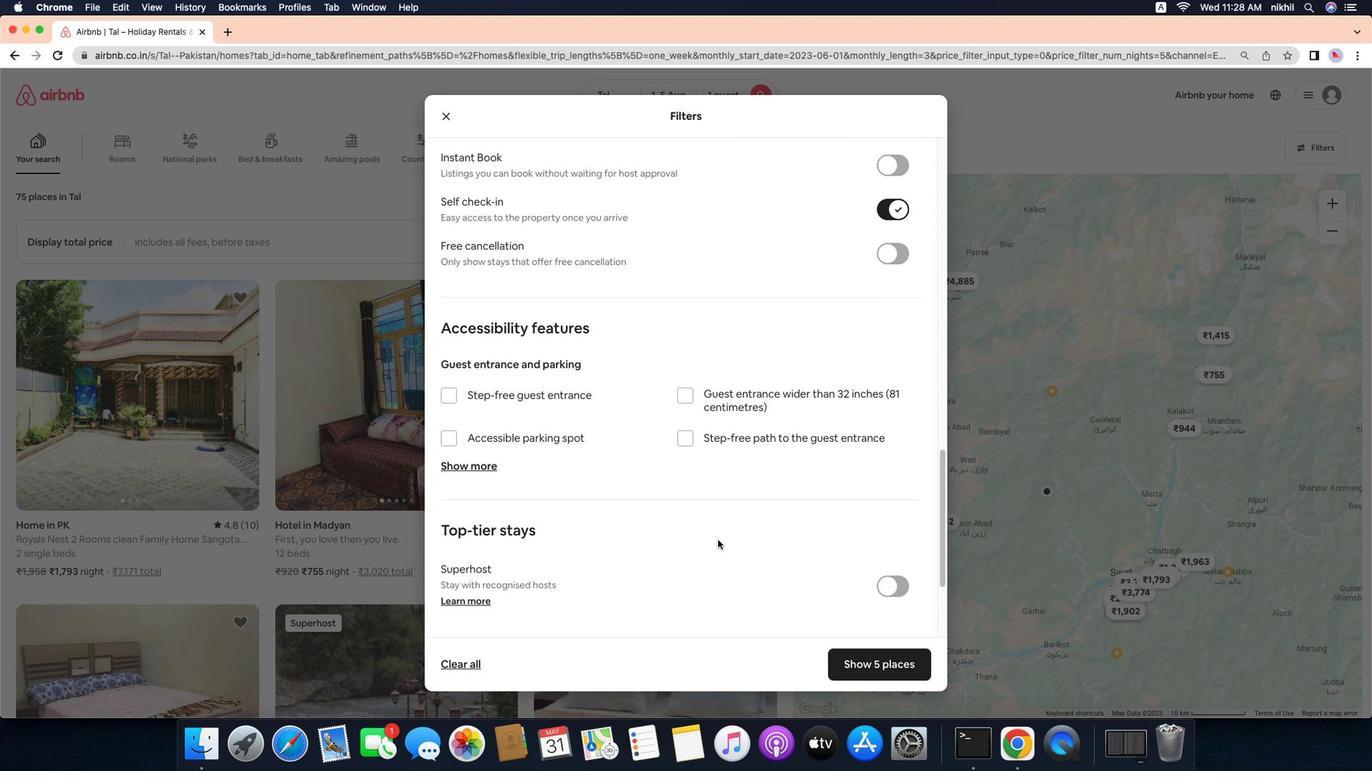 
Action: Mouse moved to (753, 518)
Screenshot: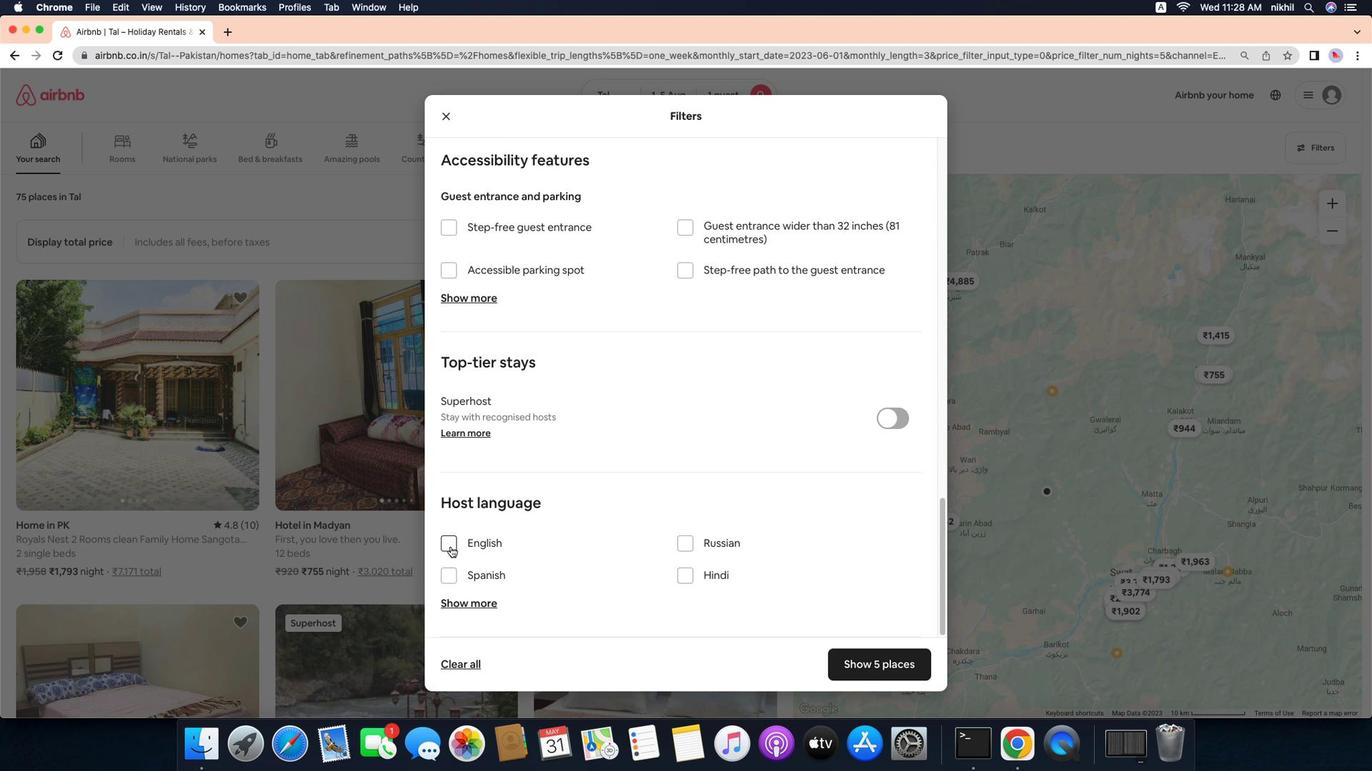 
Action: Mouse pressed left at (753, 518)
Screenshot: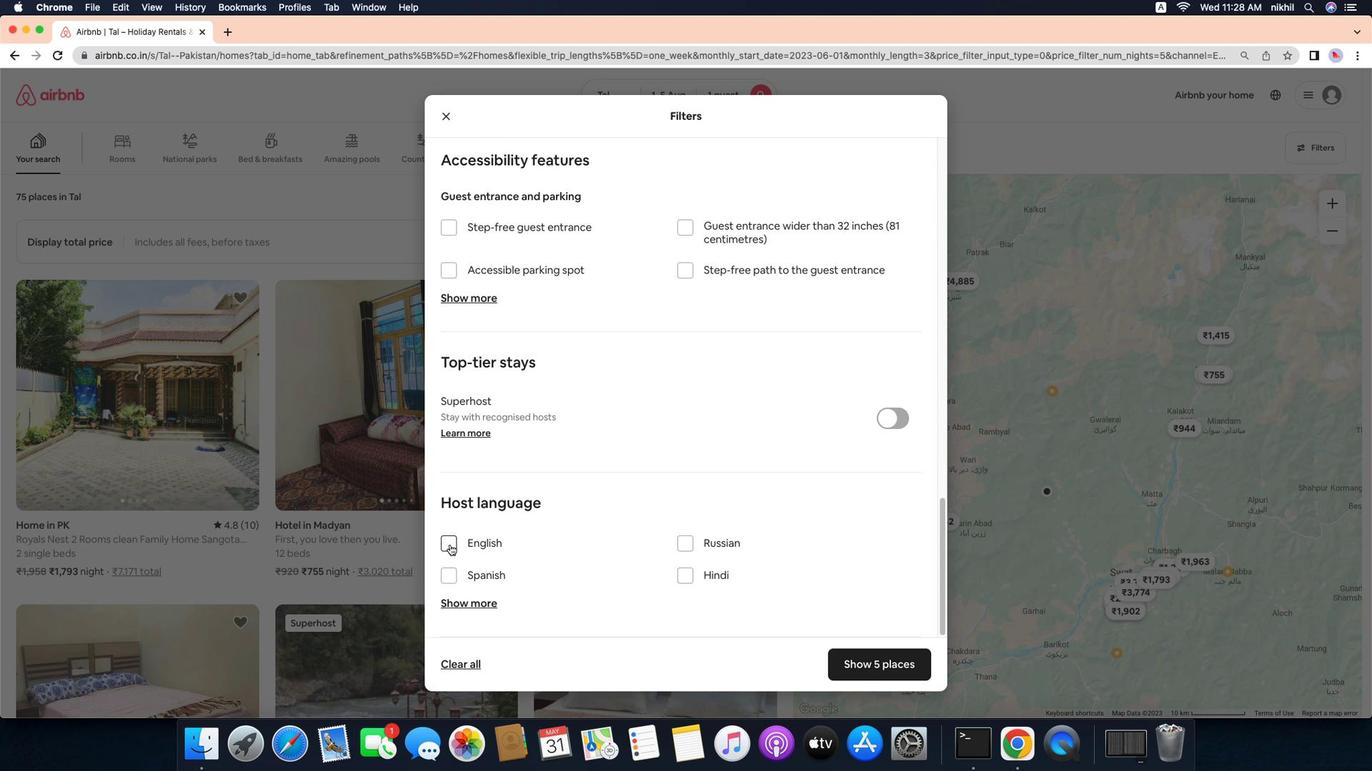 
Action: Mouse moved to (648, 523)
Screenshot: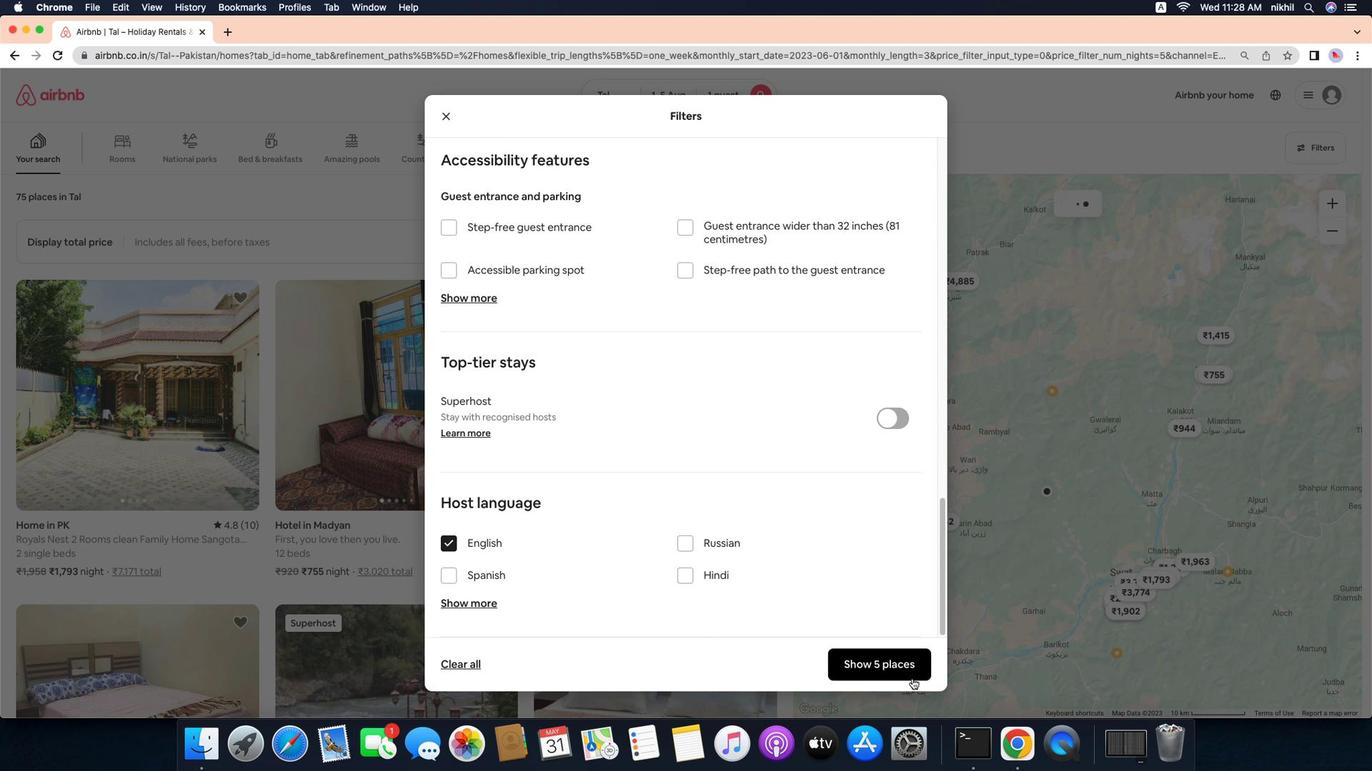 
Action: Mouse scrolled (648, 523) with delta (967, 455)
Screenshot: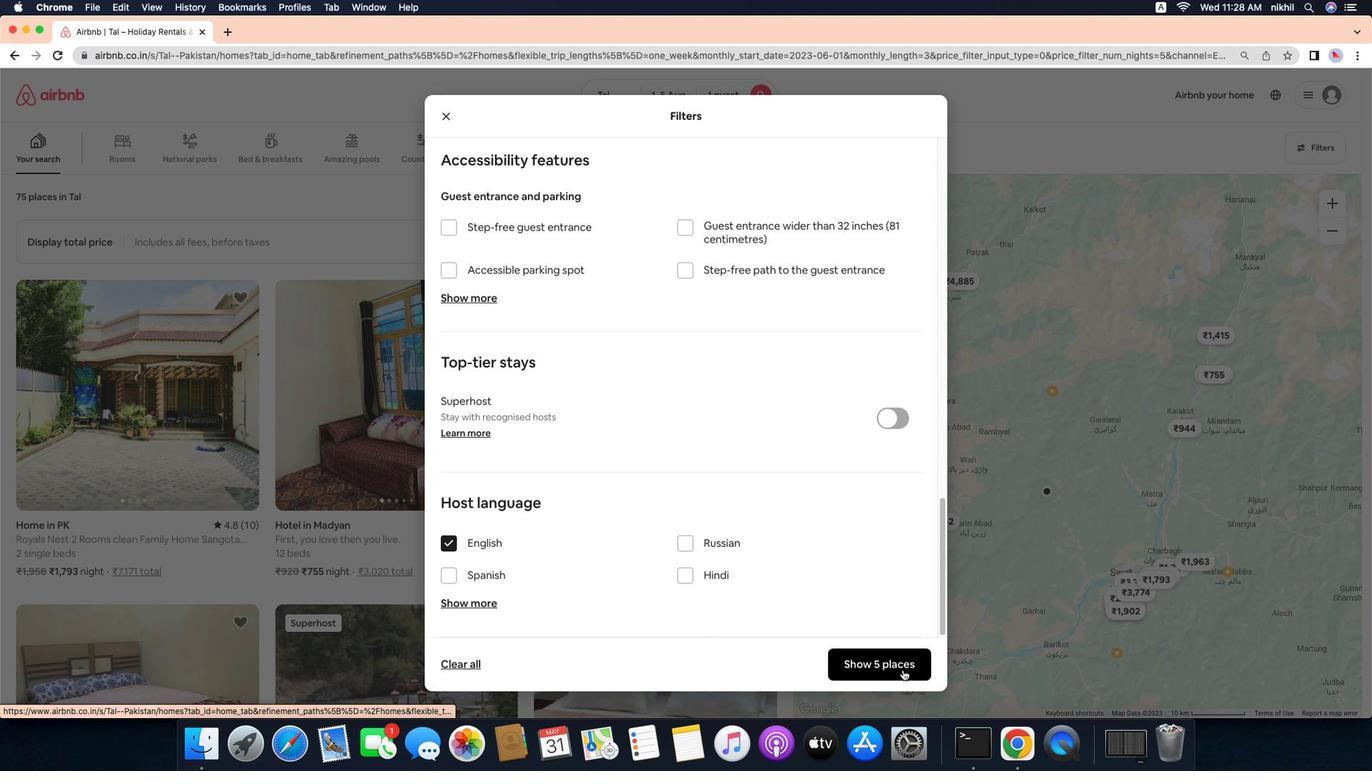 
Action: Mouse scrolled (648, 523) with delta (967, 455)
Screenshot: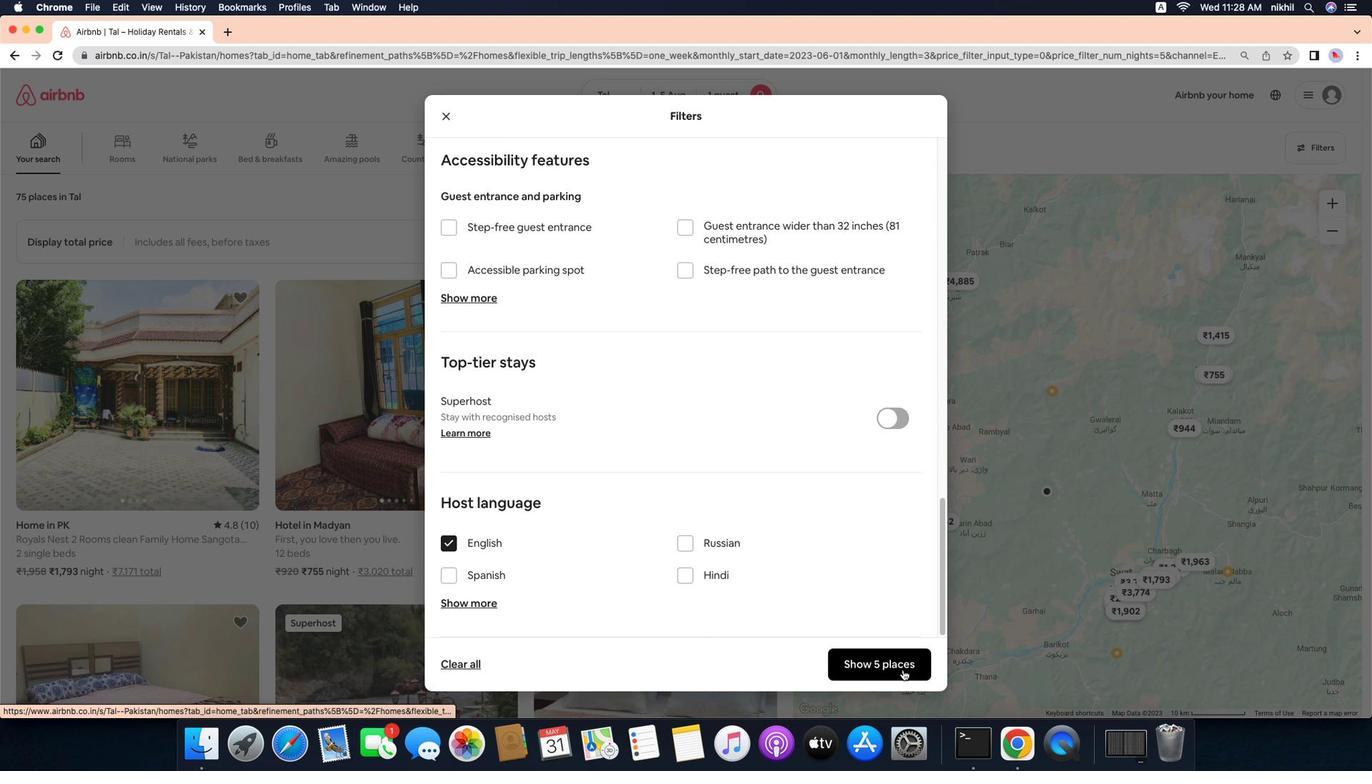 
Action: Mouse scrolled (648, 523) with delta (967, 455)
Screenshot: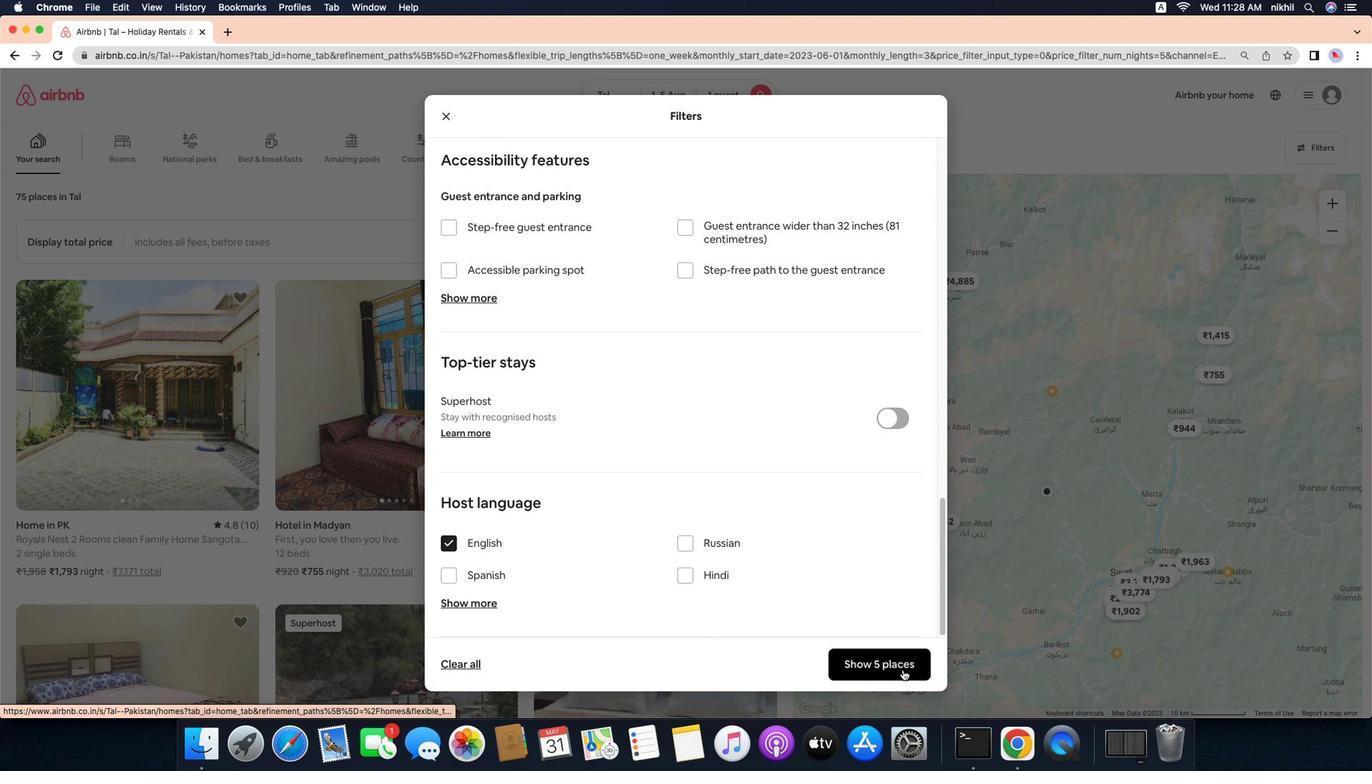 
Action: Mouse moved to (555, 536)
Screenshot: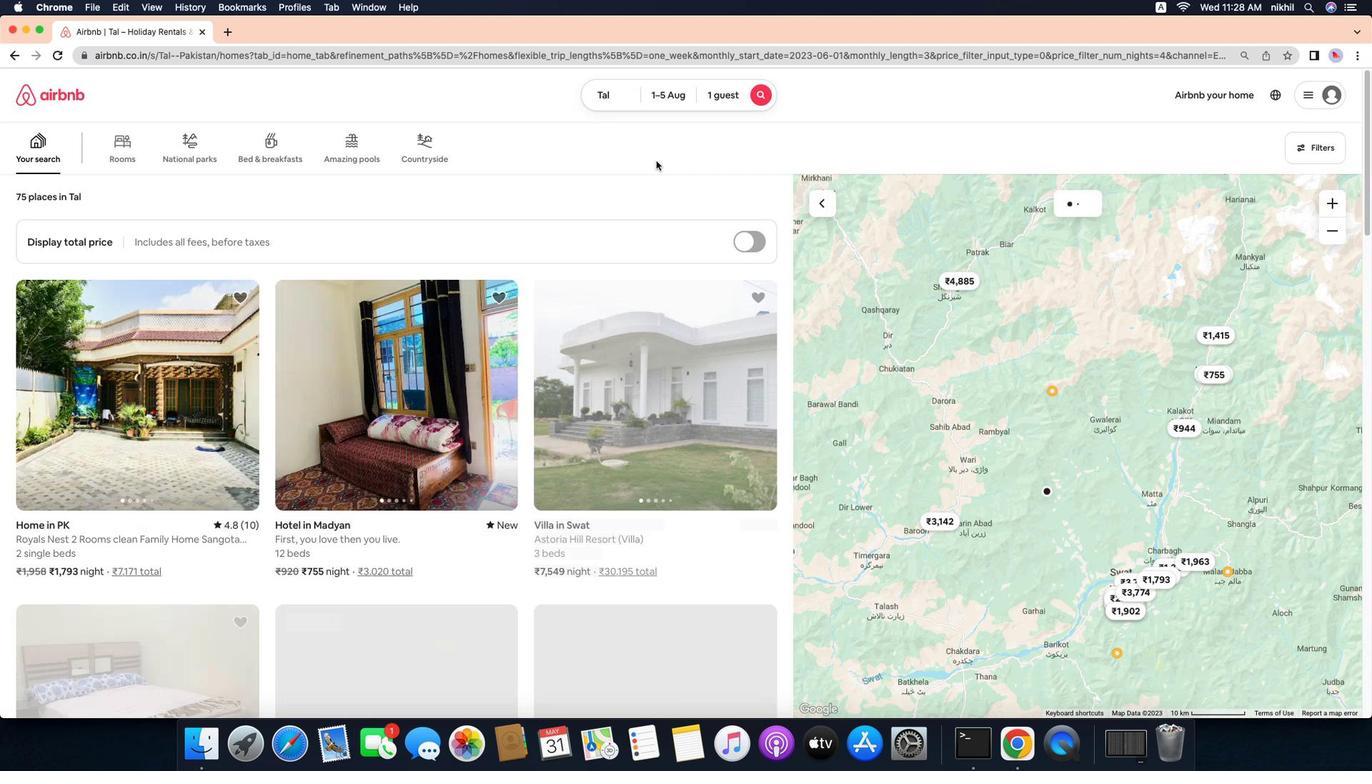 
Action: Mouse pressed left at (555, 536)
Screenshot: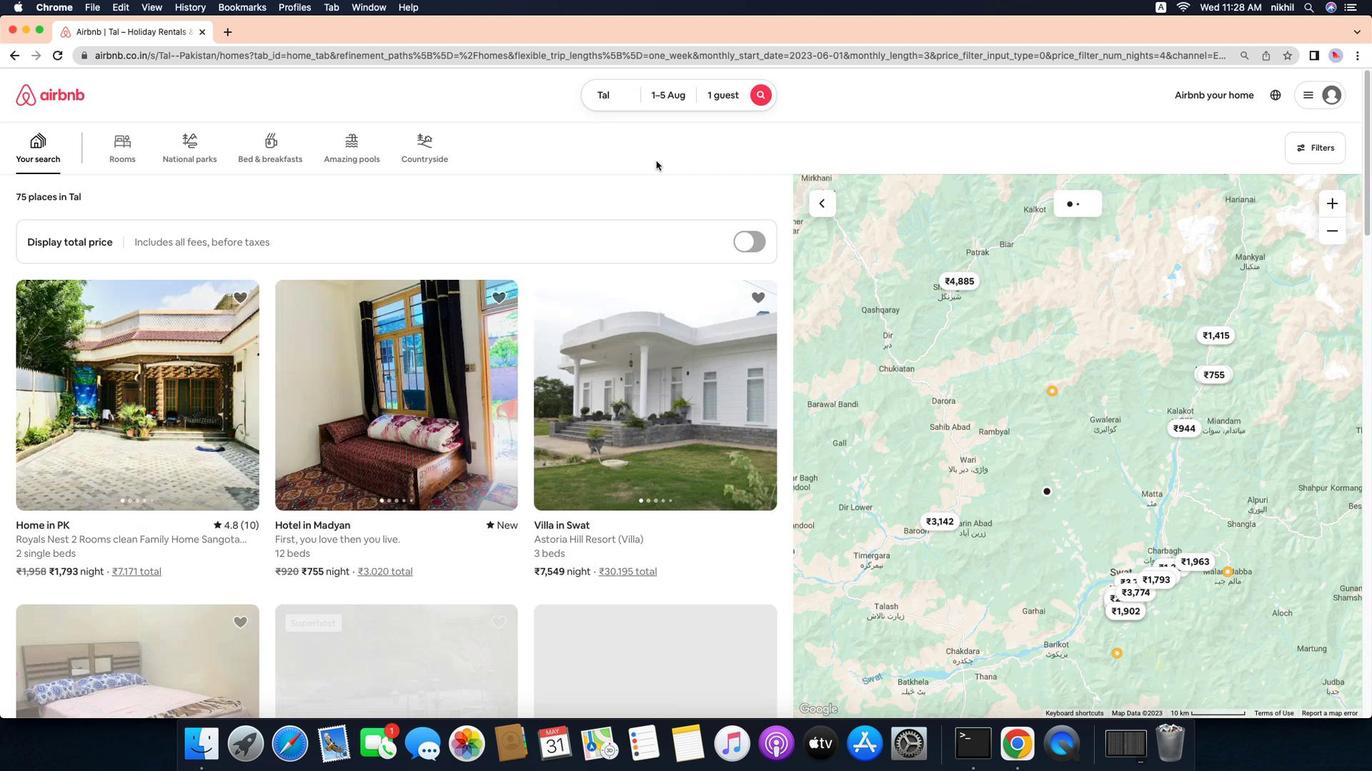 
Action: Mouse moved to (630, 533)
Screenshot: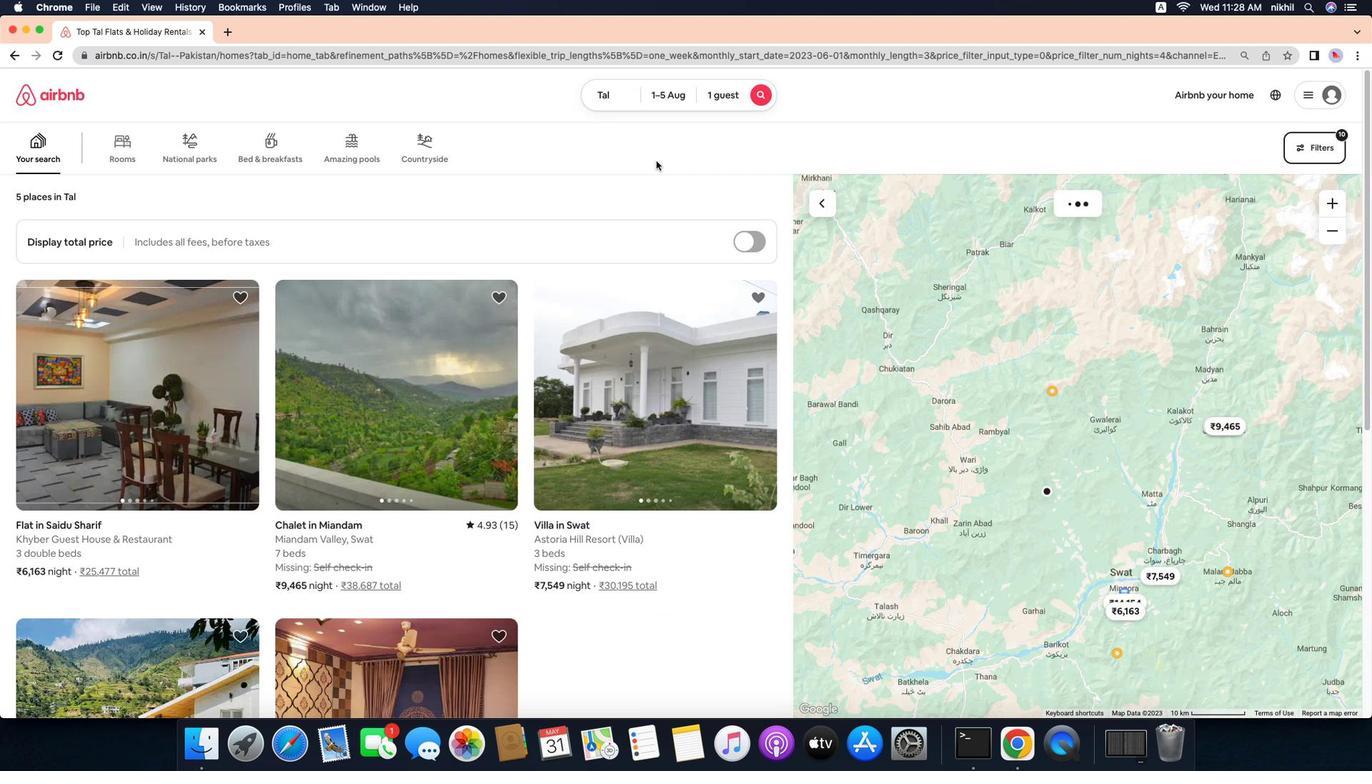 
Action: Mouse scrolled (630, 533) with delta (967, 455)
Screenshot: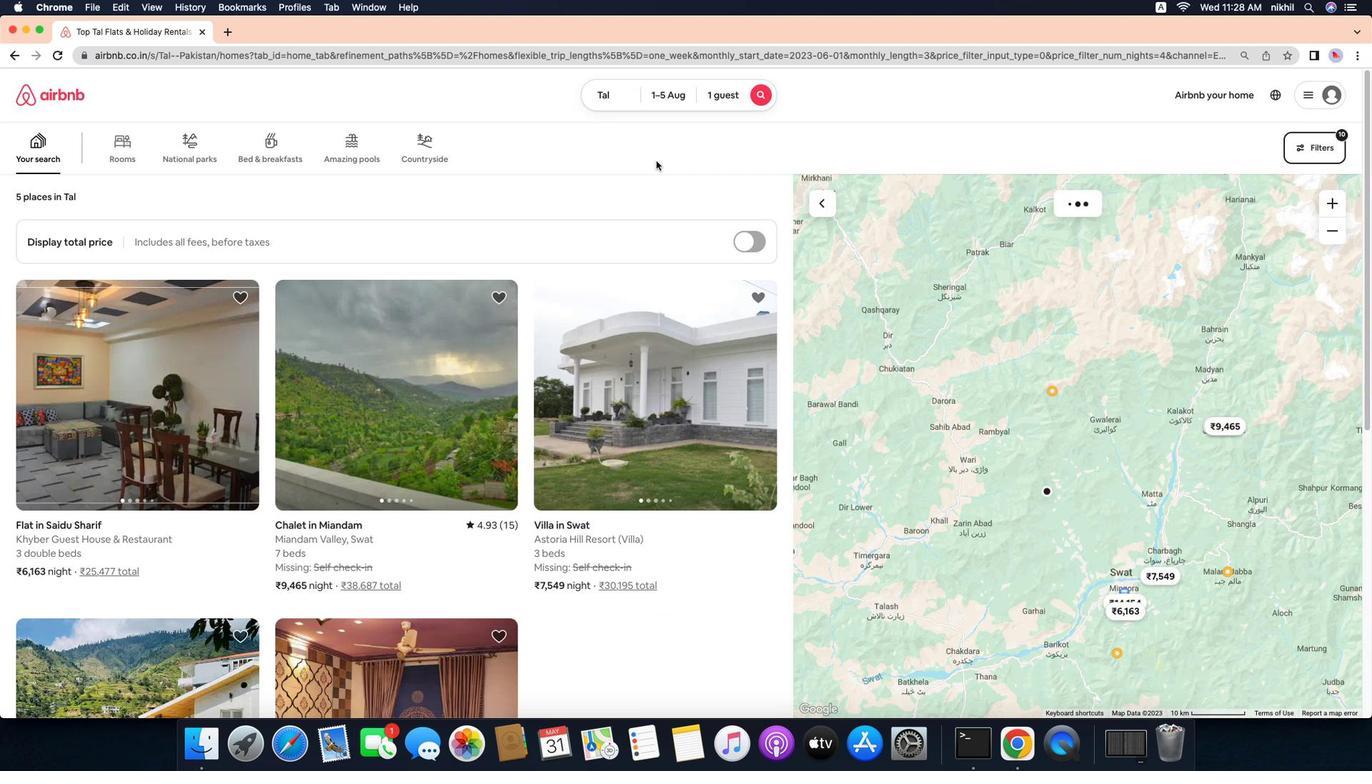 
Action: Mouse moved to (631, 532)
Screenshot: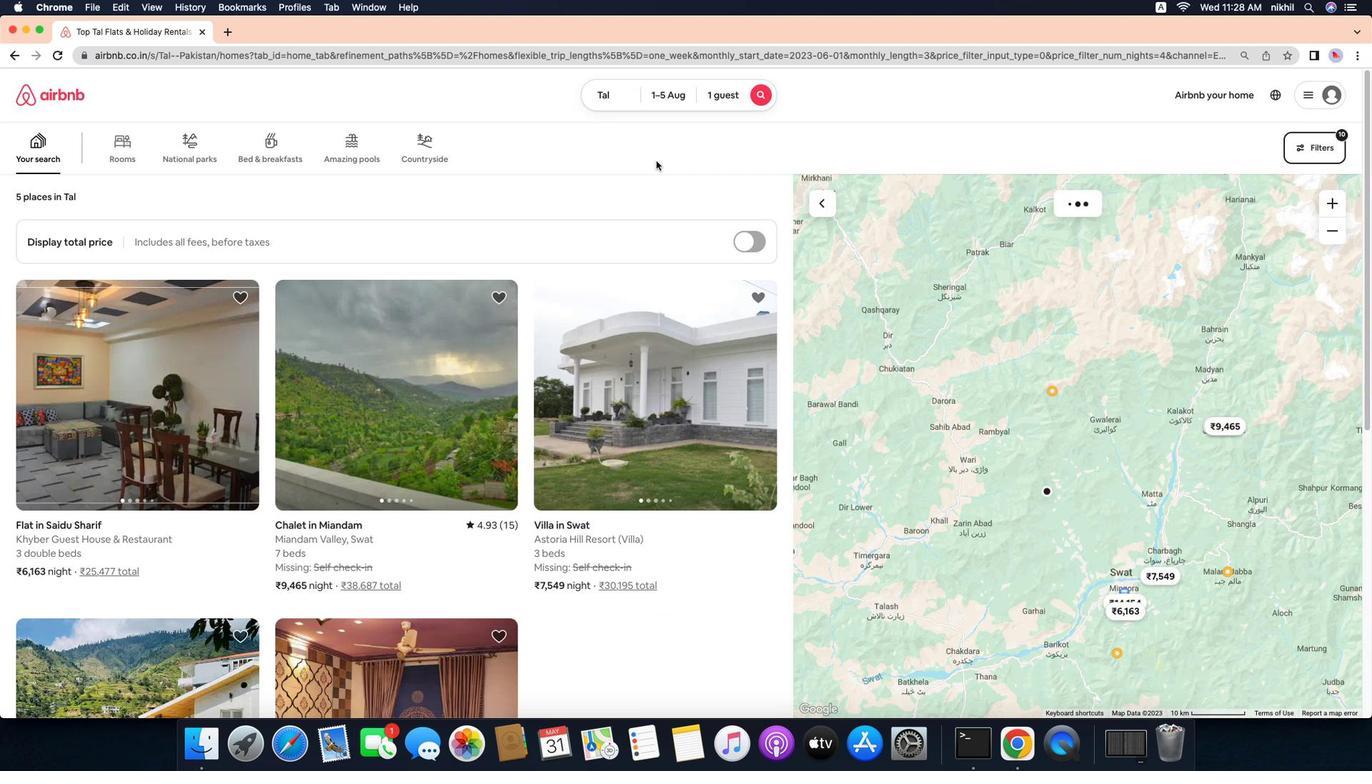 
Action: Mouse scrolled (631, 532) with delta (967, 455)
Screenshot: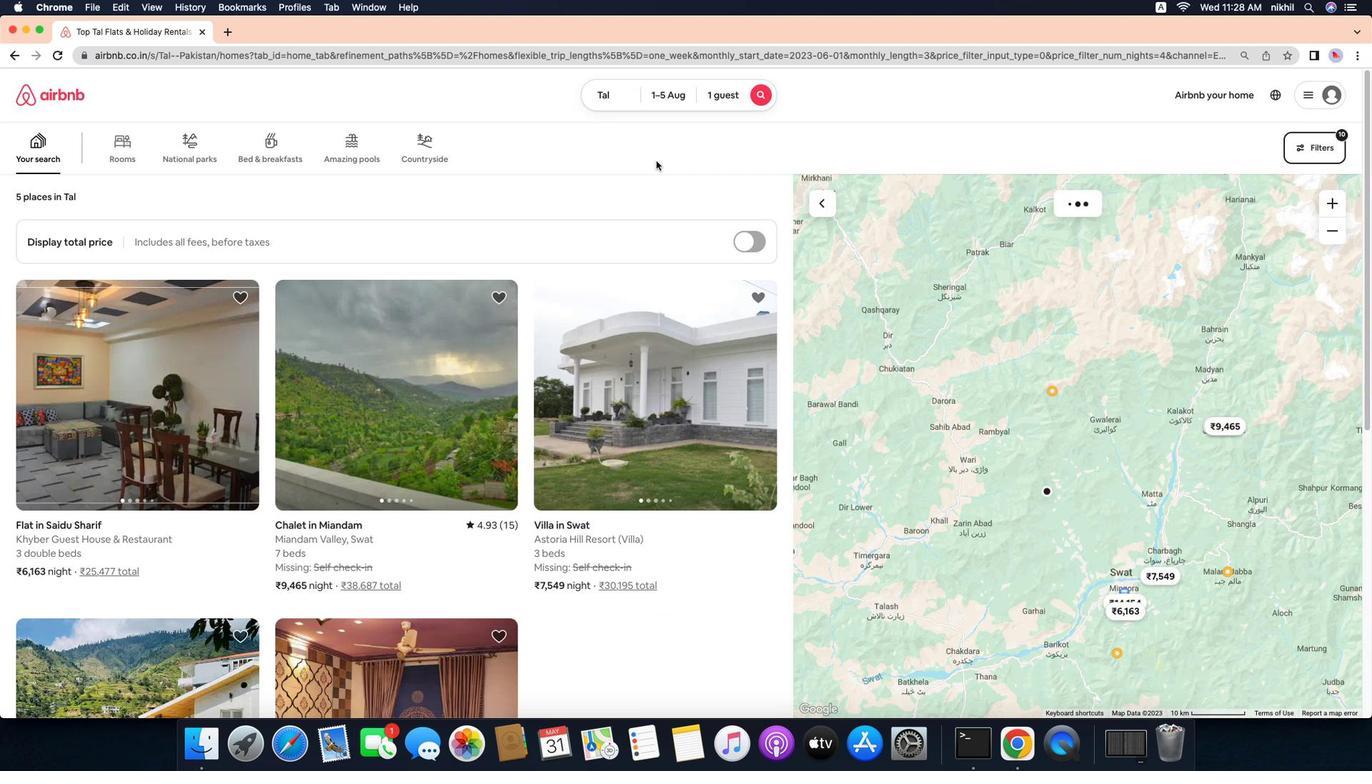
Action: Mouse moved to (631, 531)
Screenshot: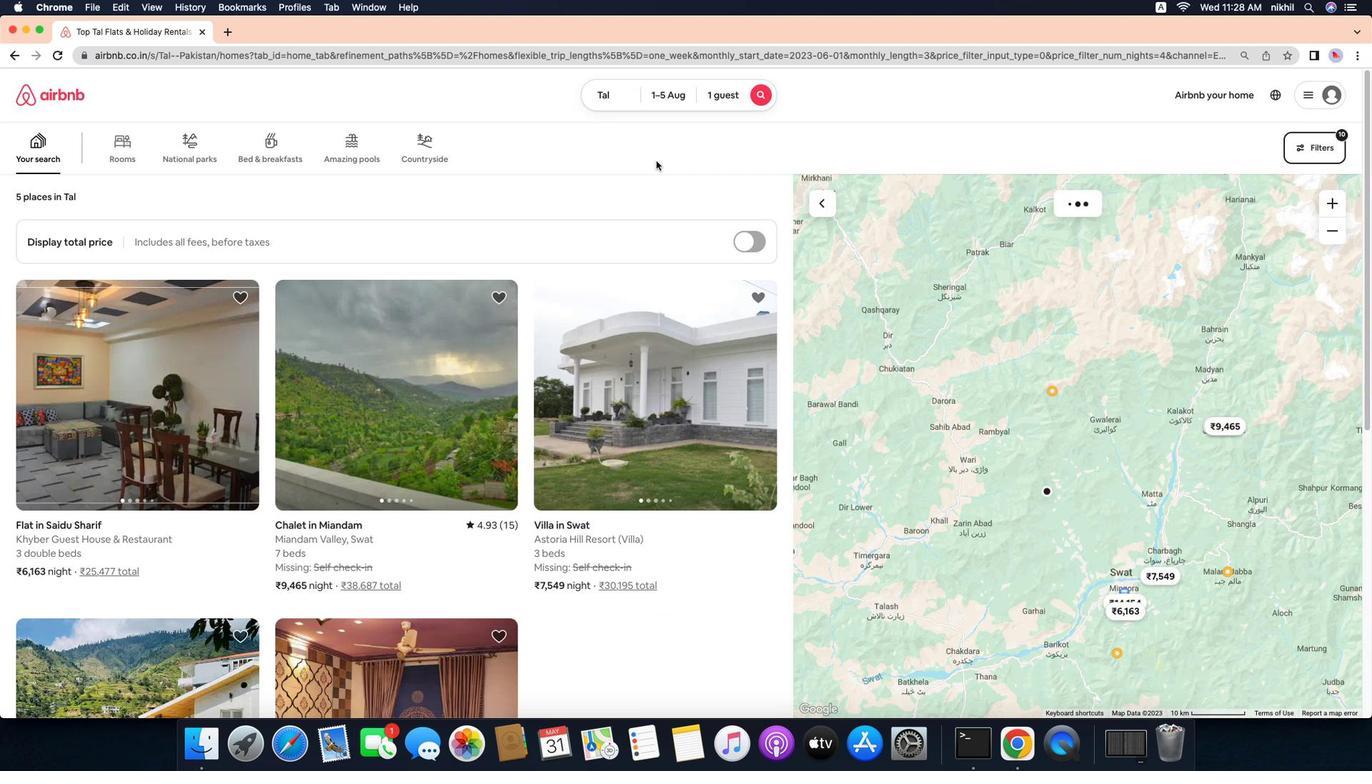 
Action: Mouse scrolled (631, 531) with delta (967, 455)
Screenshot: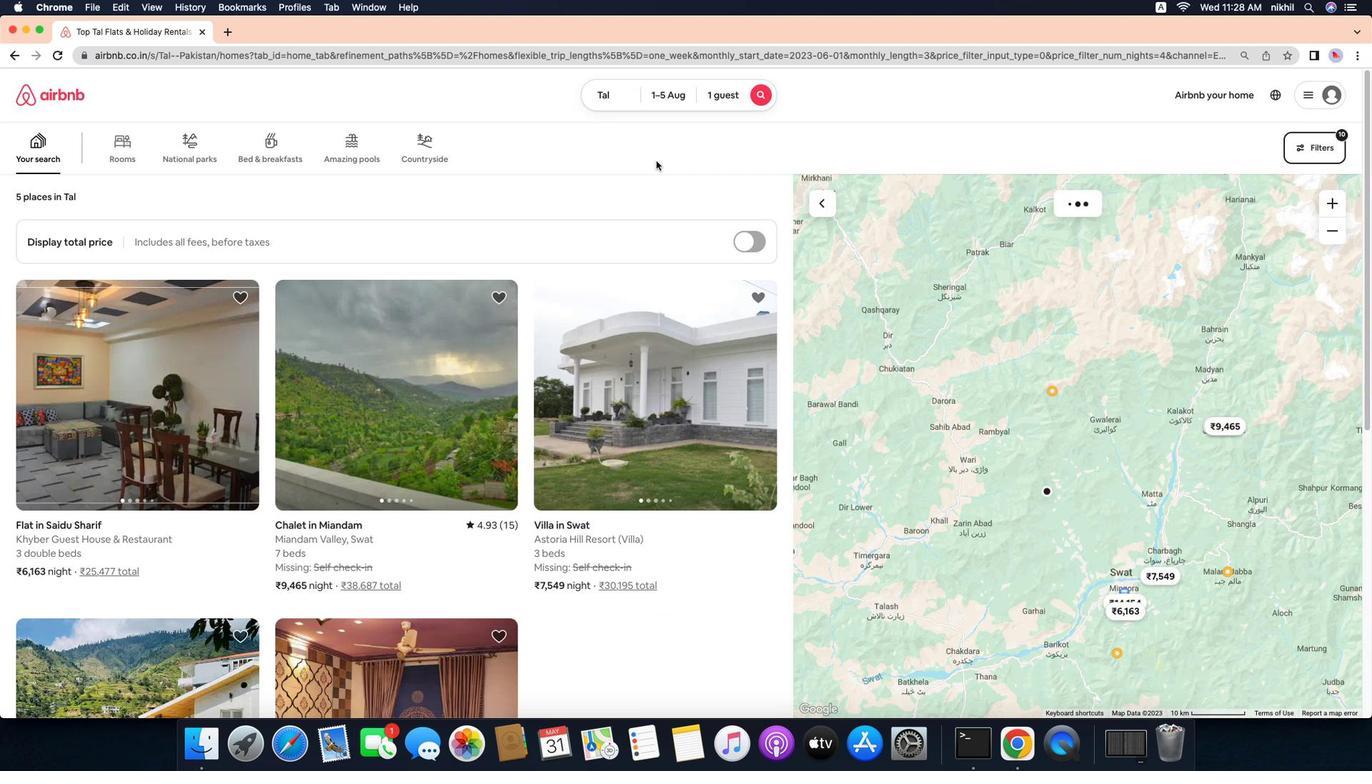 
Action: Mouse moved to (631, 531)
Screenshot: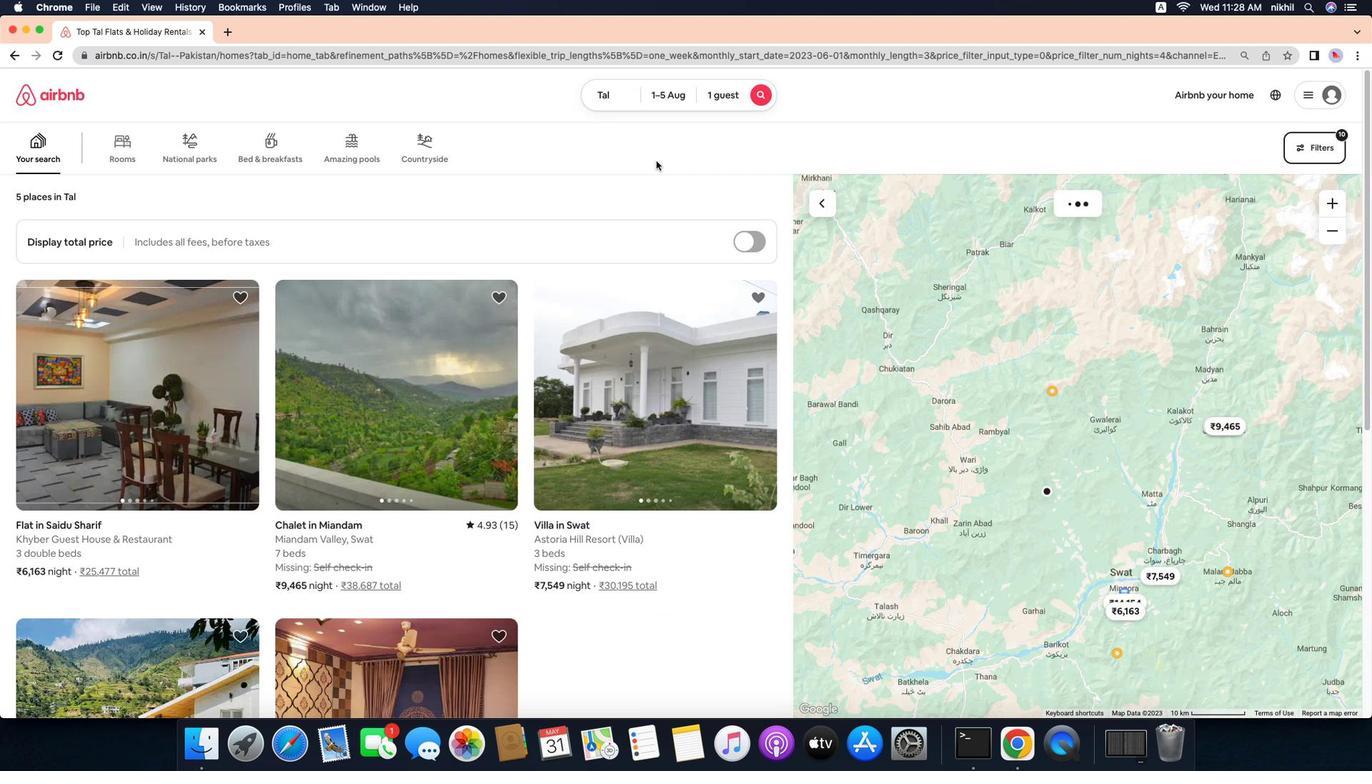 
Action: Mouse scrolled (631, 531) with delta (967, 455)
Screenshot: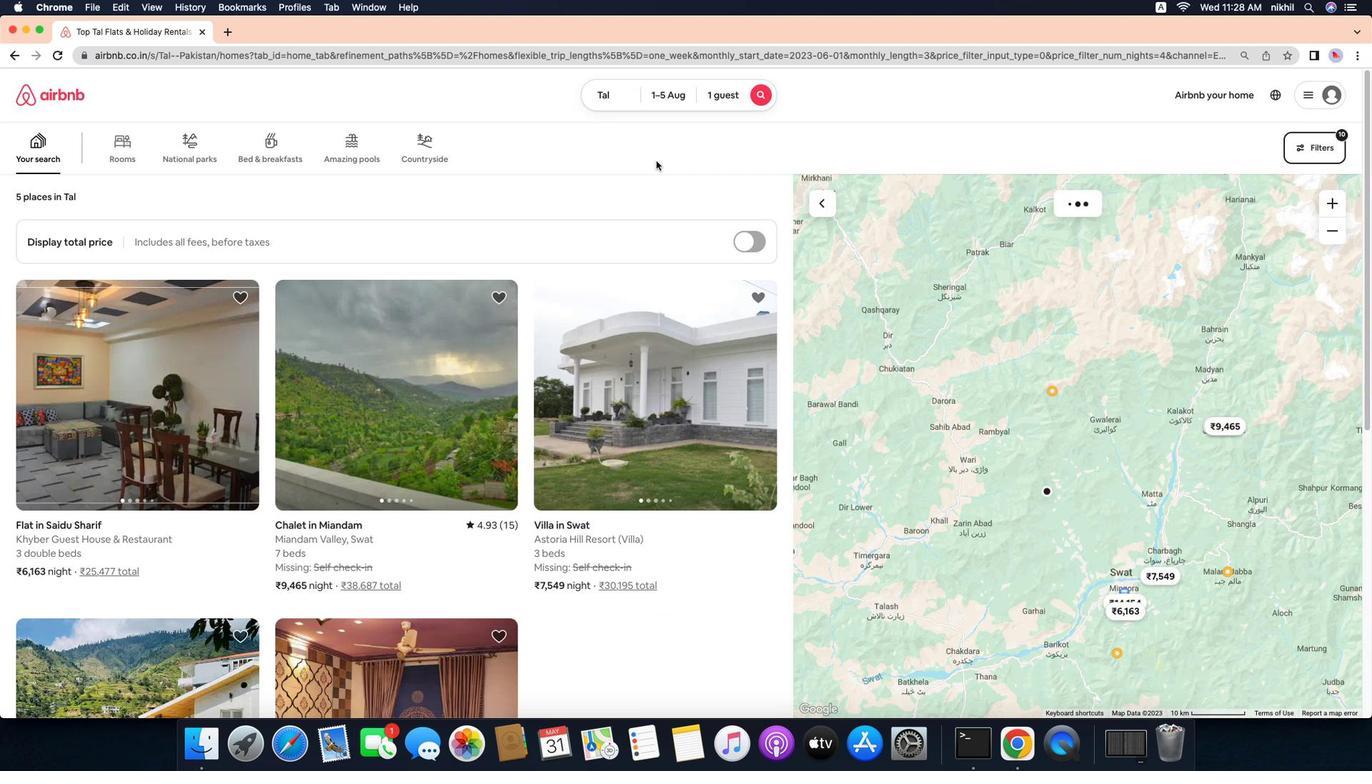 
Action: Mouse moved to (631, 531)
Screenshot: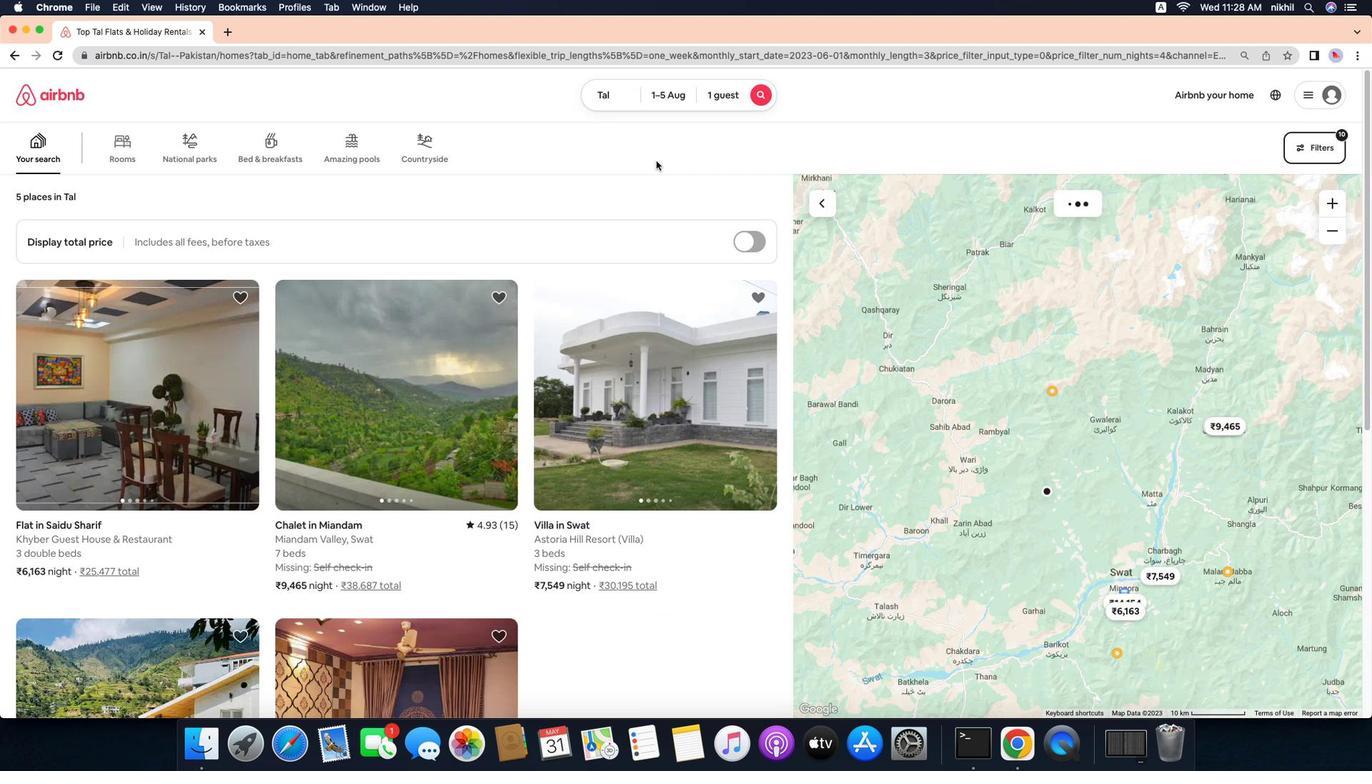 
Action: Mouse scrolled (631, 531) with delta (967, 455)
Screenshot: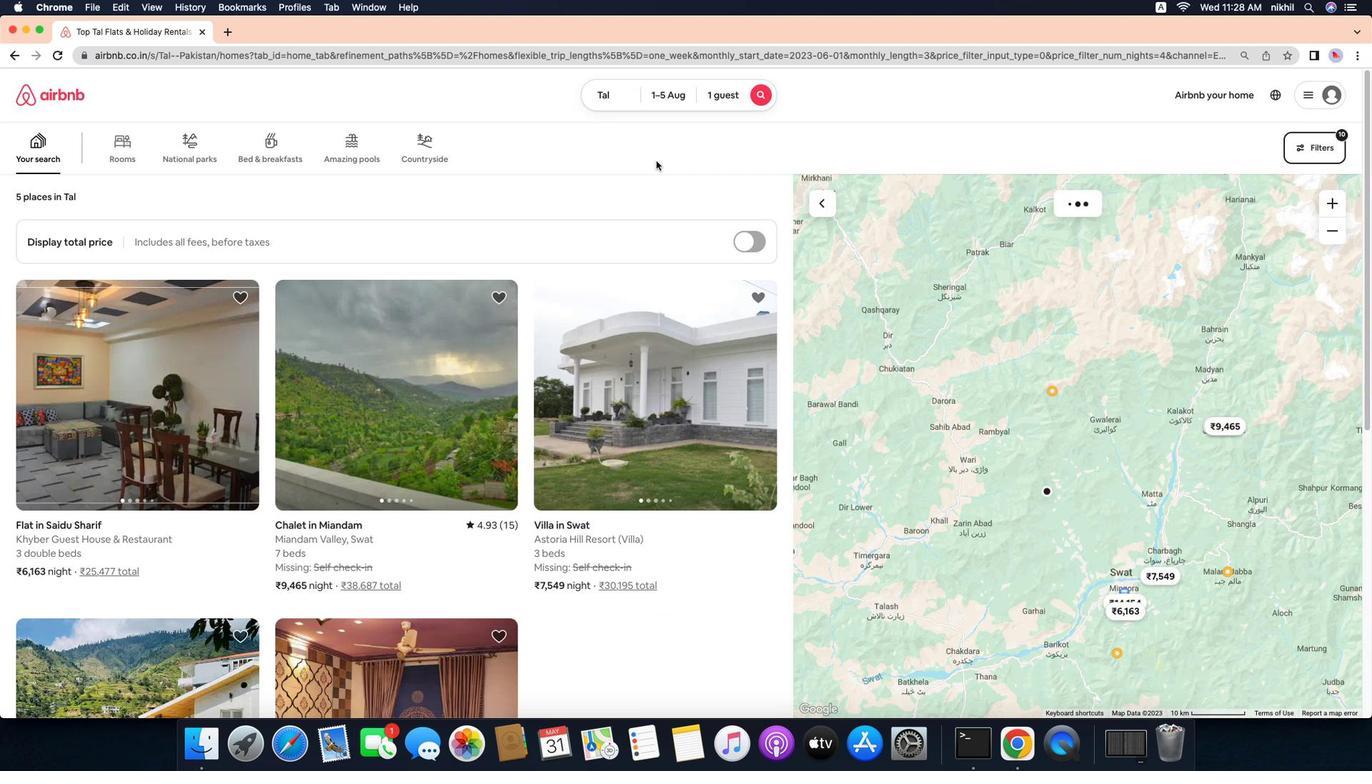 
Action: Mouse scrolled (631, 531) with delta (967, 455)
Screenshot: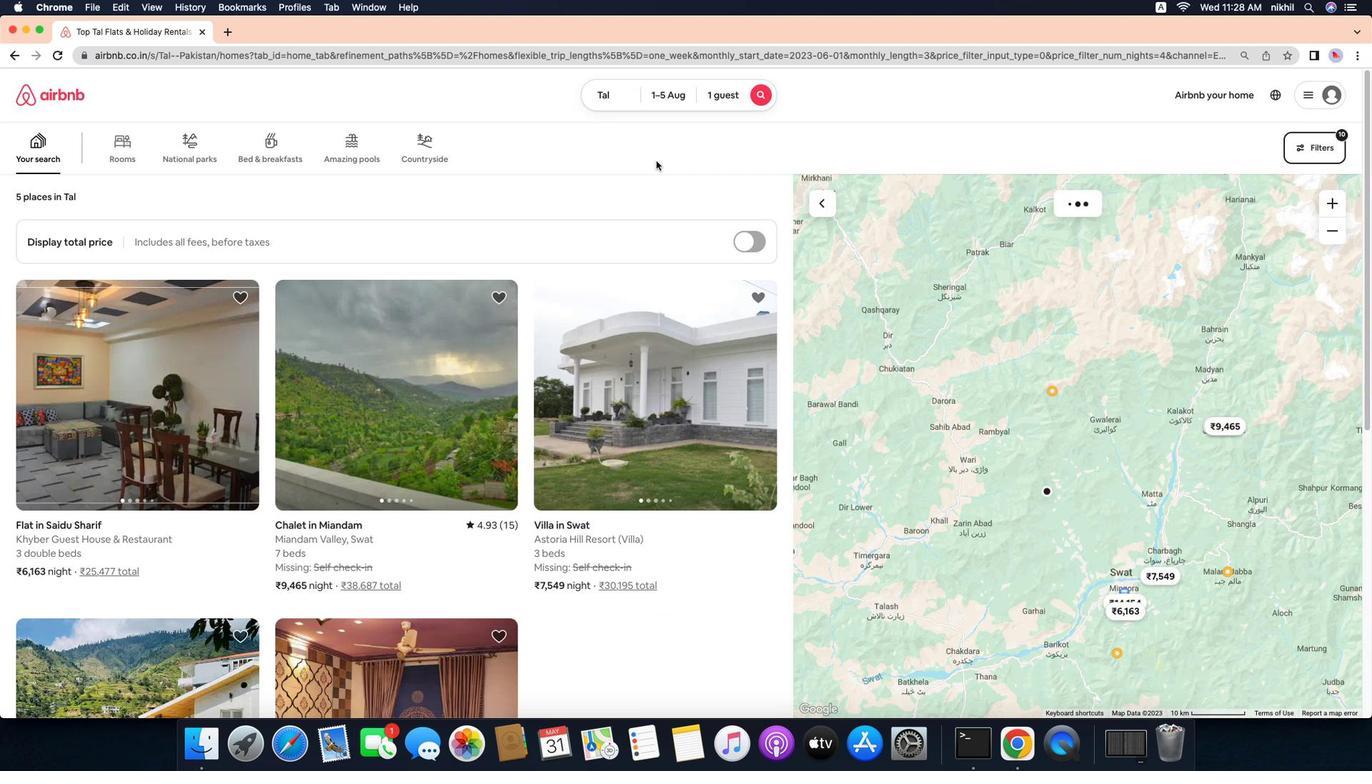 
Action: Mouse moved to (631, 531)
Screenshot: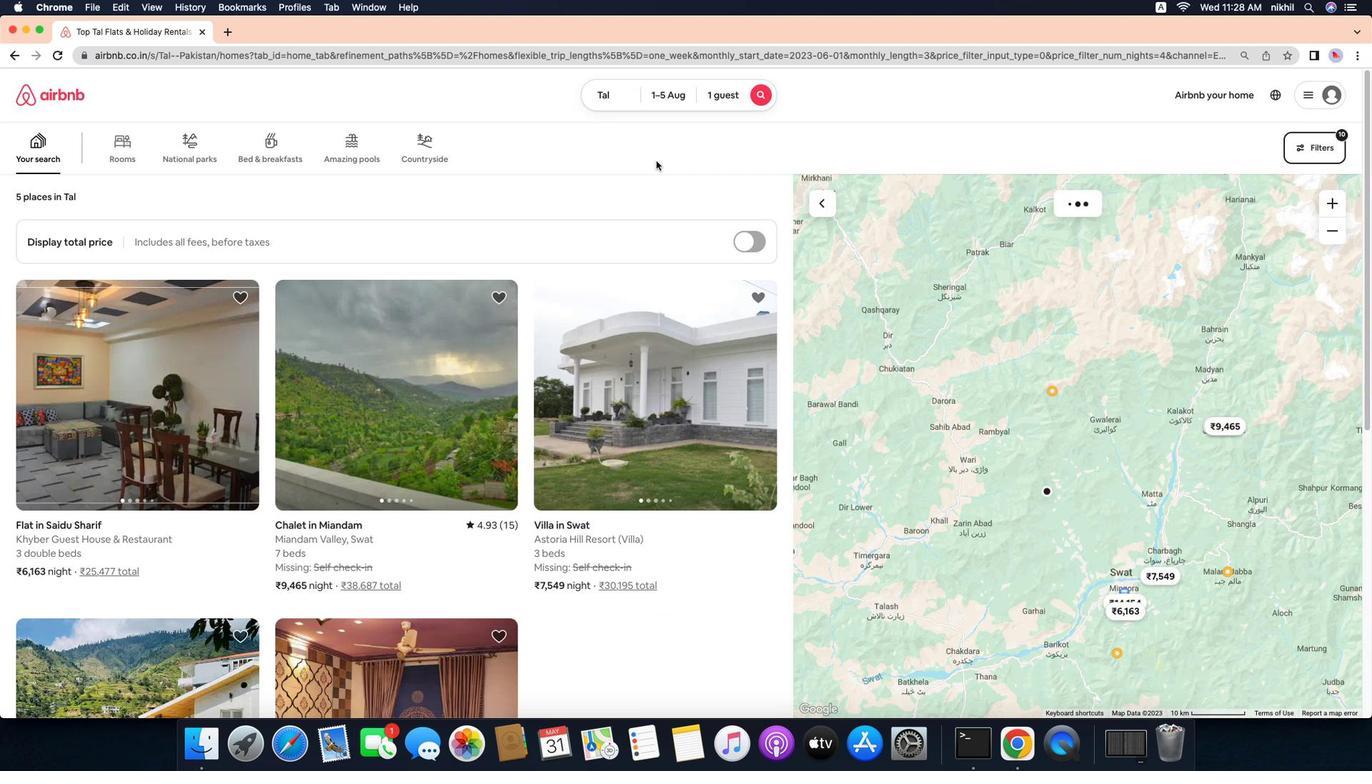 
Action: Mouse scrolled (631, 531) with delta (967, 455)
Screenshot: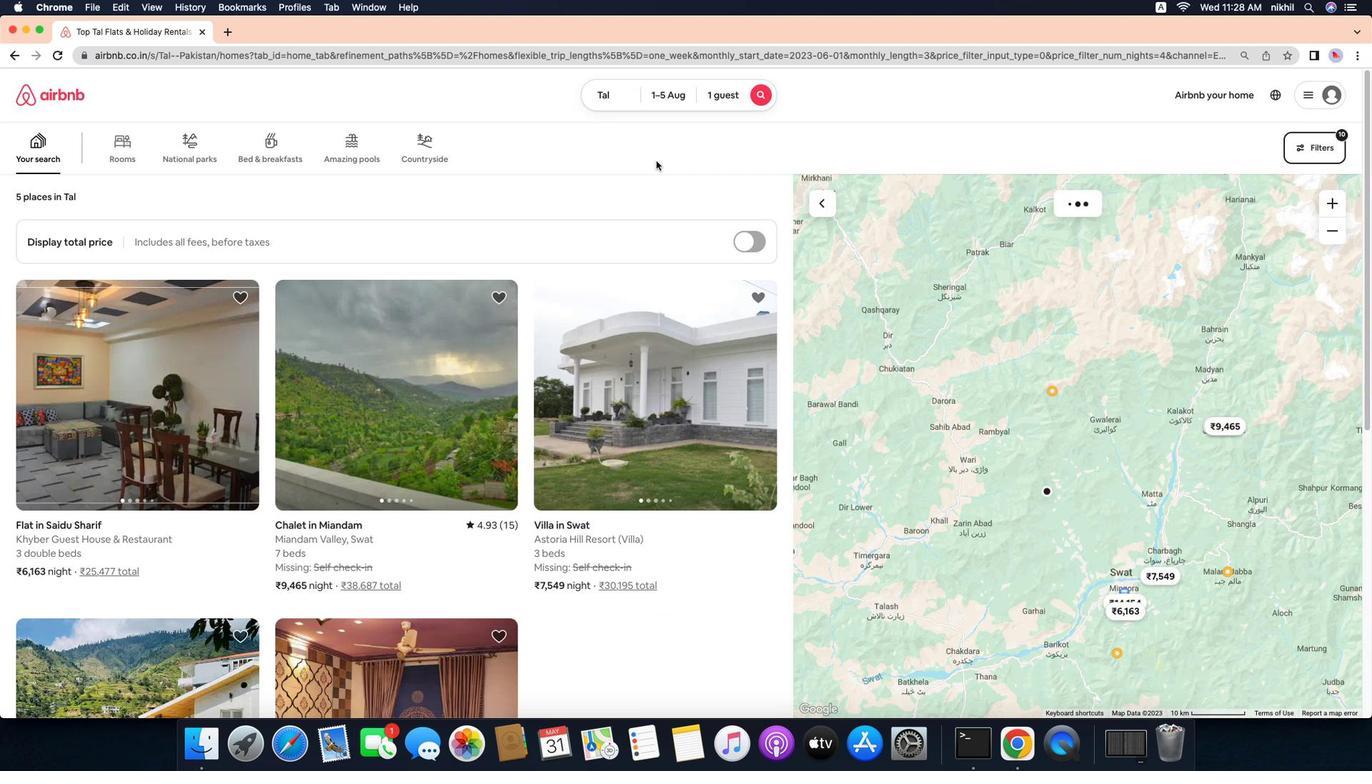 
Action: Mouse moved to (631, 530)
Screenshot: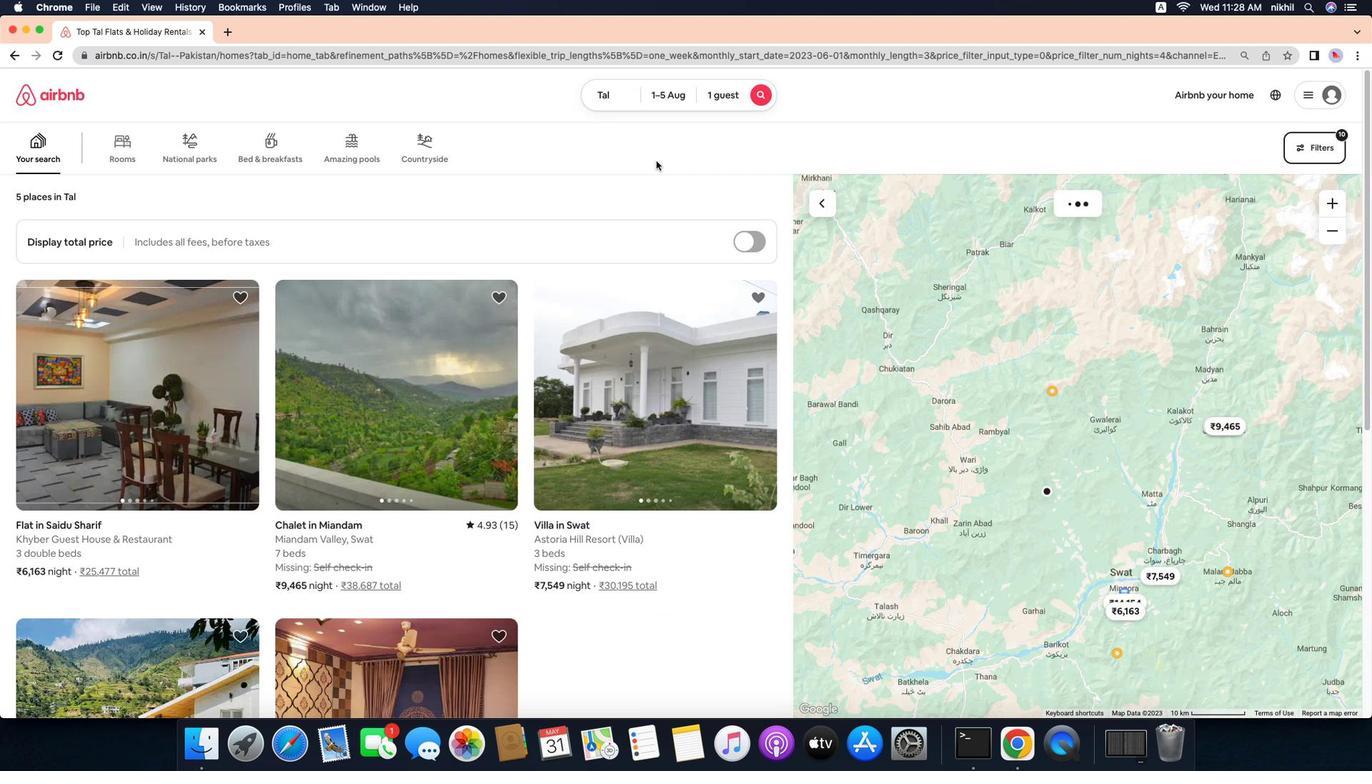 
Action: Mouse scrolled (631, 530) with delta (967, 455)
Screenshot: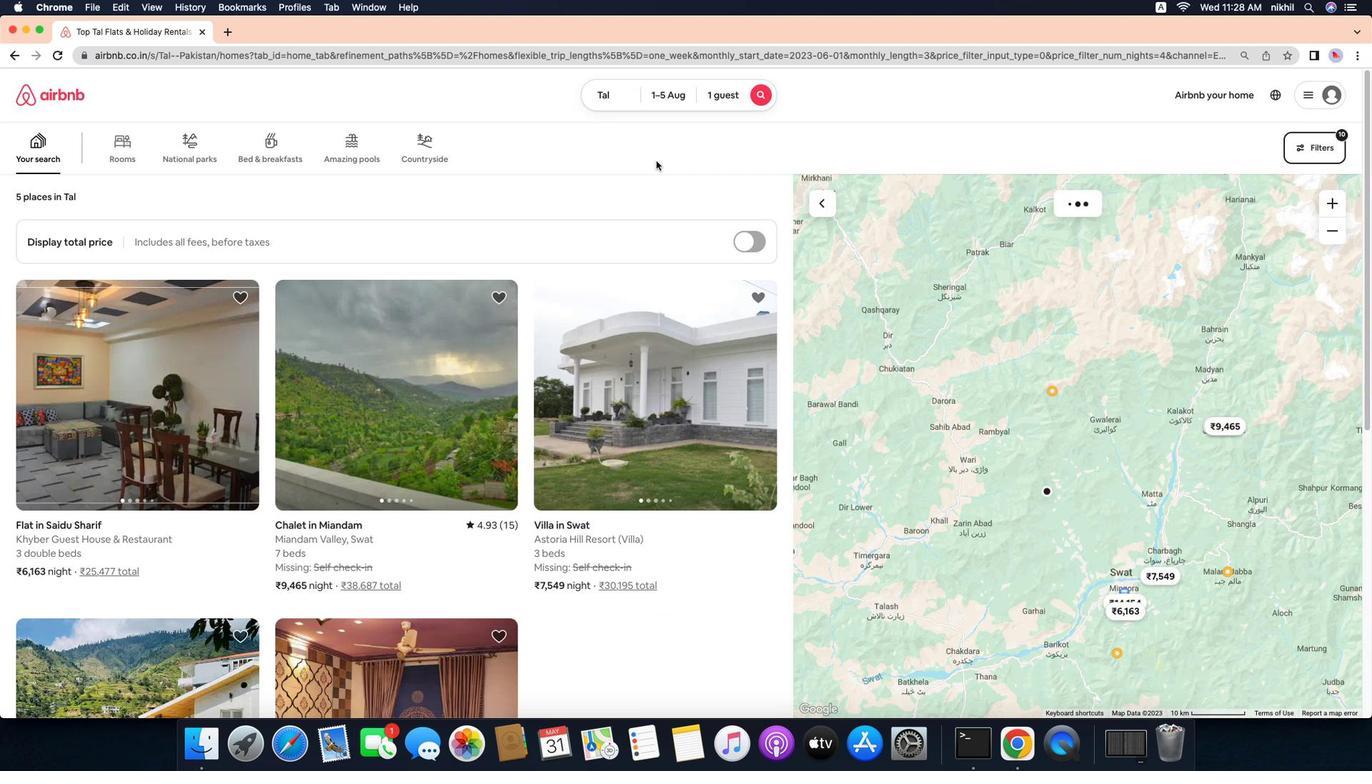 
Action: Mouse moved to (756, 531)
Screenshot: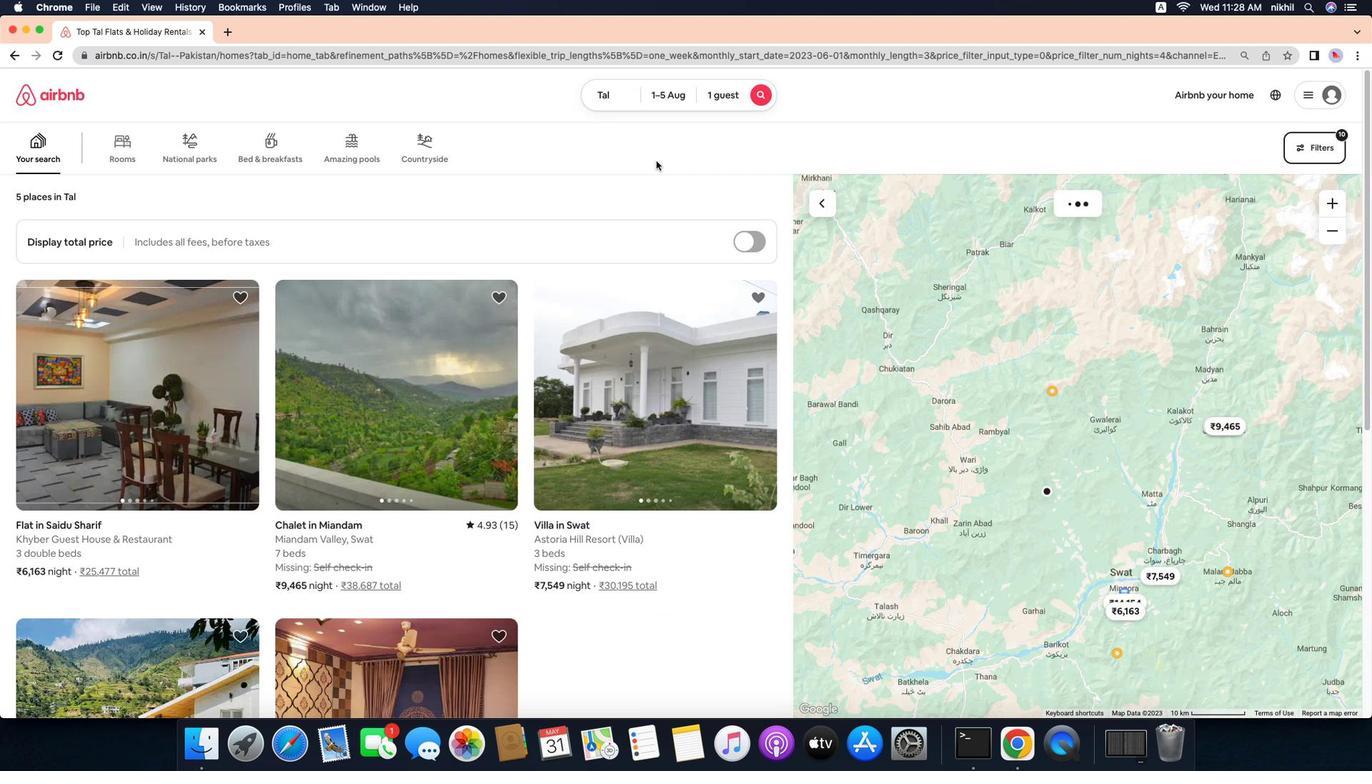 
Action: Mouse pressed left at (756, 531)
Screenshot: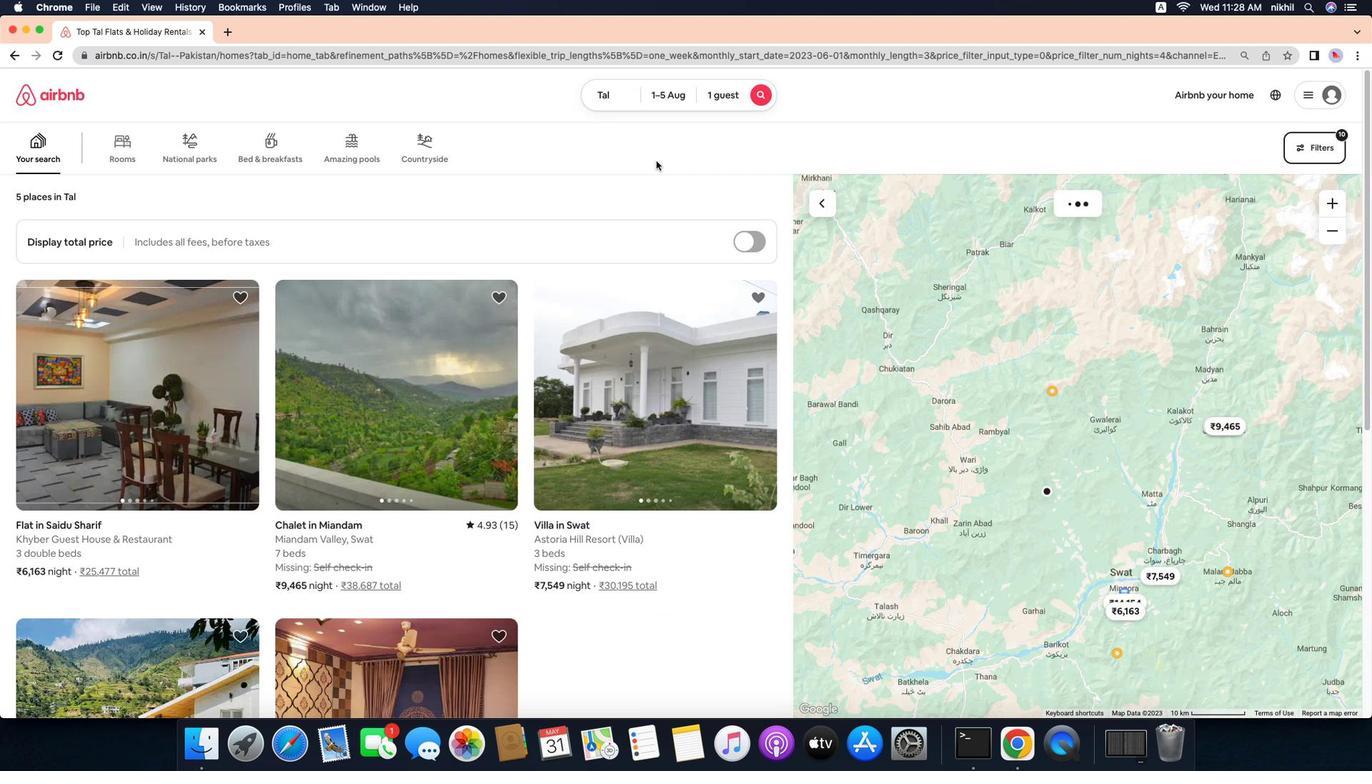 
Action: Mouse moved to (546, 548)
Screenshot: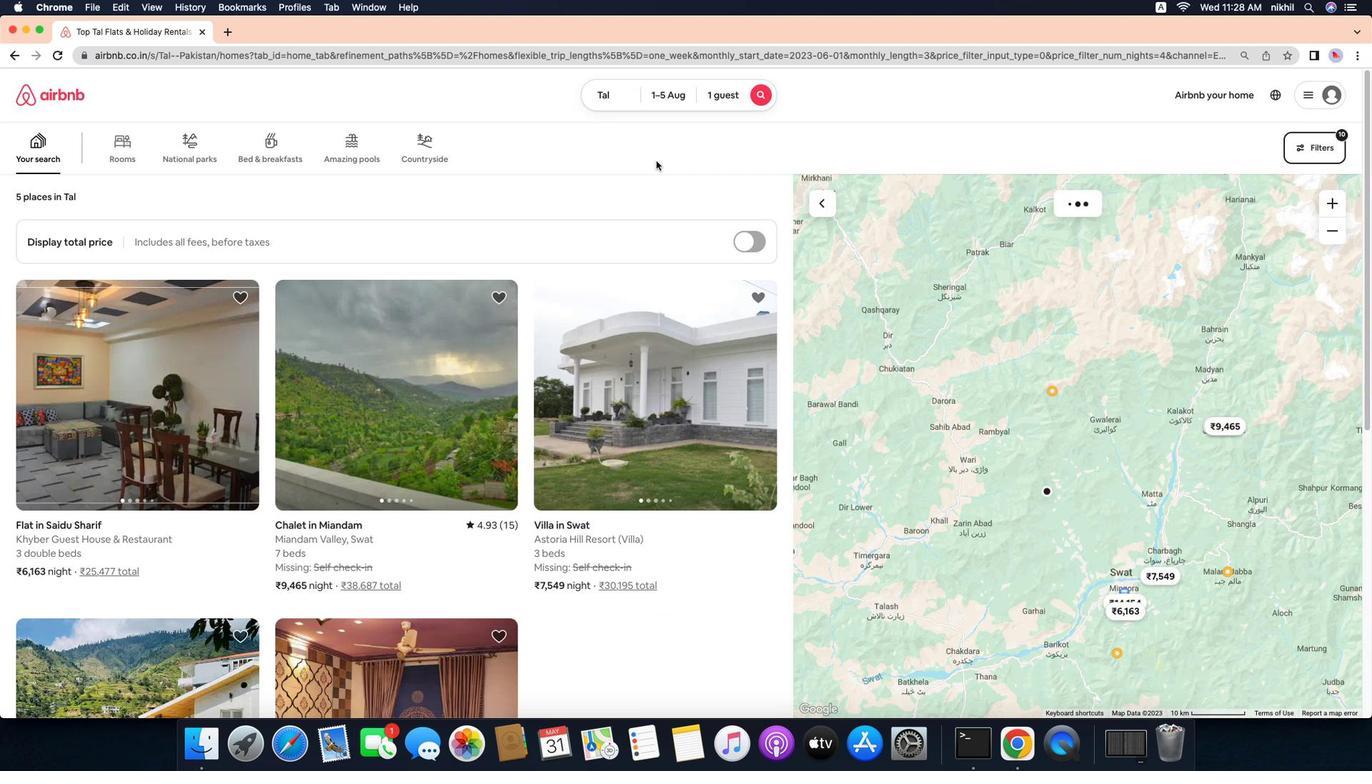 
Action: Mouse pressed left at (546, 548)
Screenshot: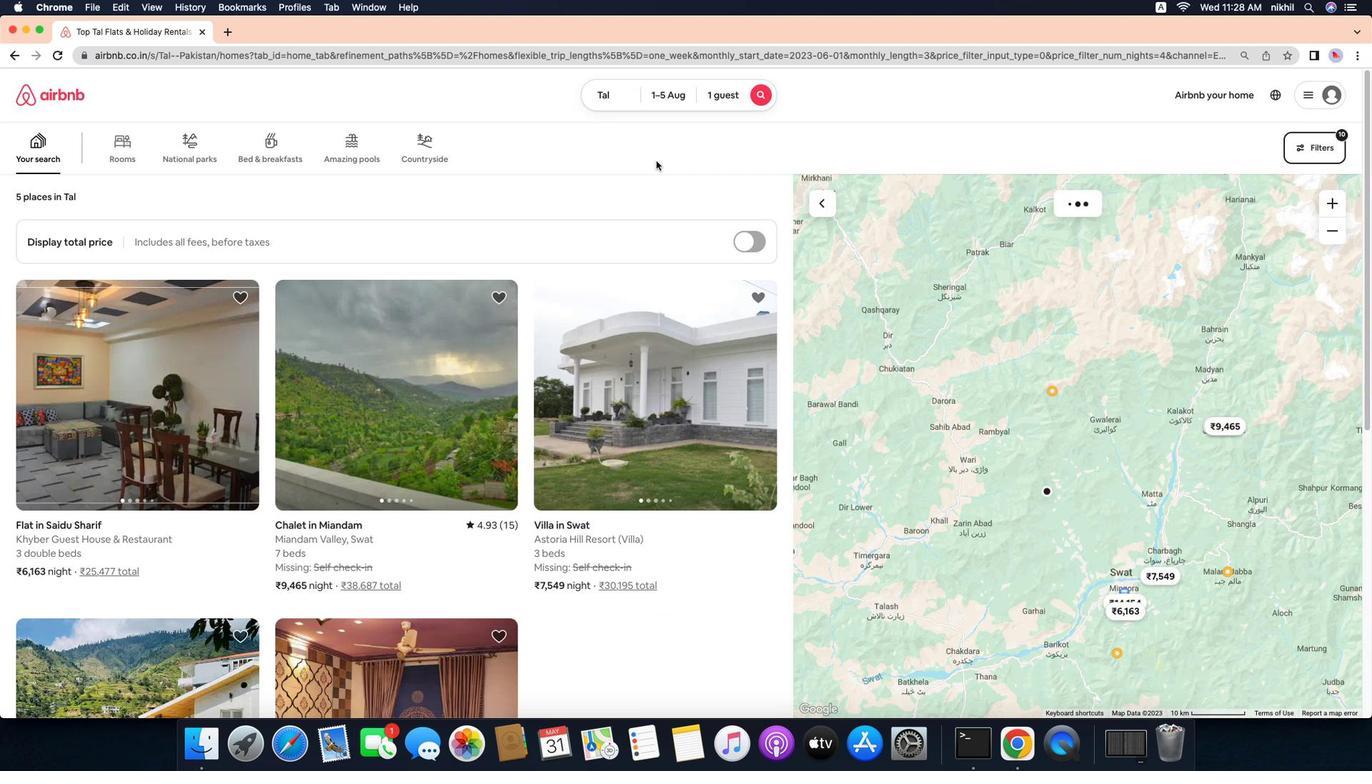 
Action: Mouse moved to (660, 478)
Screenshot: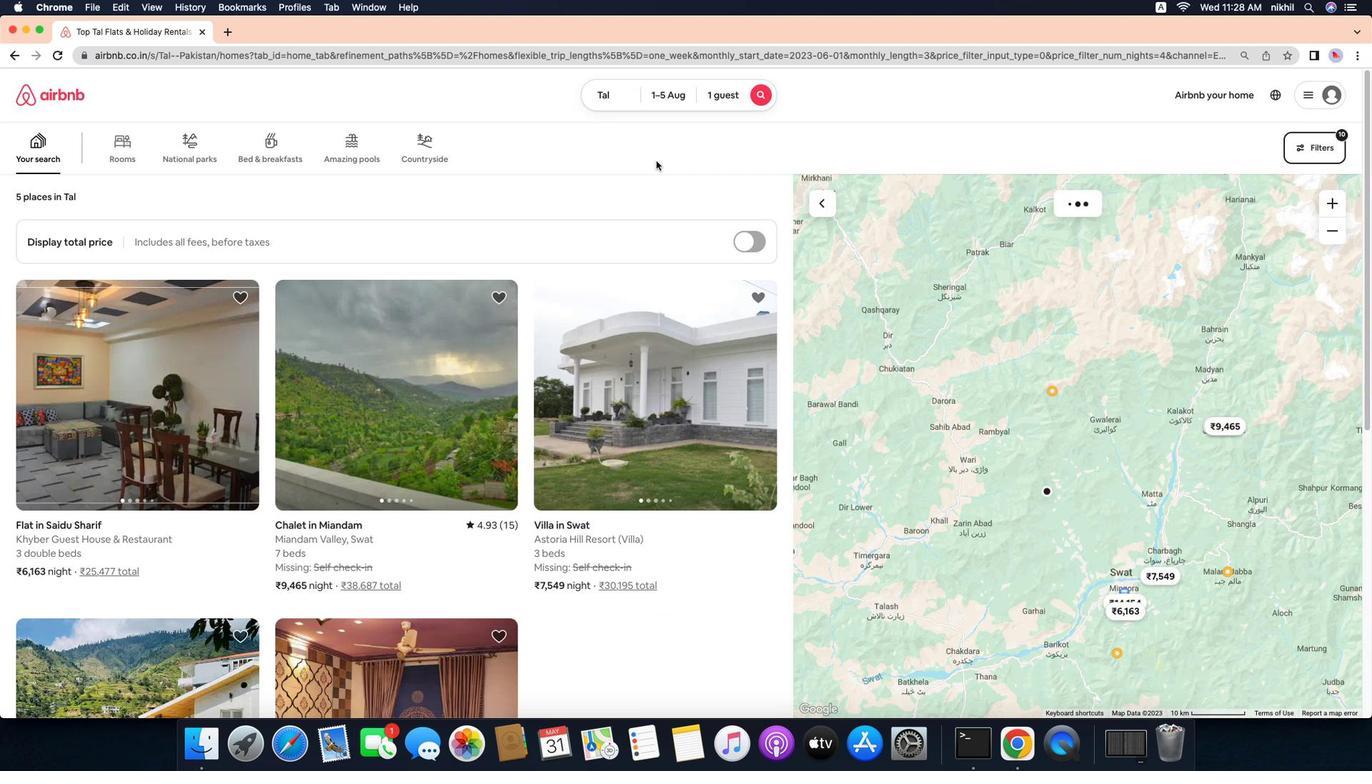 
